 Task: Find connections with filter location Baixo Guandu with filter topic #Mindfulnesswith filter profile language French with filter current company Tesco with filter school Vidyalankar Institute of Technology, Mumbai with filter industry Reupholstery and Furniture Repair with filter service category Mortgage Lending with filter keywords title Courier
Action: Mouse moved to (648, 103)
Screenshot: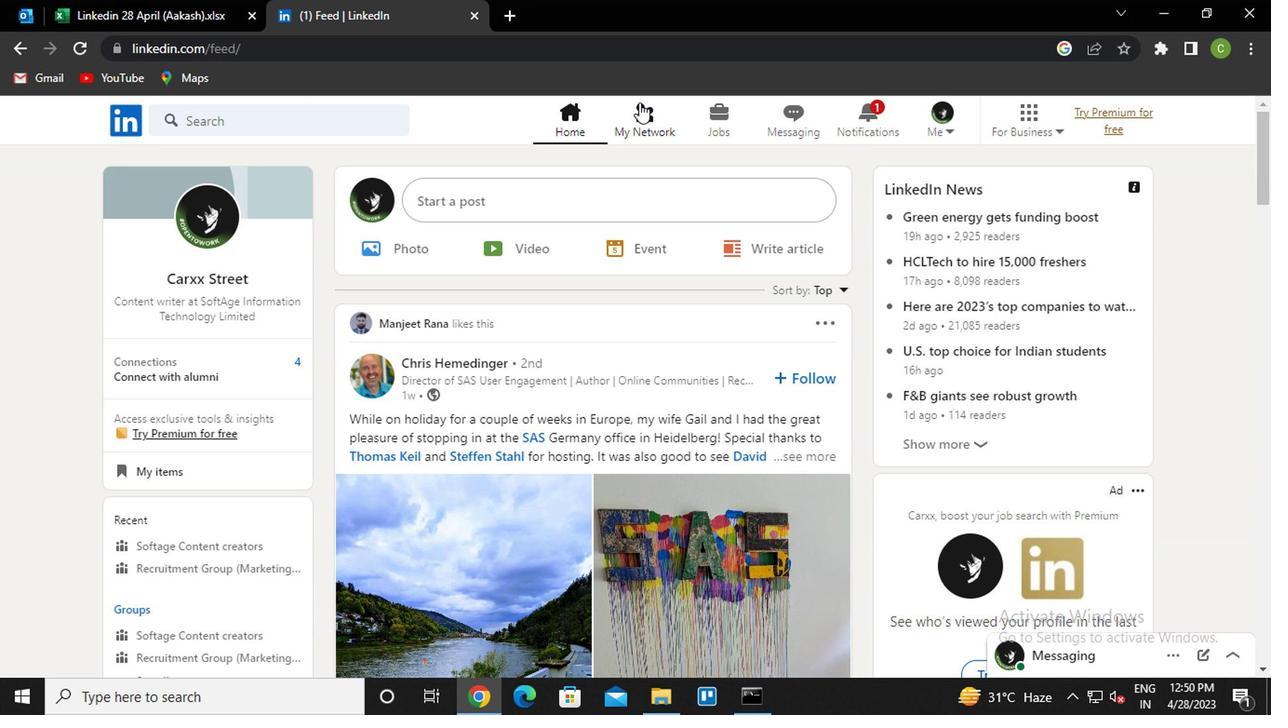 
Action: Mouse pressed left at (648, 103)
Screenshot: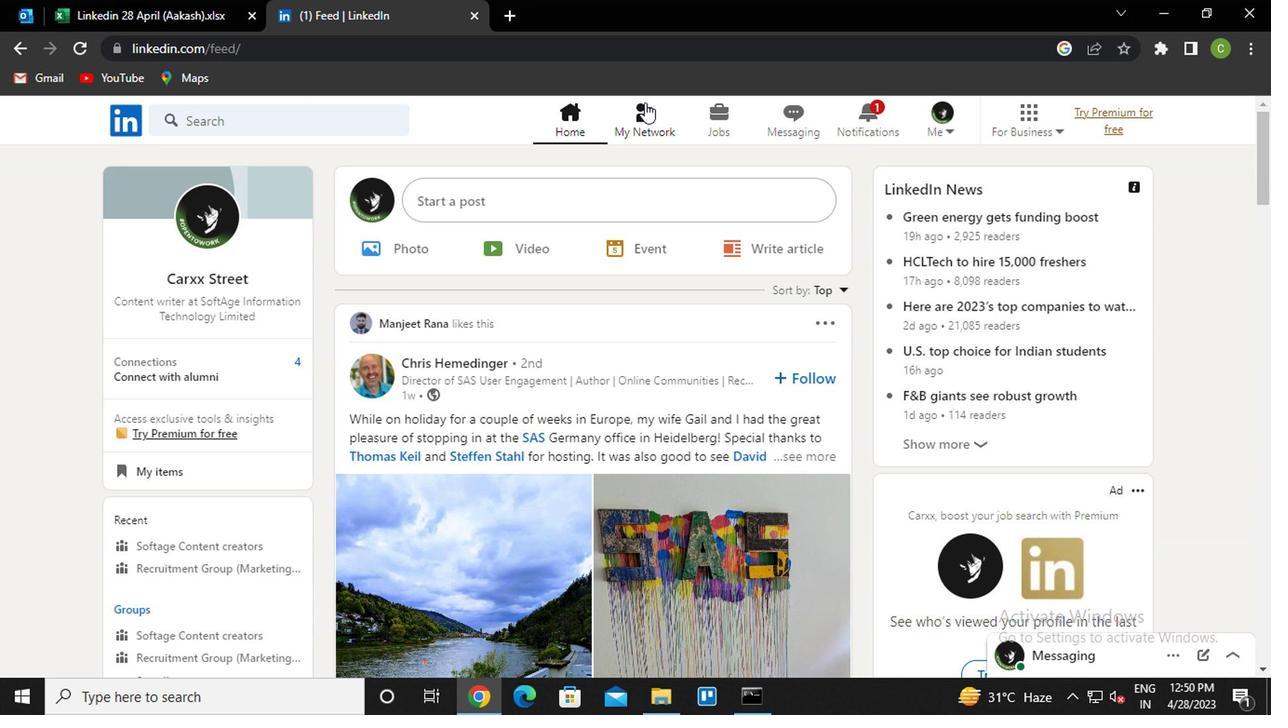 
Action: Mouse moved to (257, 224)
Screenshot: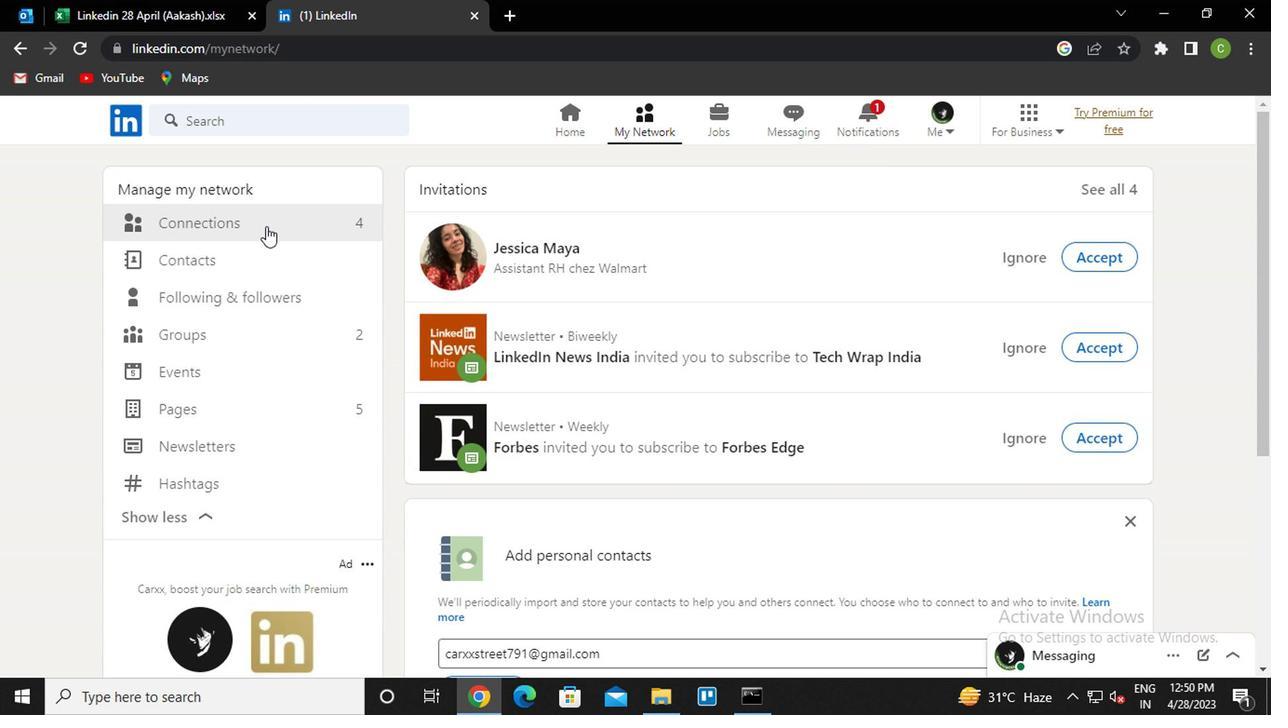 
Action: Mouse pressed left at (257, 224)
Screenshot: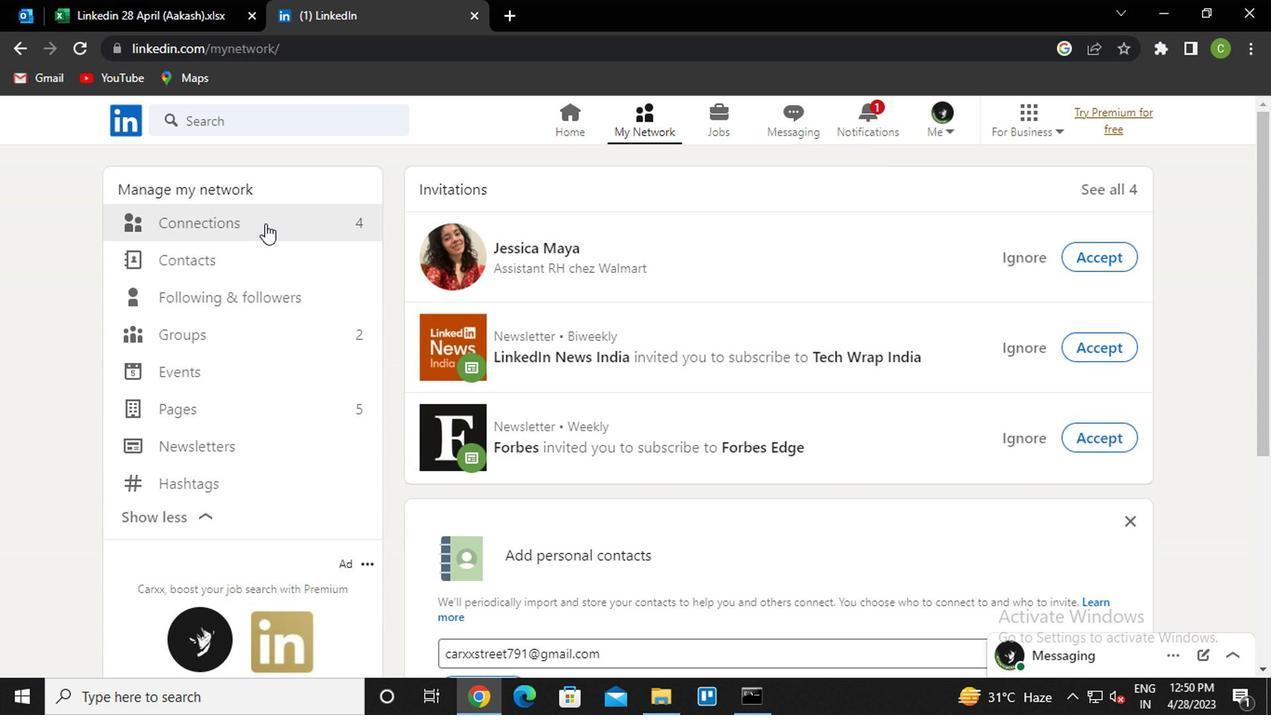 
Action: Mouse moved to (795, 222)
Screenshot: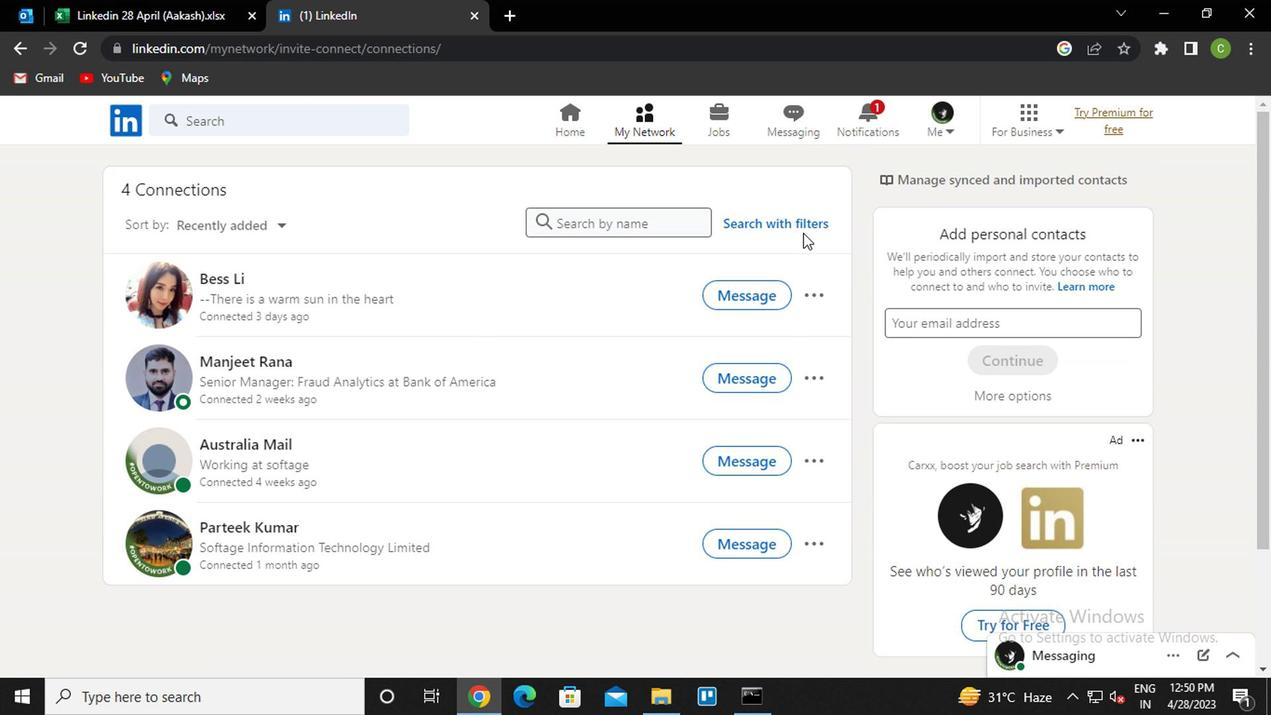 
Action: Mouse pressed left at (795, 222)
Screenshot: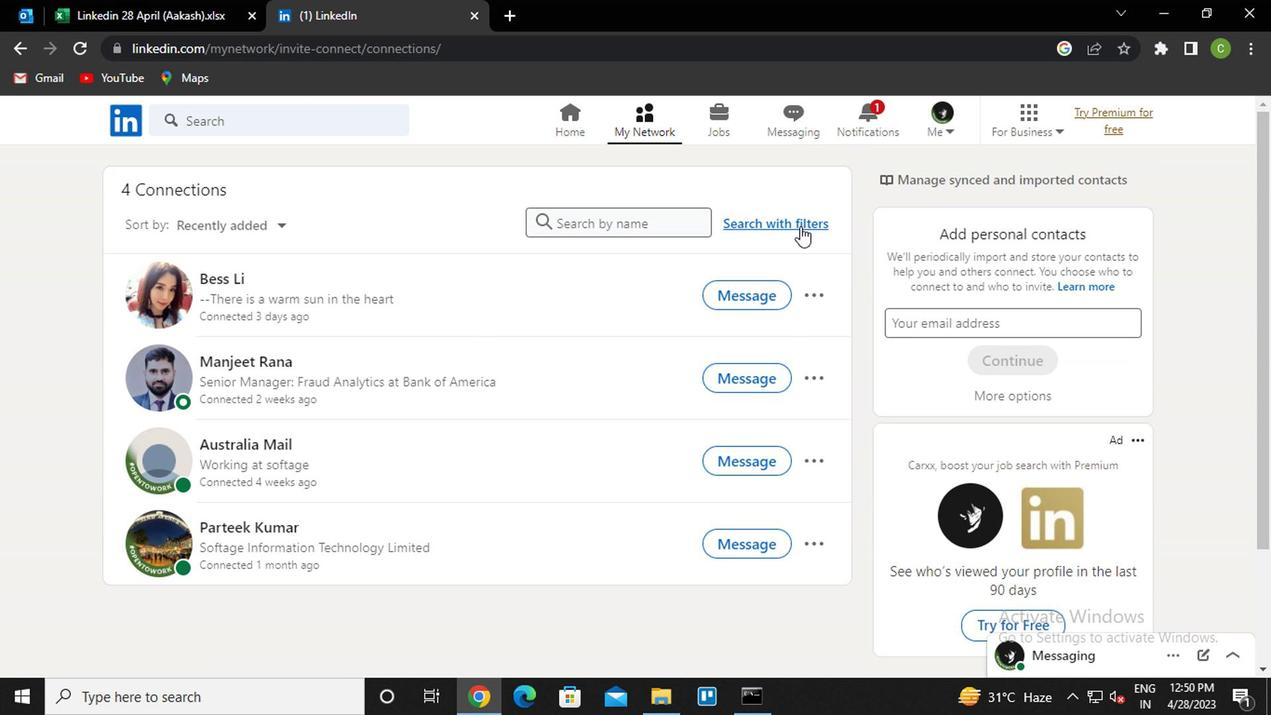 
Action: Mouse moved to (698, 178)
Screenshot: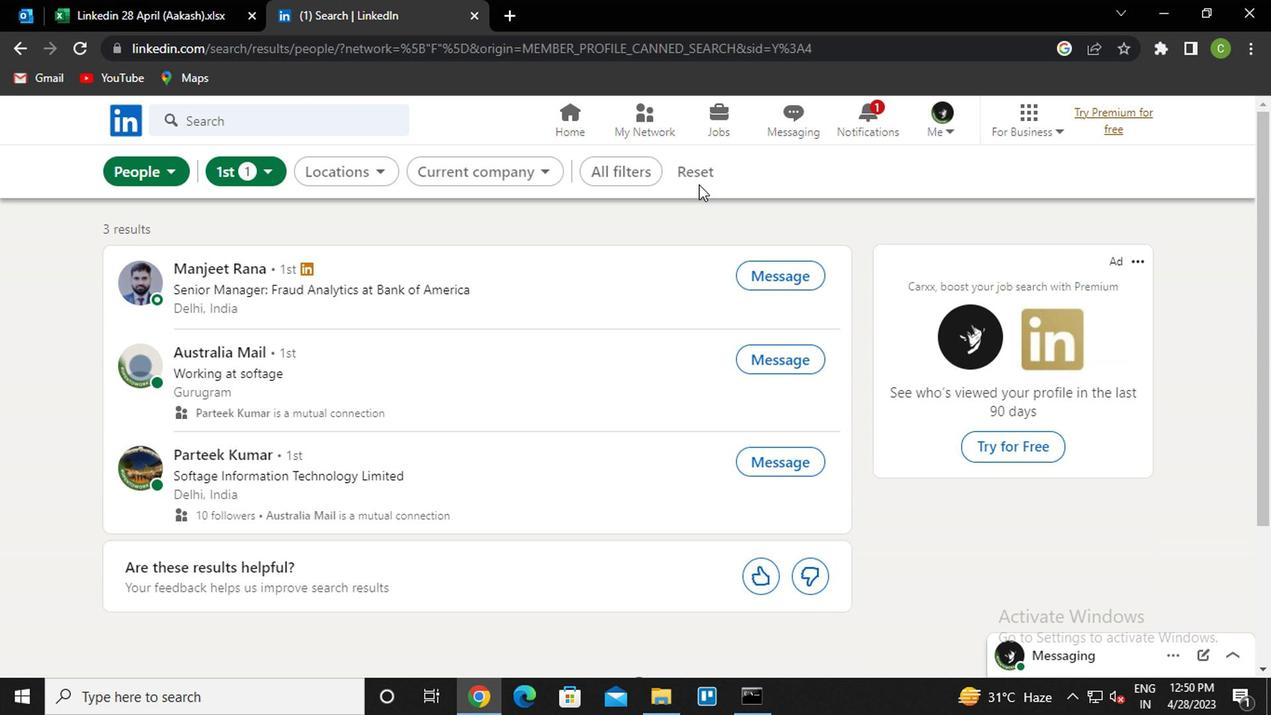 
Action: Mouse pressed left at (698, 178)
Screenshot: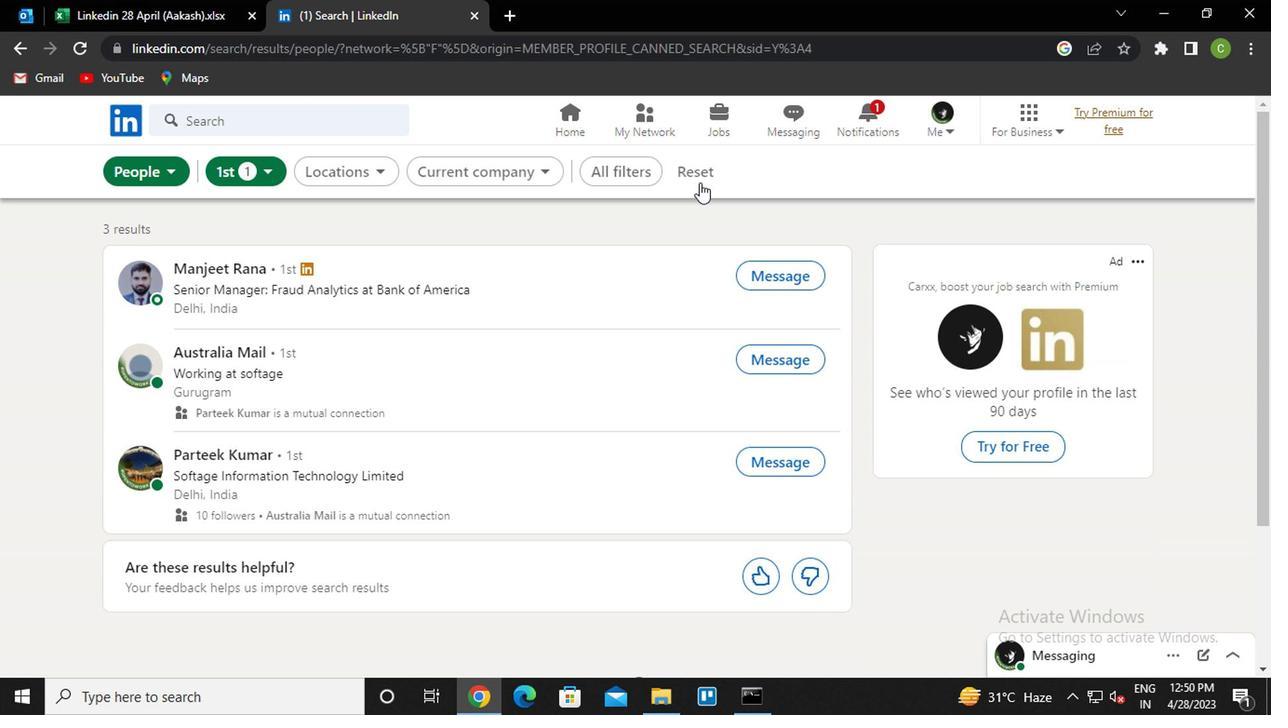 
Action: Mouse moved to (688, 173)
Screenshot: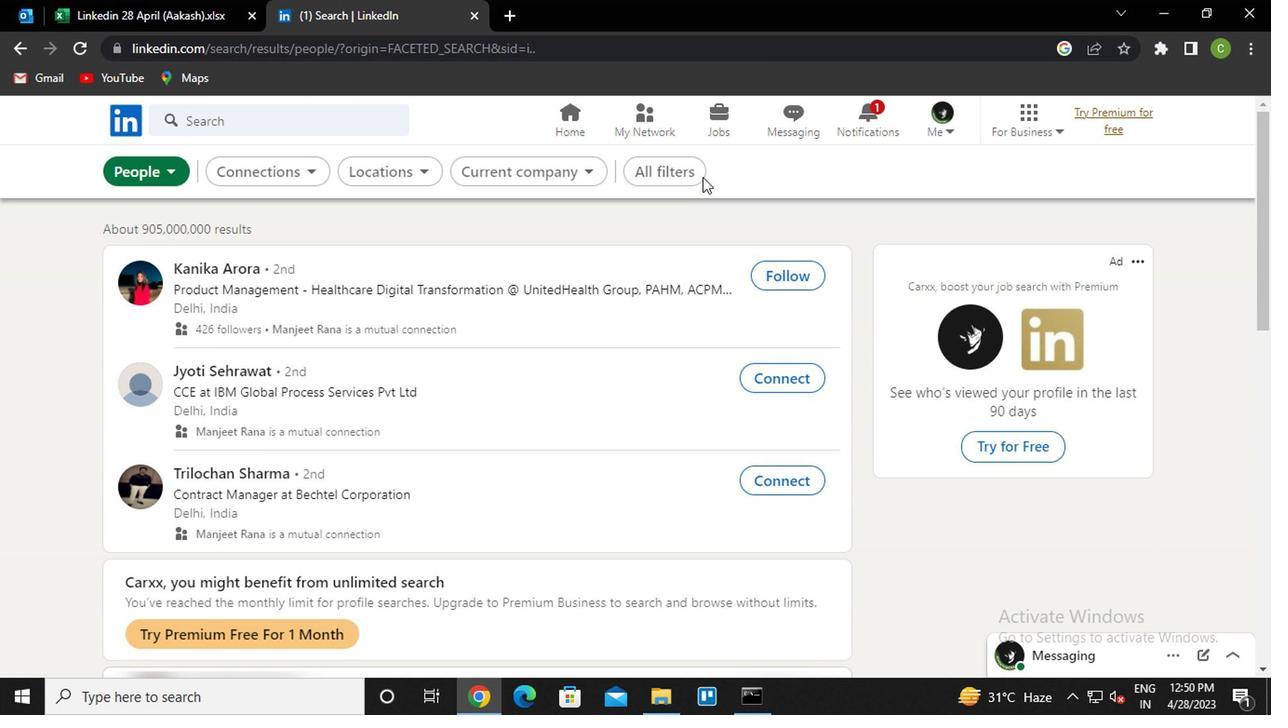 
Action: Mouse pressed left at (688, 173)
Screenshot: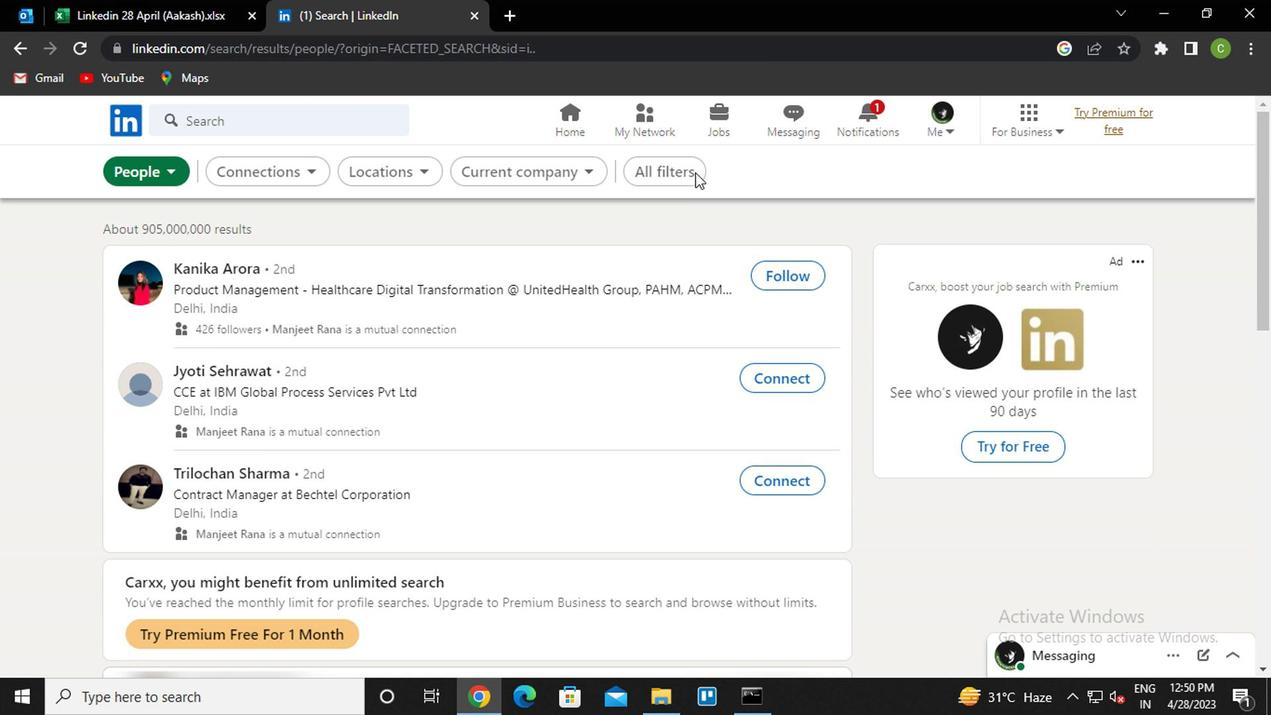 
Action: Mouse moved to (945, 460)
Screenshot: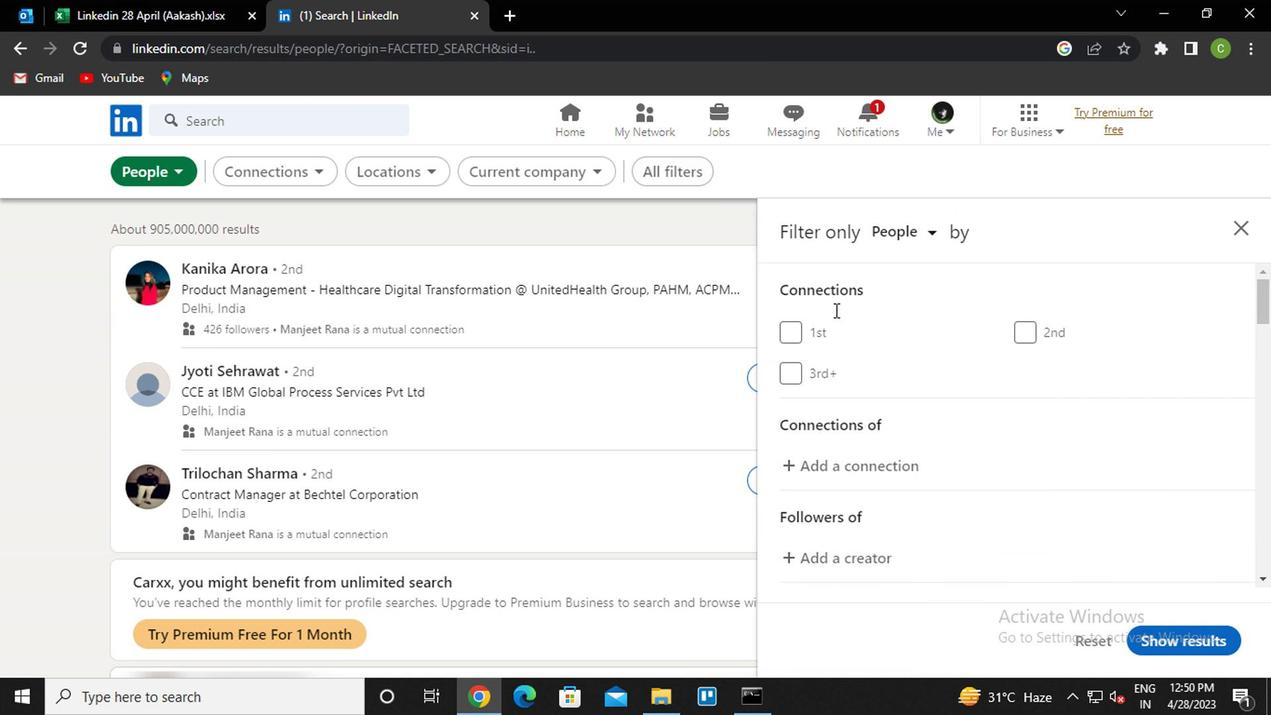 
Action: Mouse scrolled (945, 459) with delta (0, -1)
Screenshot: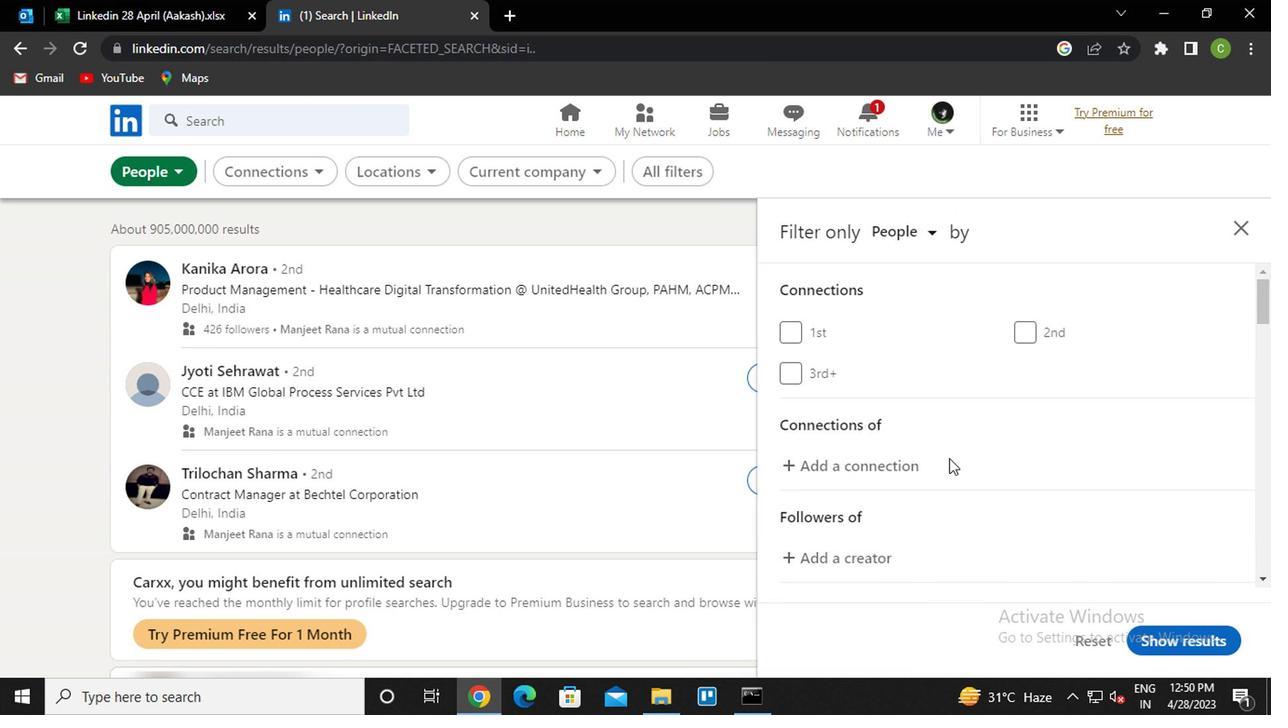 
Action: Mouse scrolled (945, 459) with delta (0, -1)
Screenshot: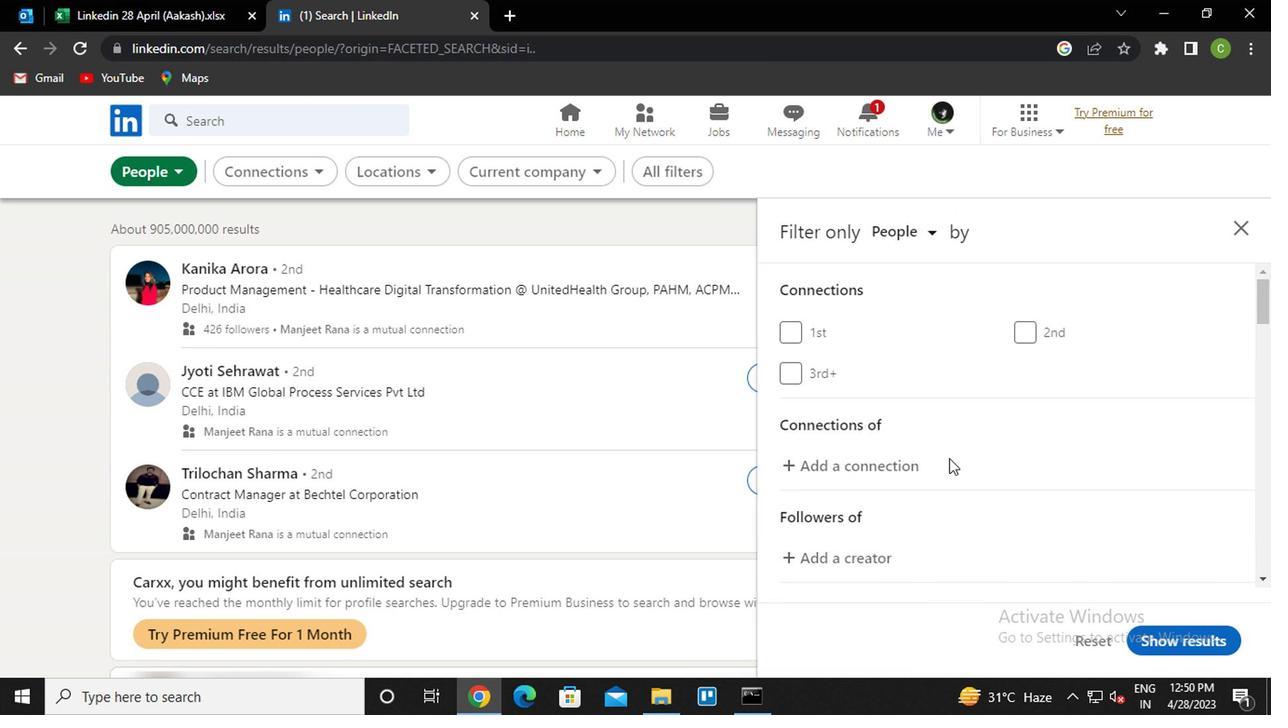 
Action: Mouse scrolled (945, 459) with delta (0, -1)
Screenshot: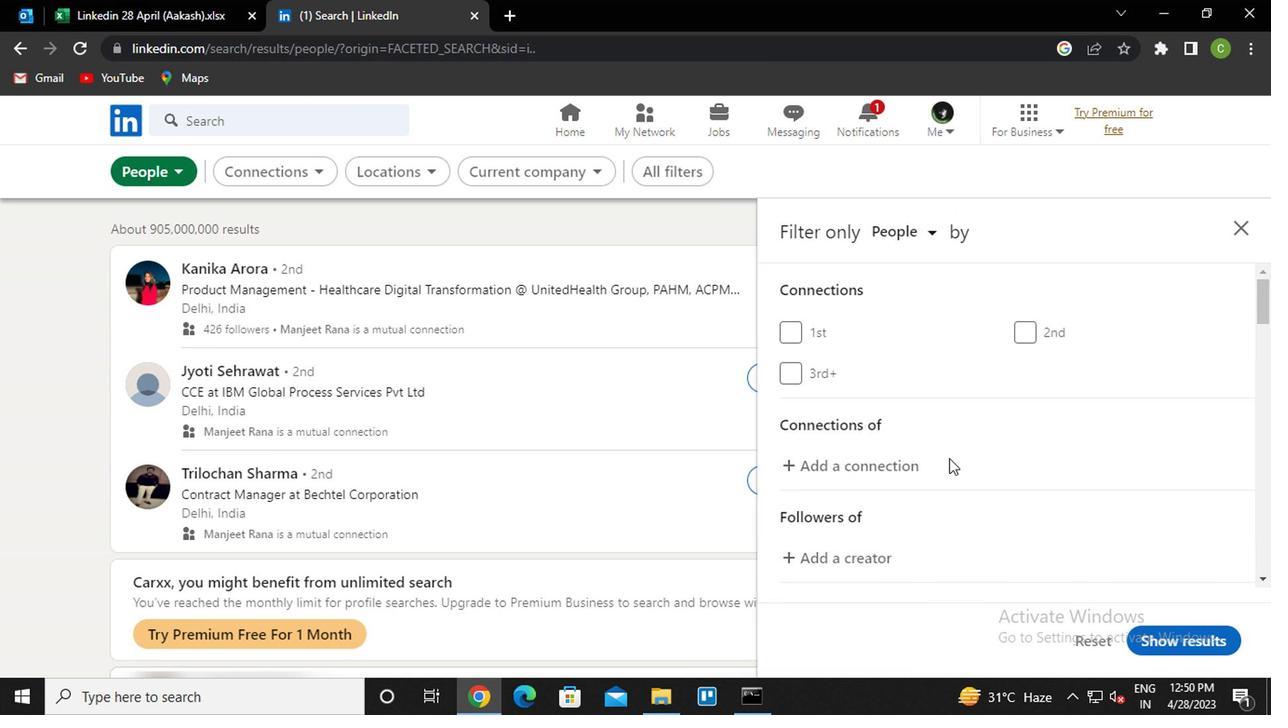 
Action: Mouse scrolled (945, 459) with delta (0, -1)
Screenshot: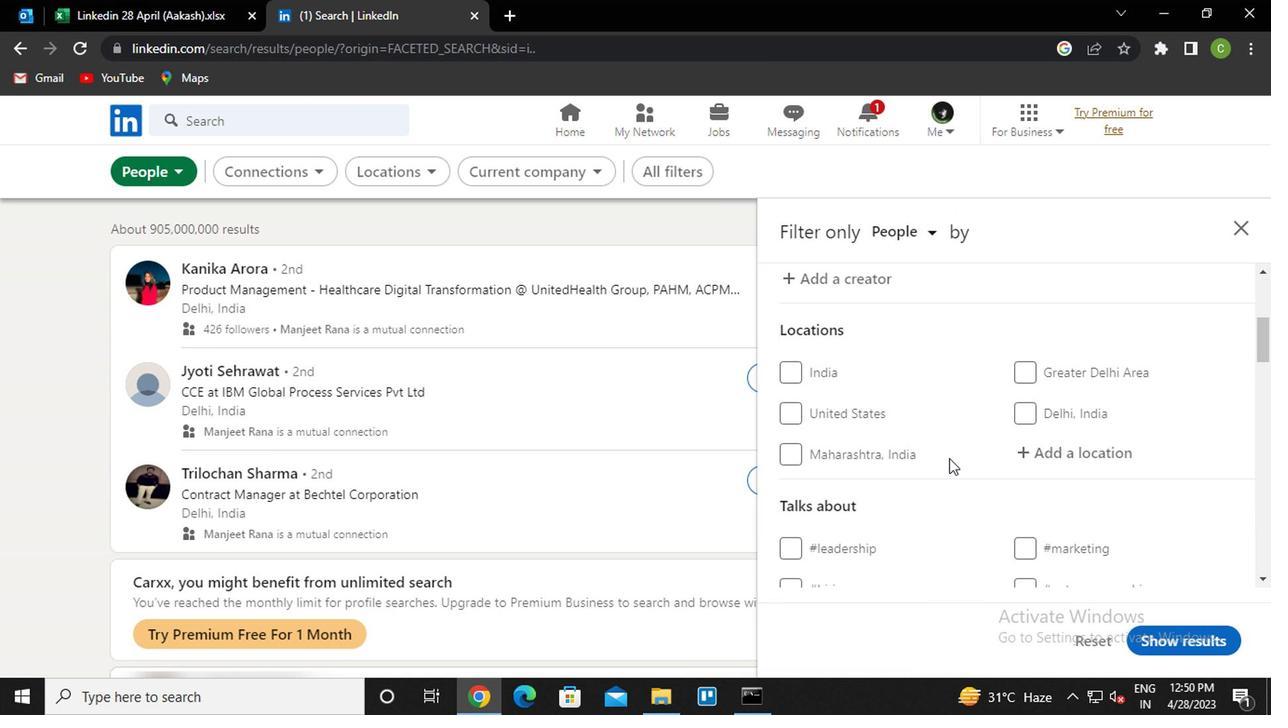 
Action: Mouse moved to (967, 463)
Screenshot: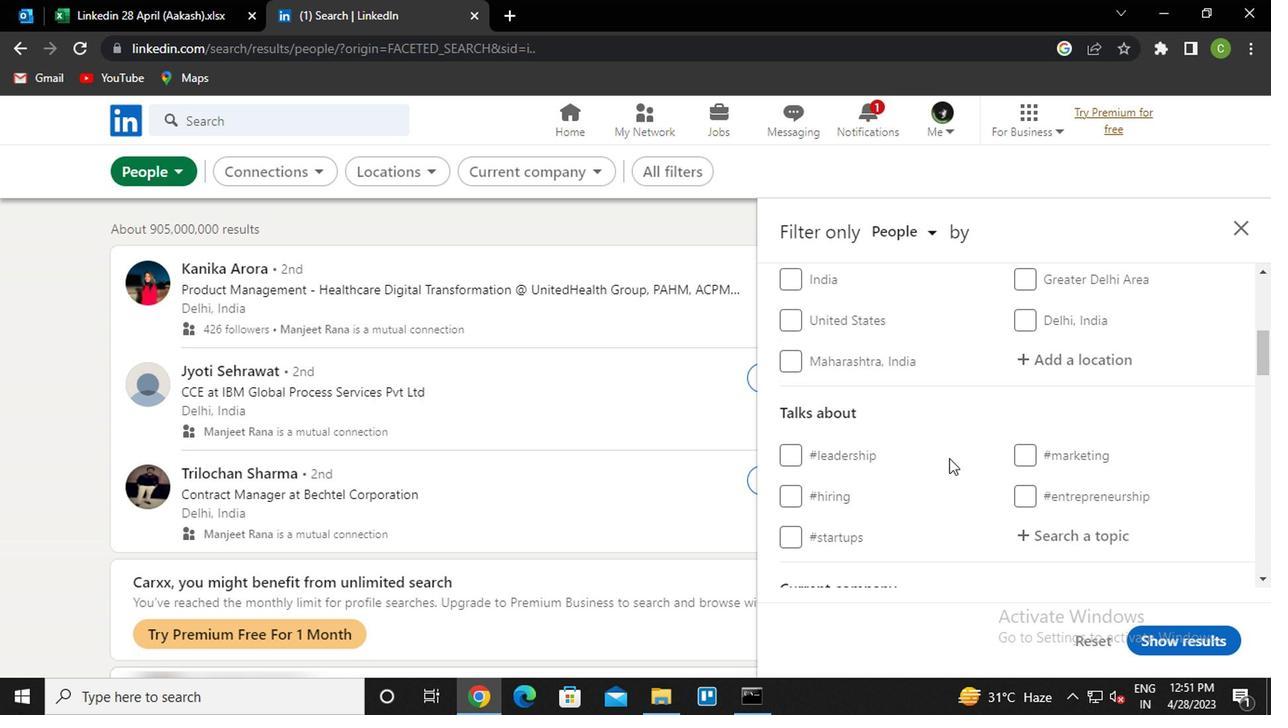 
Action: Mouse scrolled (967, 462) with delta (0, 0)
Screenshot: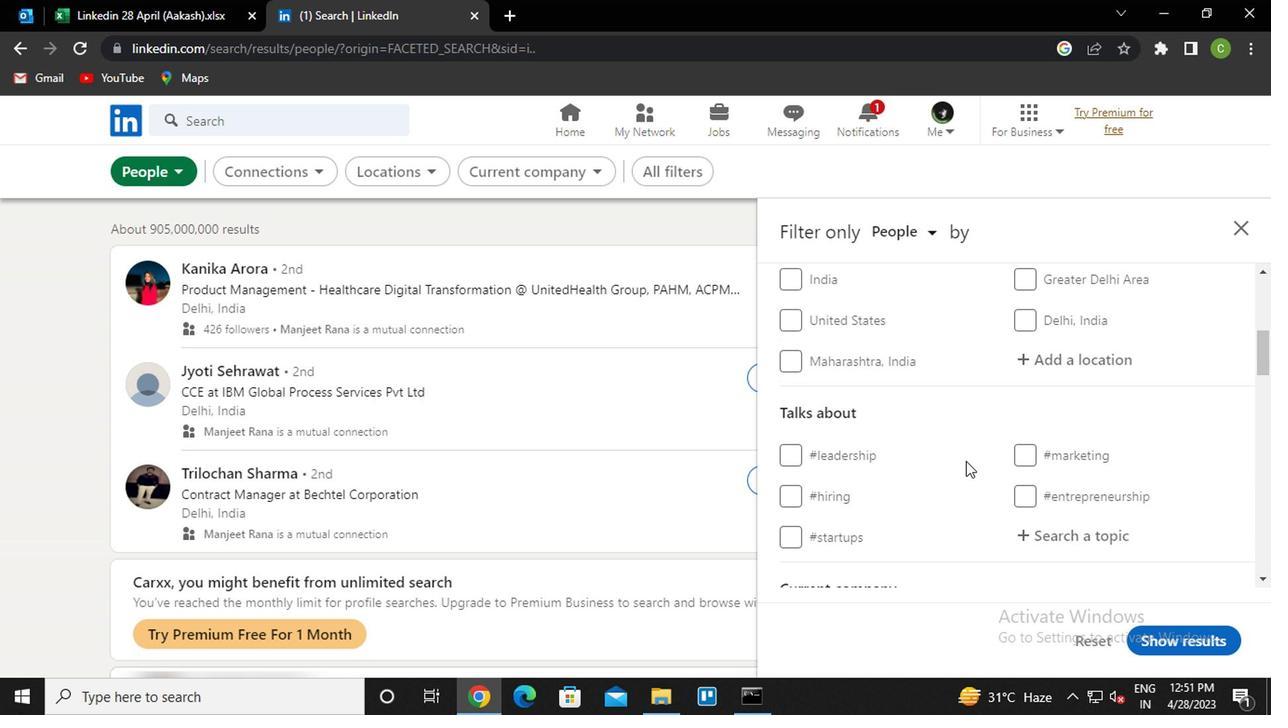 
Action: Mouse scrolled (967, 462) with delta (0, 0)
Screenshot: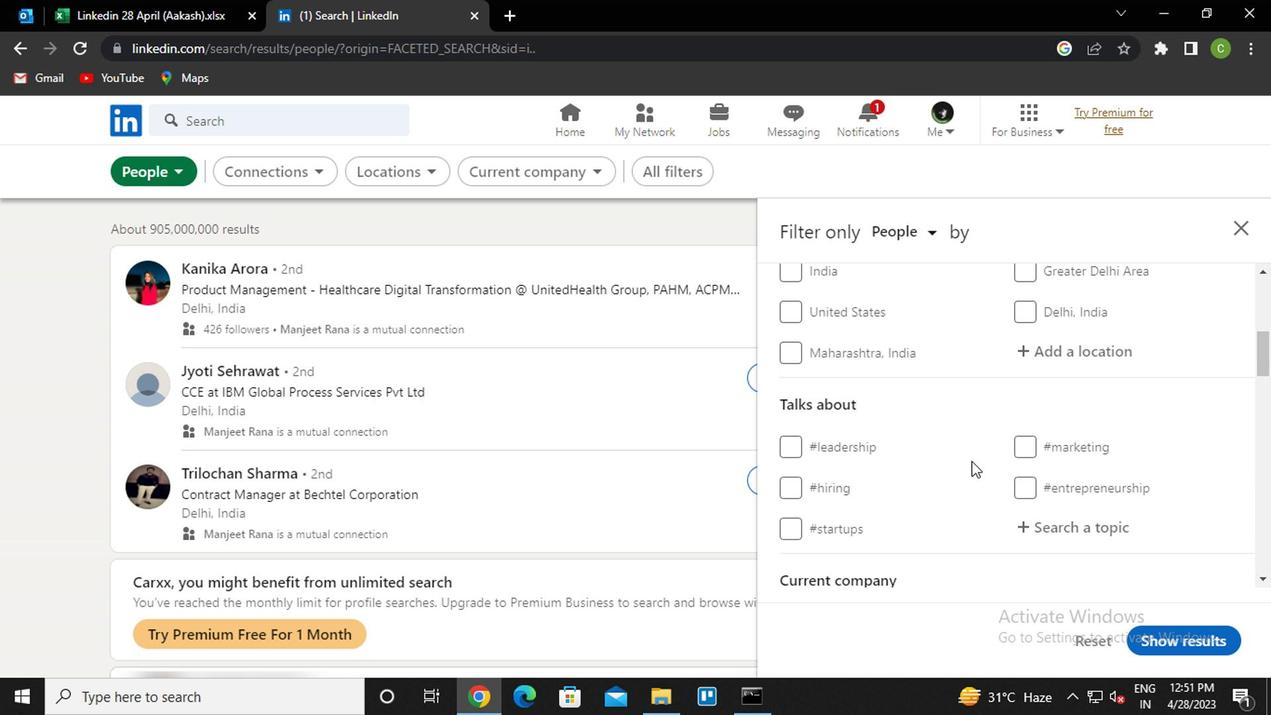 
Action: Mouse moved to (967, 459)
Screenshot: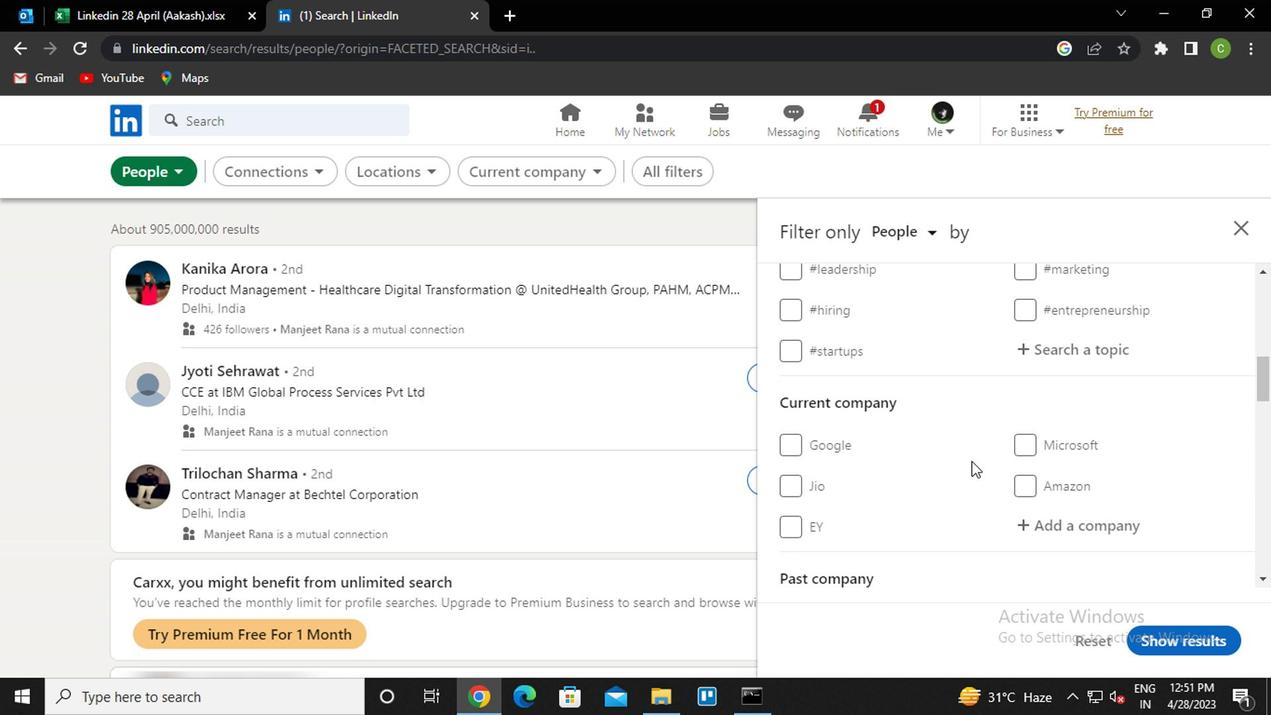 
Action: Mouse scrolled (967, 460) with delta (0, 1)
Screenshot: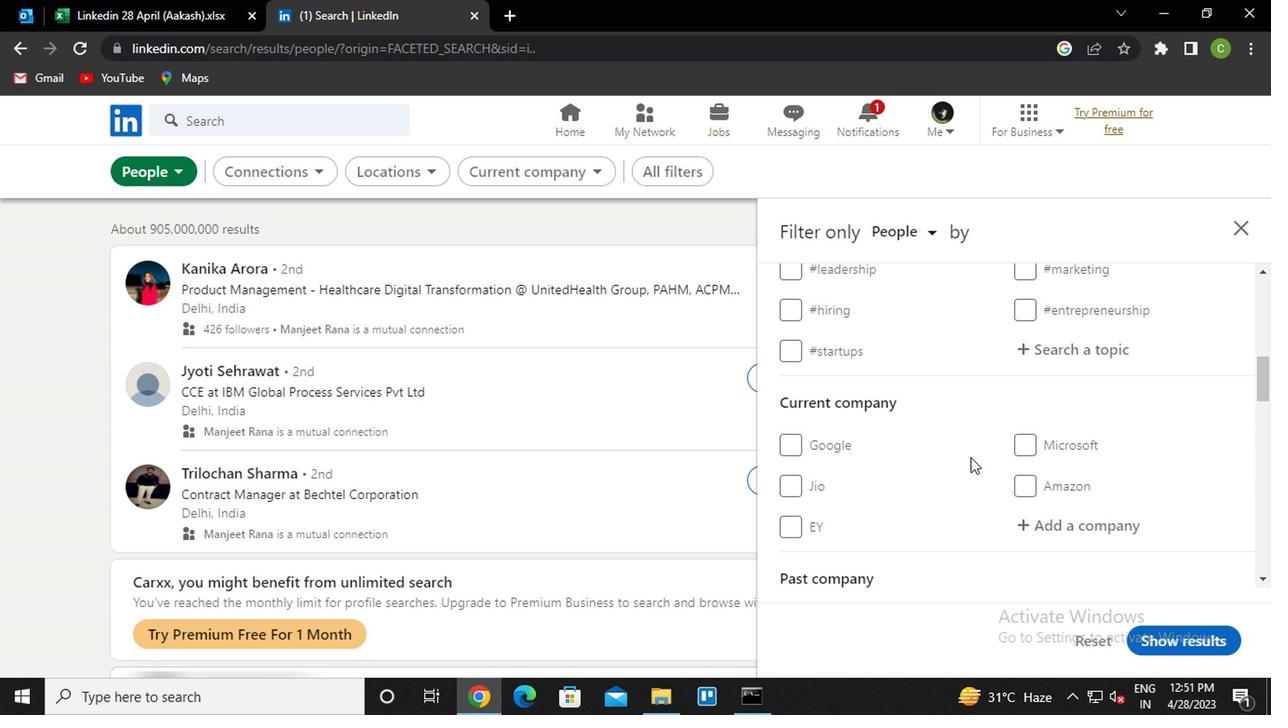 
Action: Mouse scrolled (967, 460) with delta (0, 1)
Screenshot: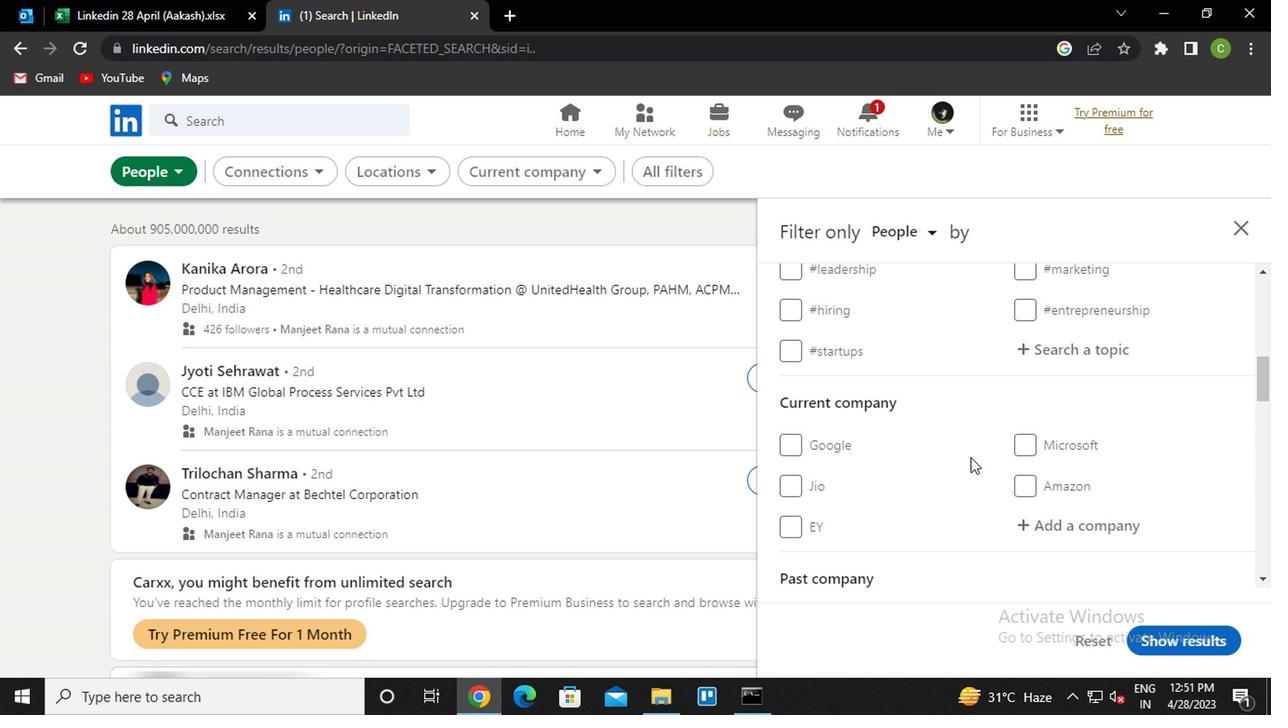 
Action: Mouse scrolled (967, 460) with delta (0, 1)
Screenshot: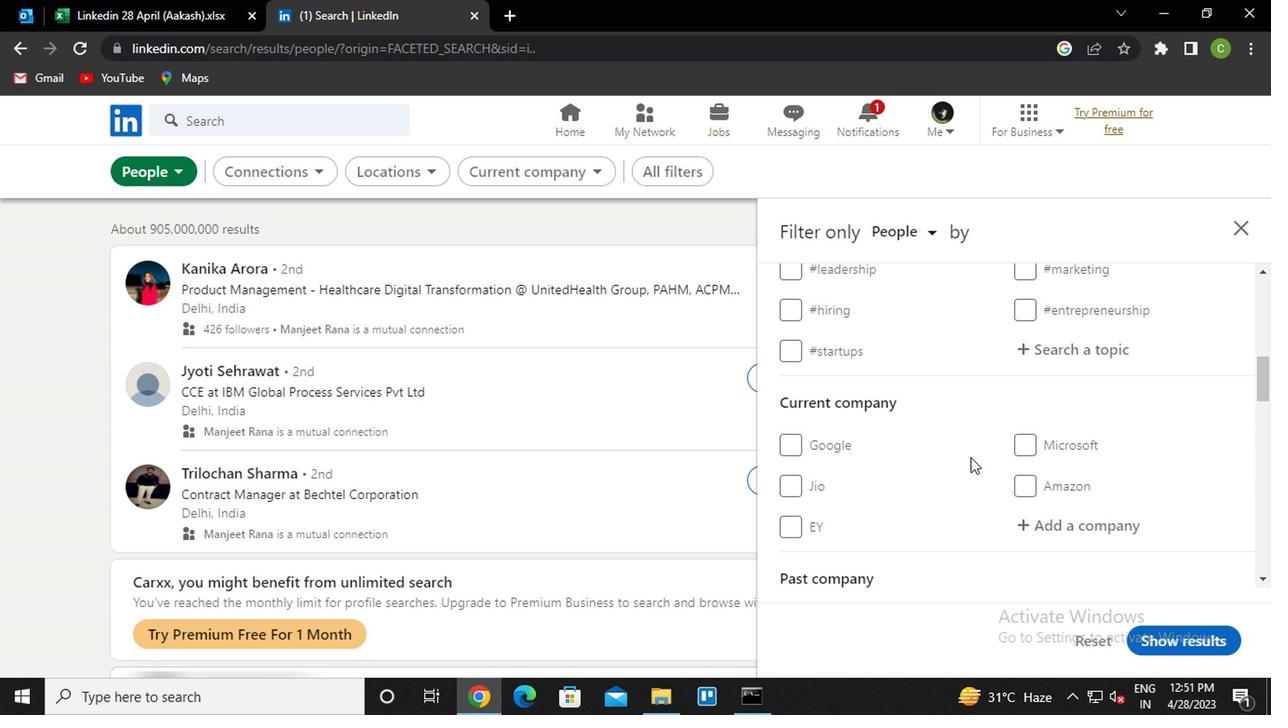 
Action: Mouse moved to (1031, 449)
Screenshot: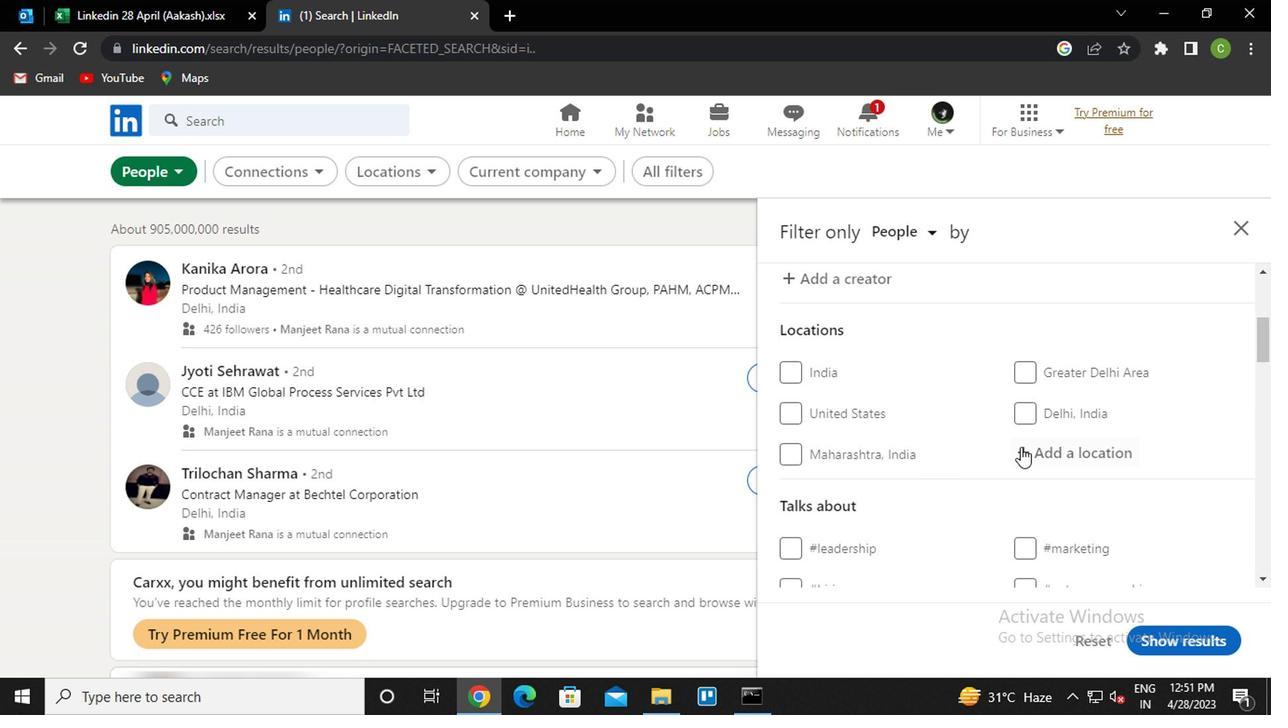 
Action: Mouse pressed left at (1031, 449)
Screenshot: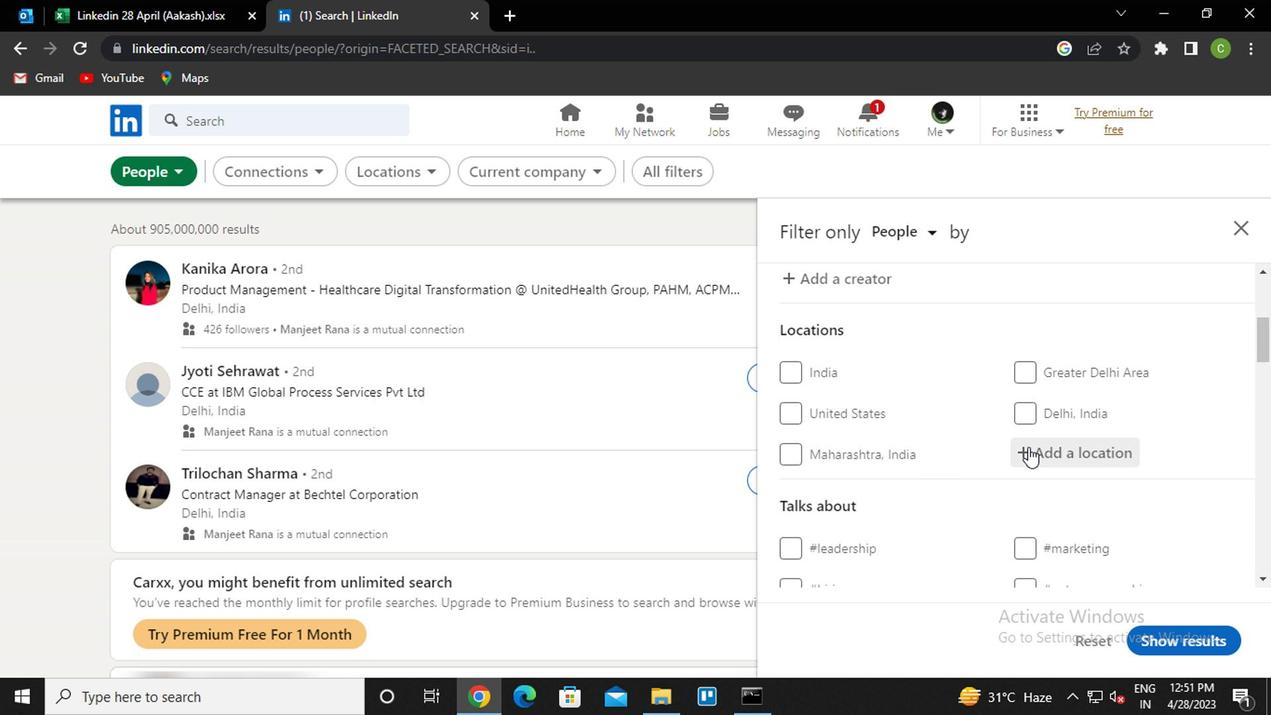 
Action: Mouse moved to (1032, 449)
Screenshot: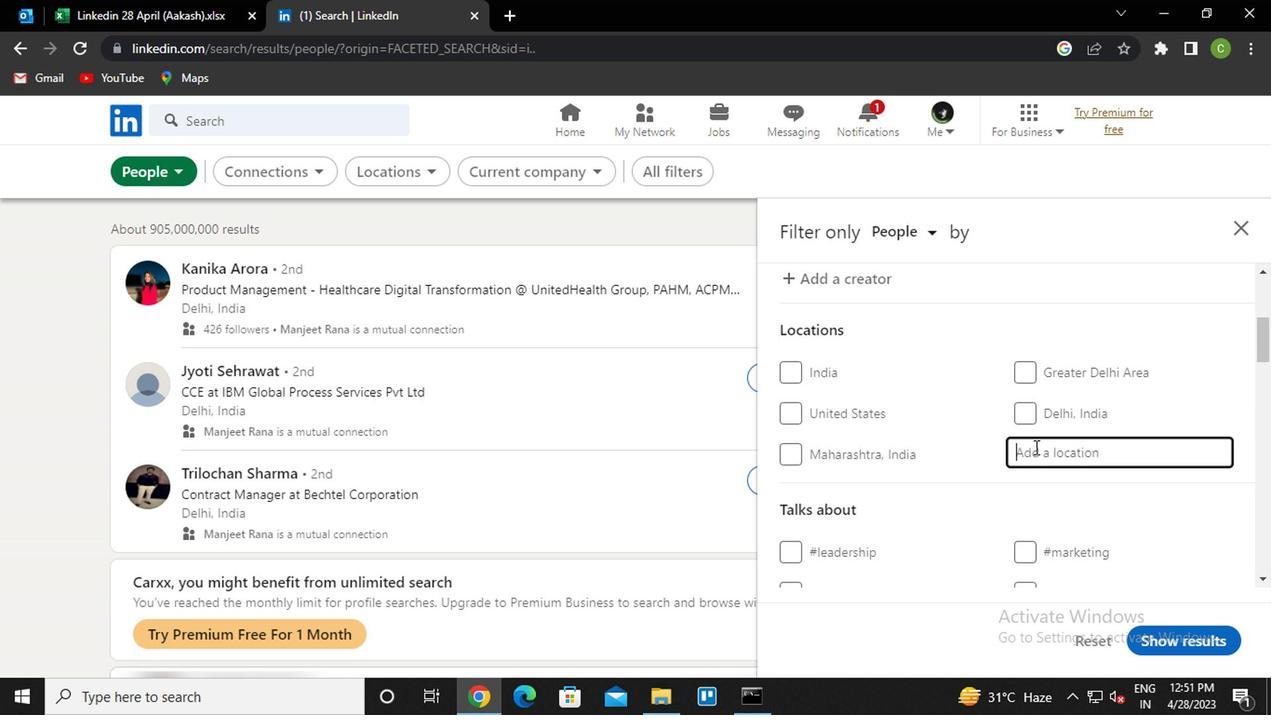 
Action: Key pressed <Key.caps_lock>b<Key.caps_lock>aixo<Key.space><Key.caps_lock>g<Key.caps_lock>uan<Key.down><Key.enter>
Screenshot: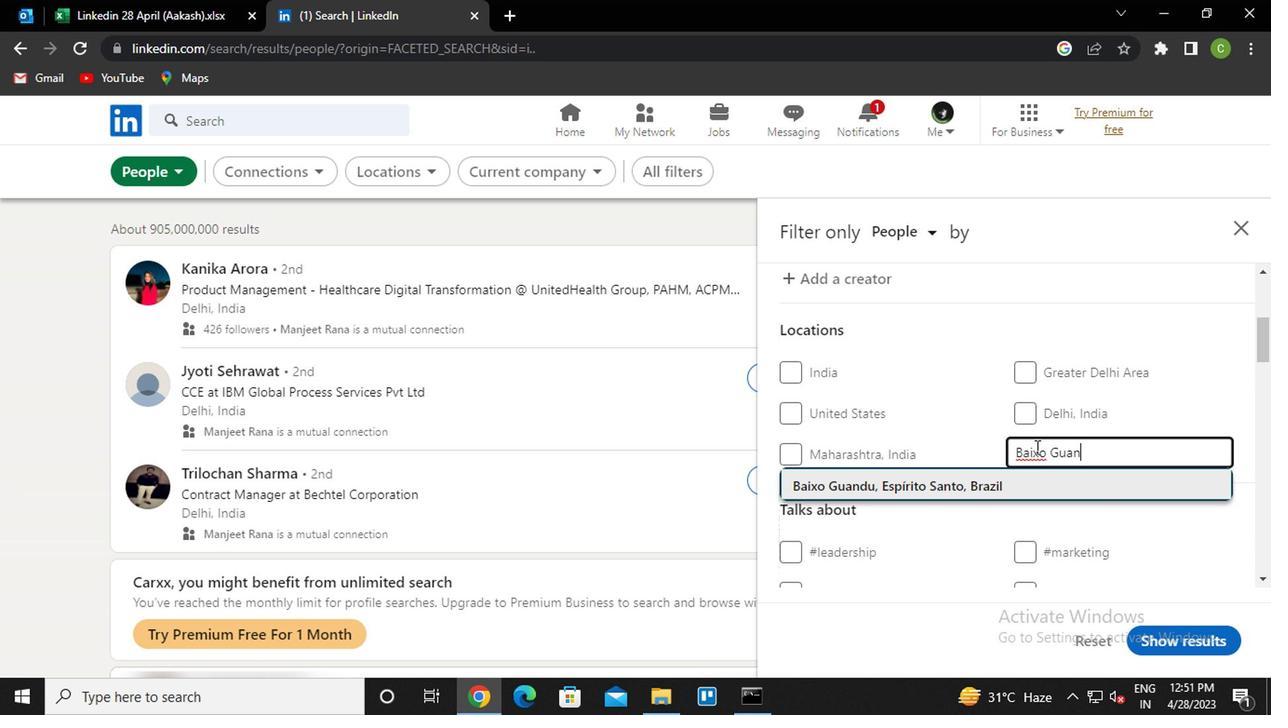 
Action: Mouse scrolled (1032, 447) with delta (0, -1)
Screenshot: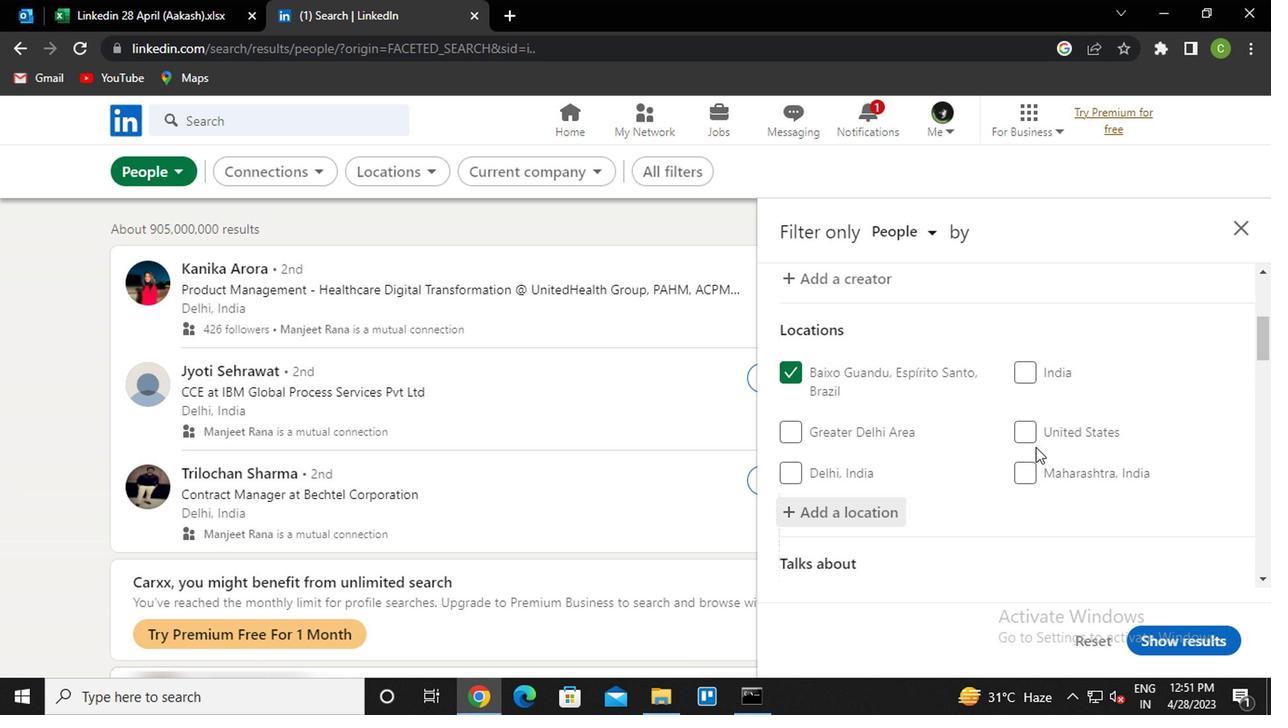 
Action: Mouse scrolled (1032, 447) with delta (0, -1)
Screenshot: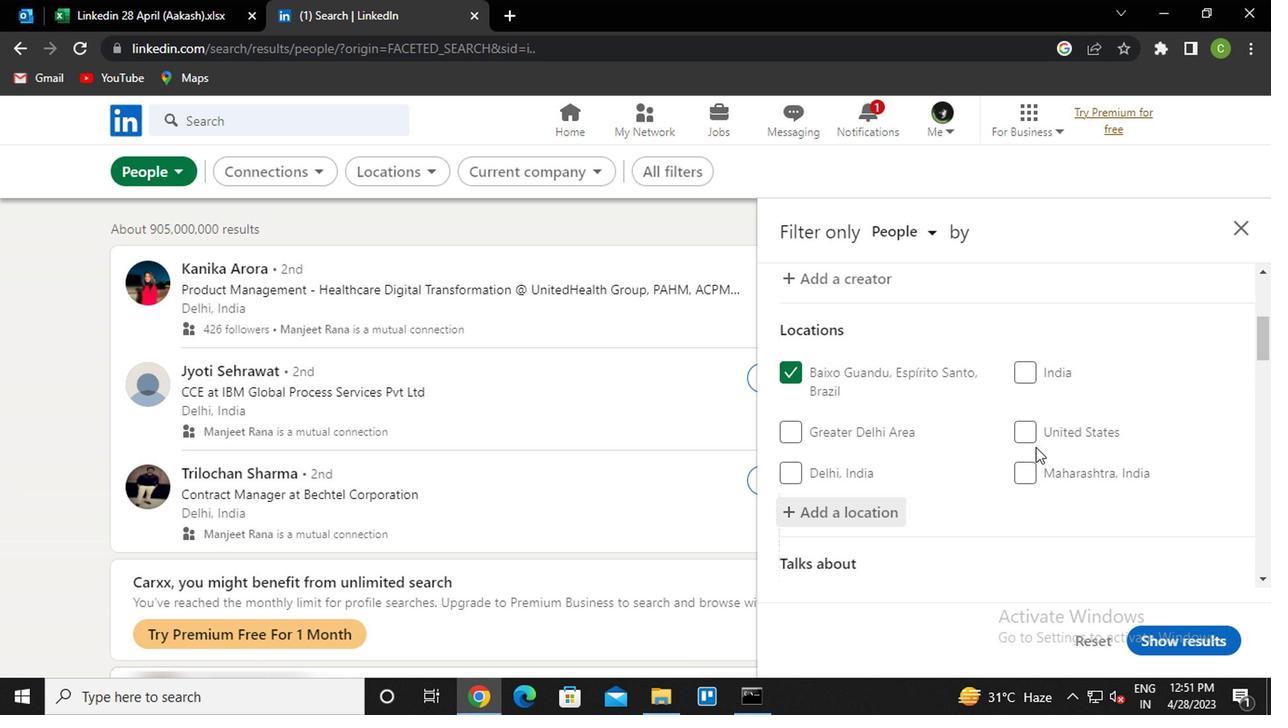 
Action: Mouse moved to (1060, 509)
Screenshot: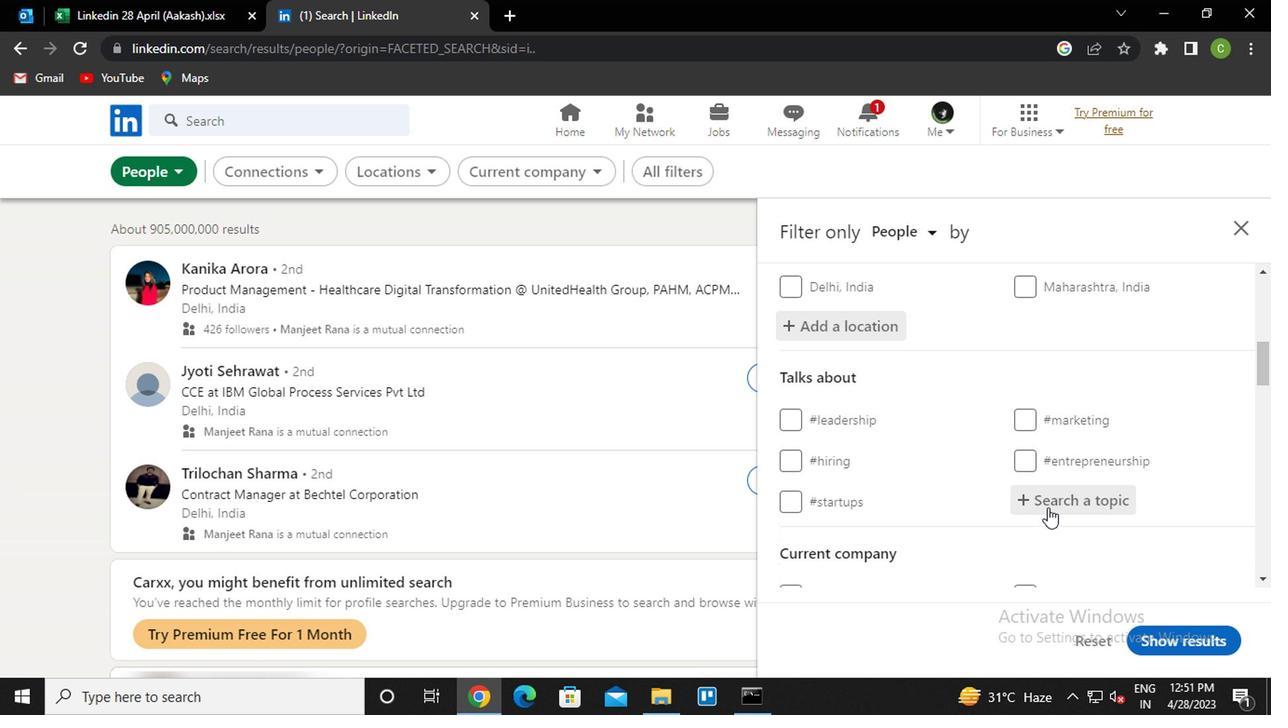 
Action: Mouse pressed left at (1060, 509)
Screenshot: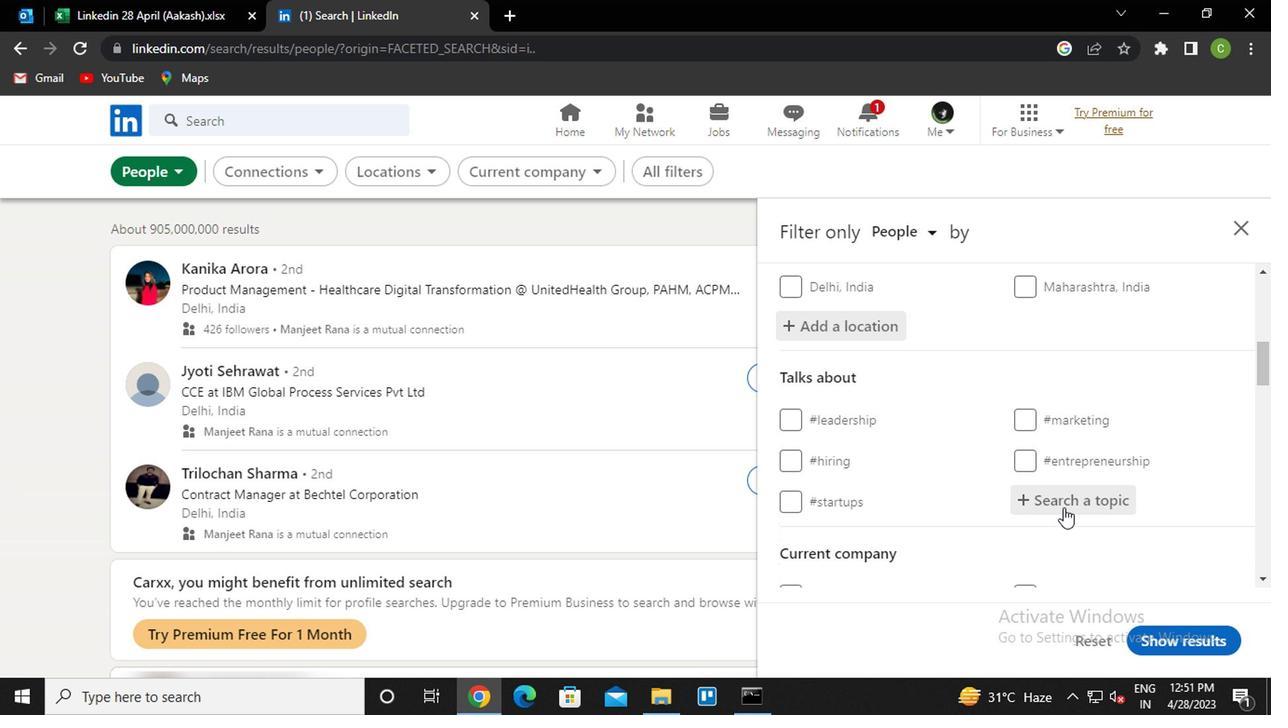 
Action: Key pressed <Key.caps_lock>m<Key.caps_lock>indfulness<Key.down><Key.enter>
Screenshot: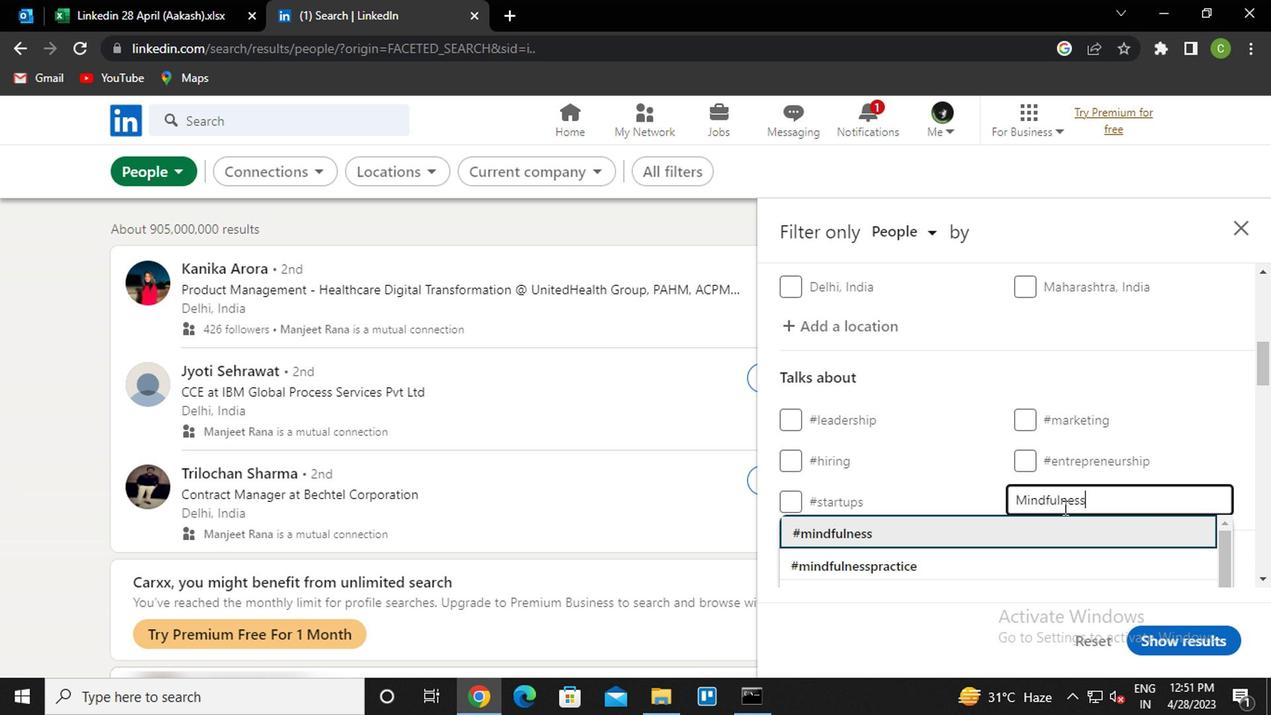 
Action: Mouse moved to (1173, 499)
Screenshot: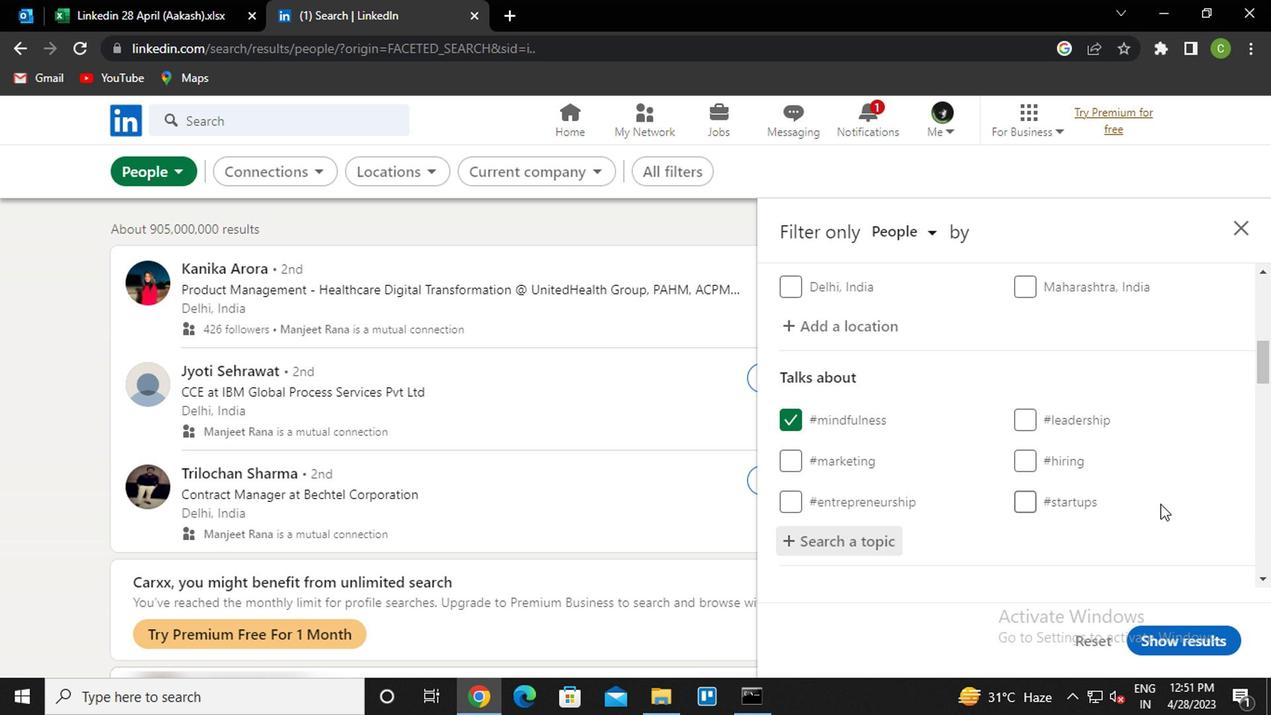 
Action: Mouse scrolled (1173, 498) with delta (0, 0)
Screenshot: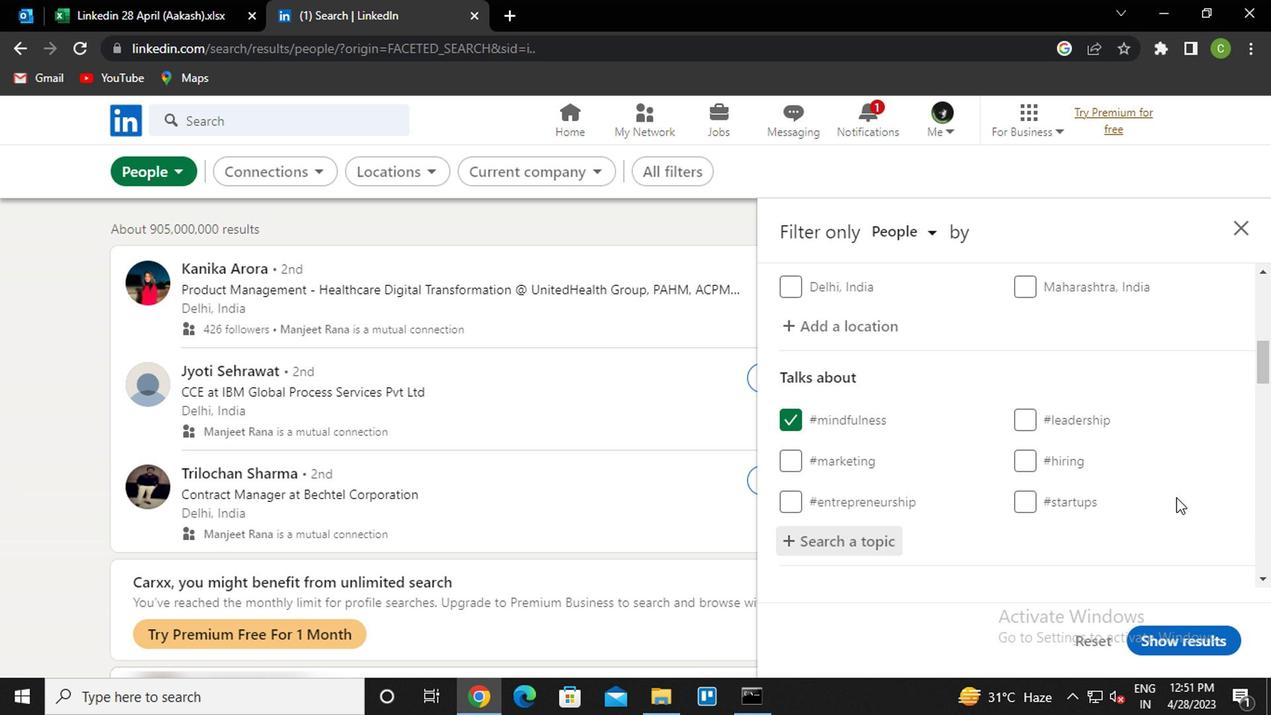 
Action: Mouse scrolled (1173, 498) with delta (0, 0)
Screenshot: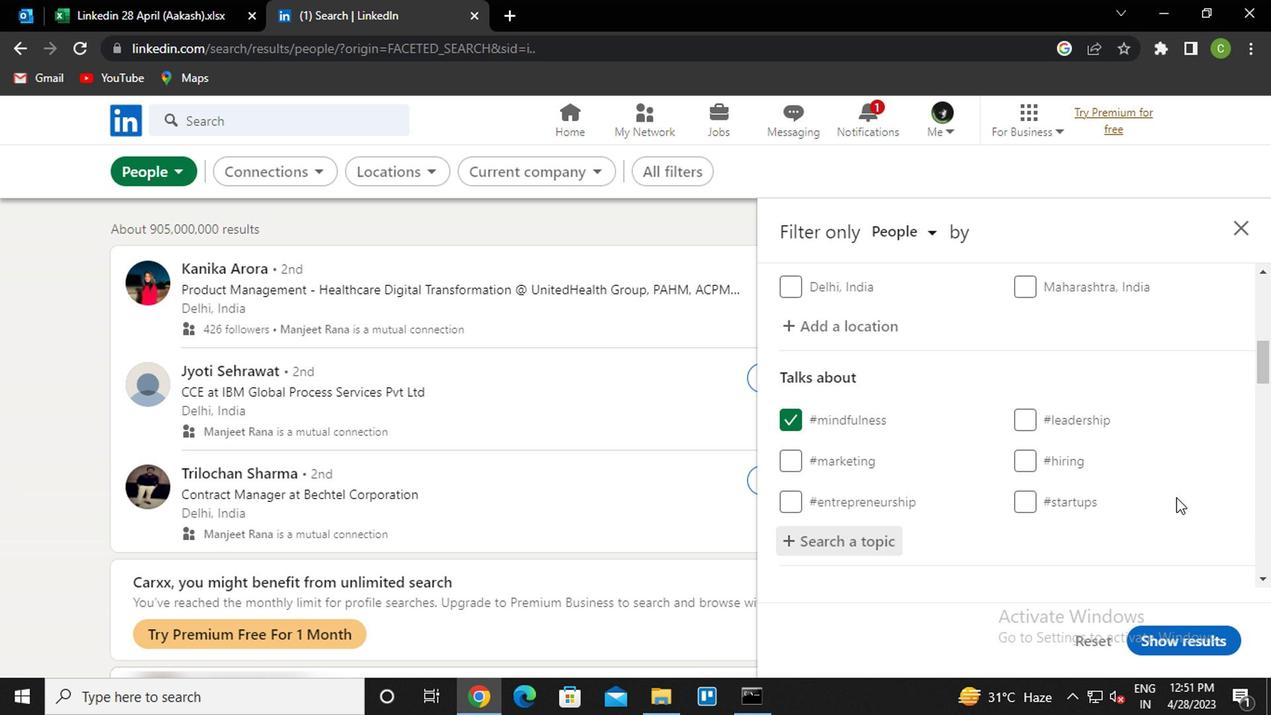 
Action: Mouse moved to (1173, 501)
Screenshot: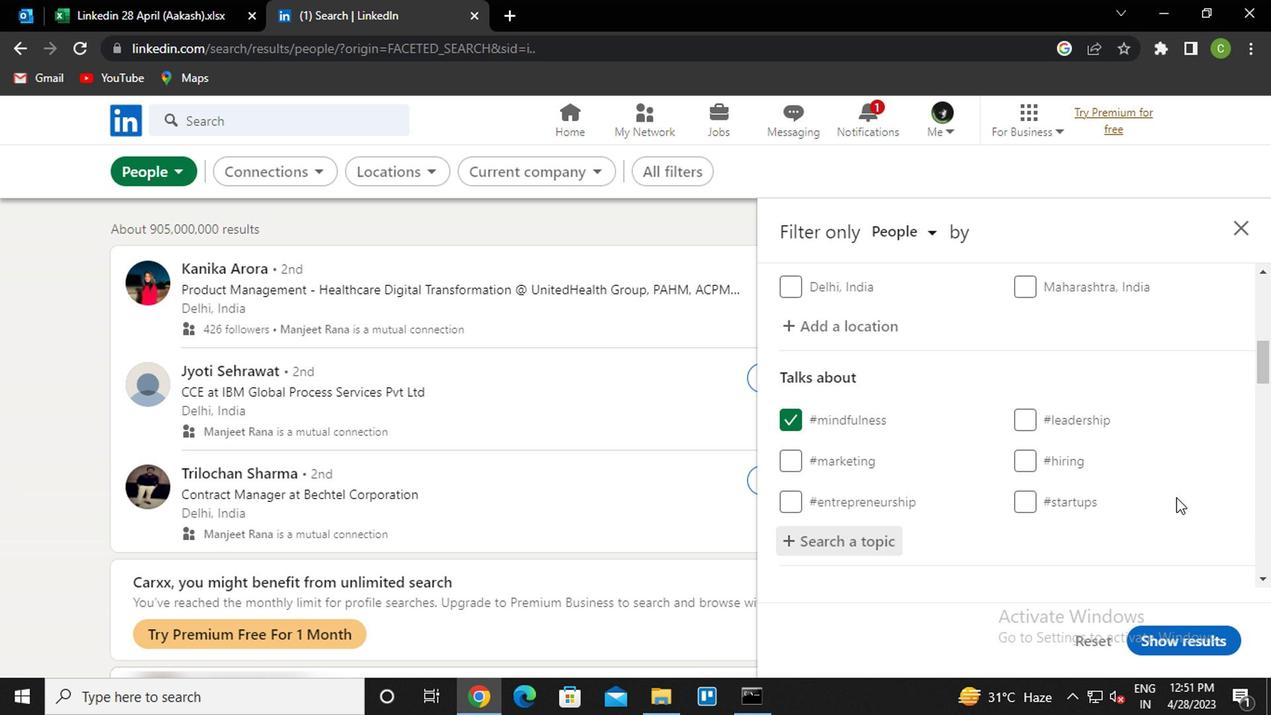 
Action: Mouse scrolled (1173, 500) with delta (0, -1)
Screenshot: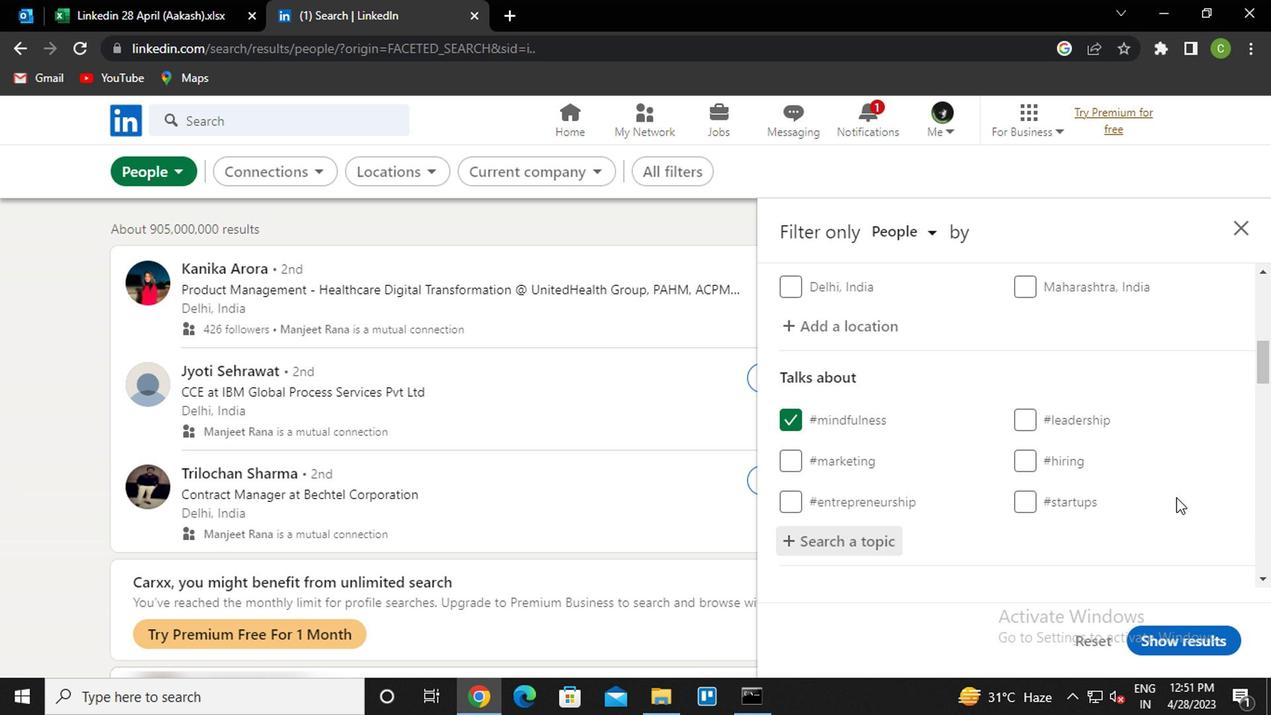
Action: Mouse moved to (1173, 508)
Screenshot: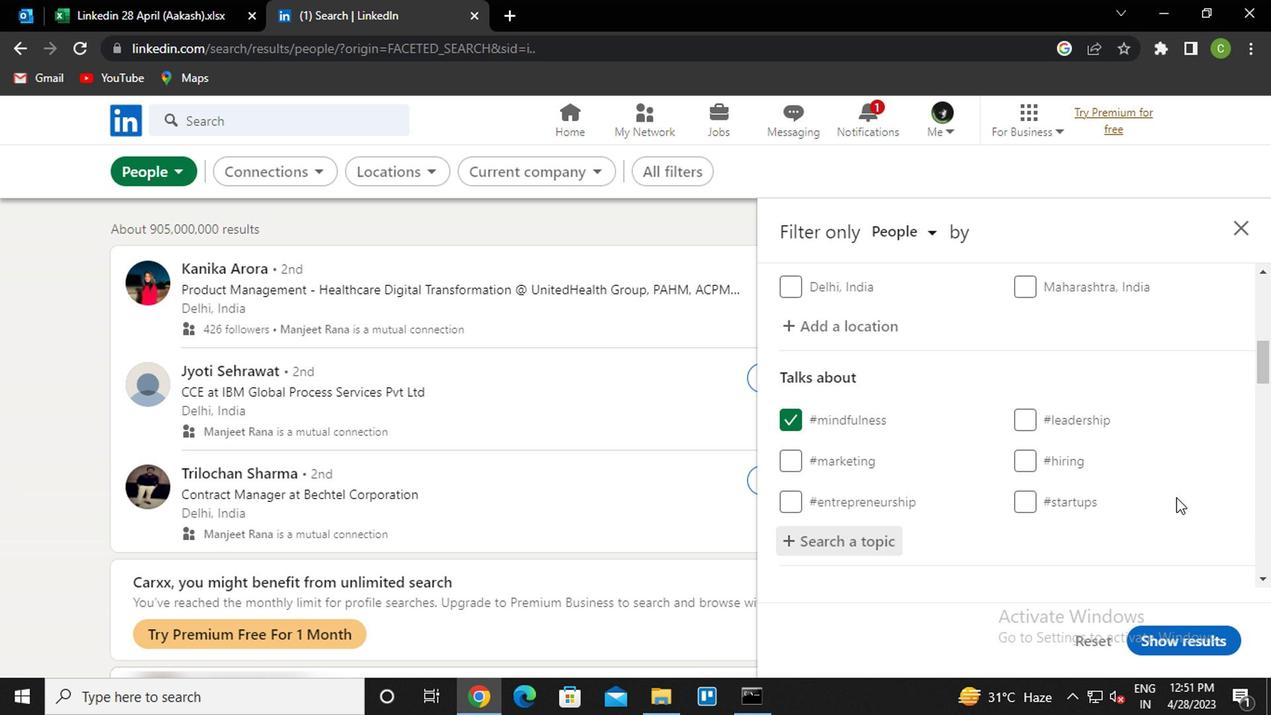 
Action: Mouse scrolled (1173, 506) with delta (0, -1)
Screenshot: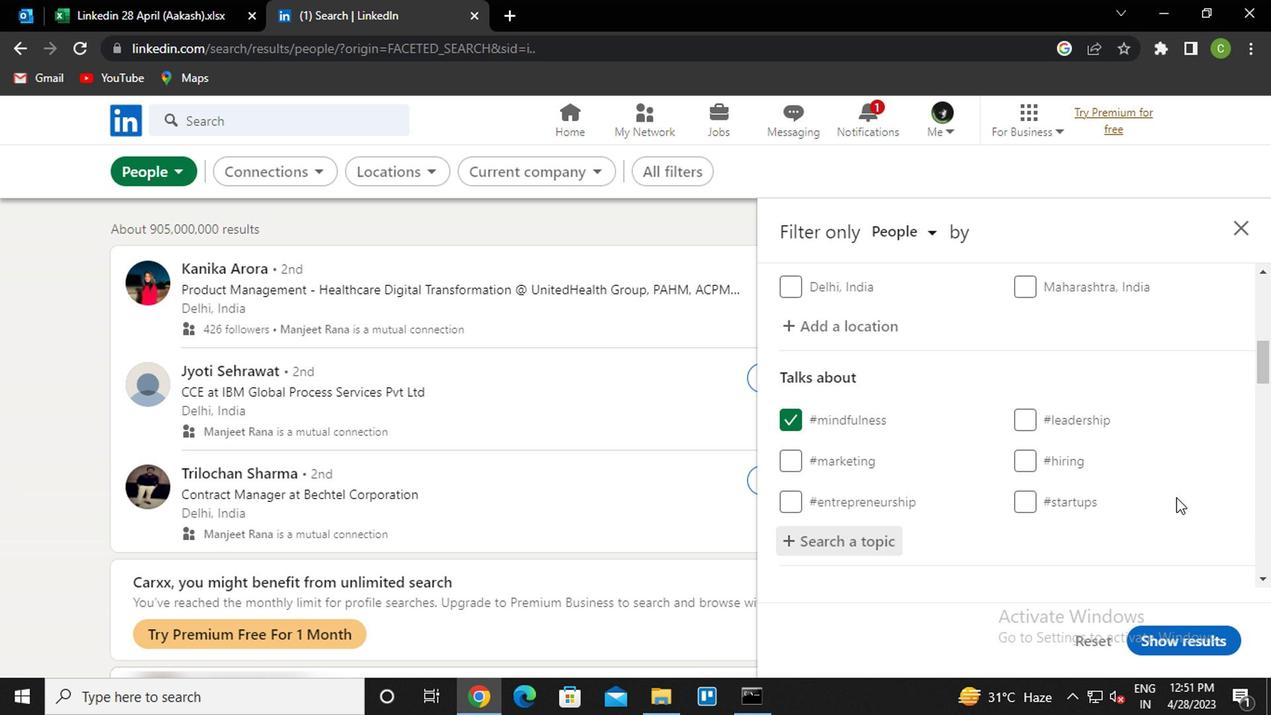 
Action: Mouse moved to (1173, 509)
Screenshot: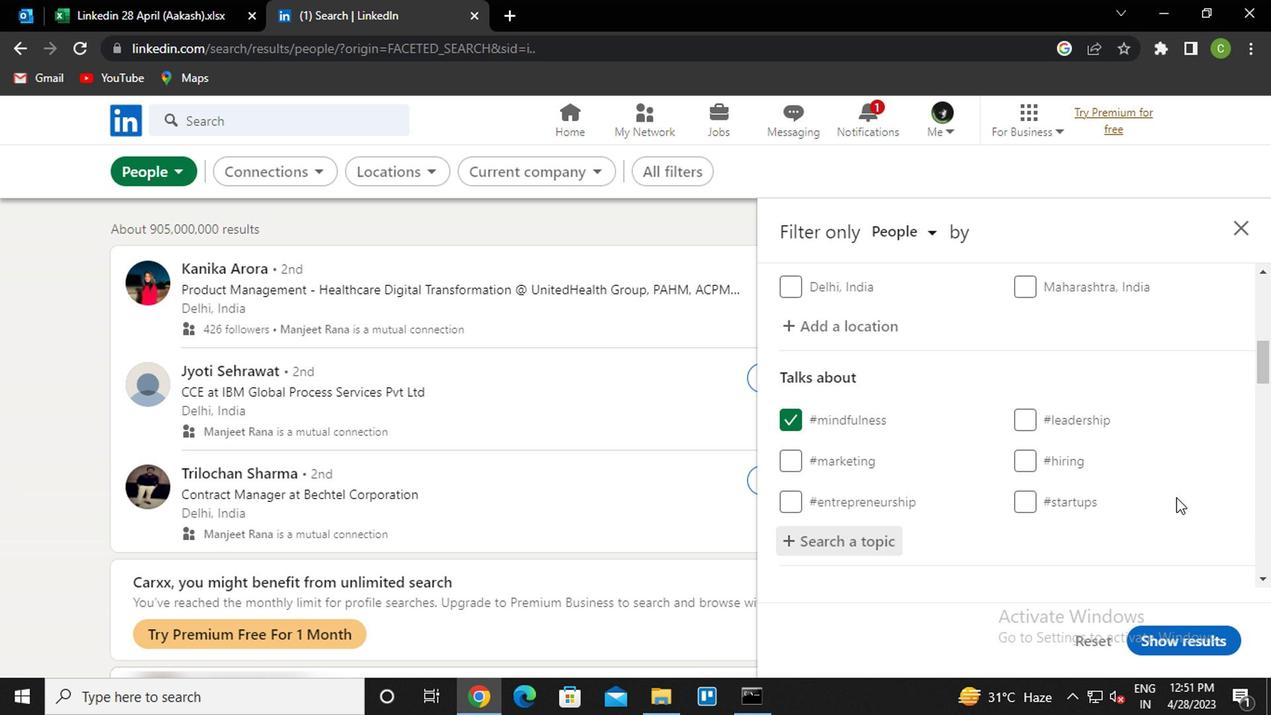 
Action: Mouse scrolled (1173, 508) with delta (0, 0)
Screenshot: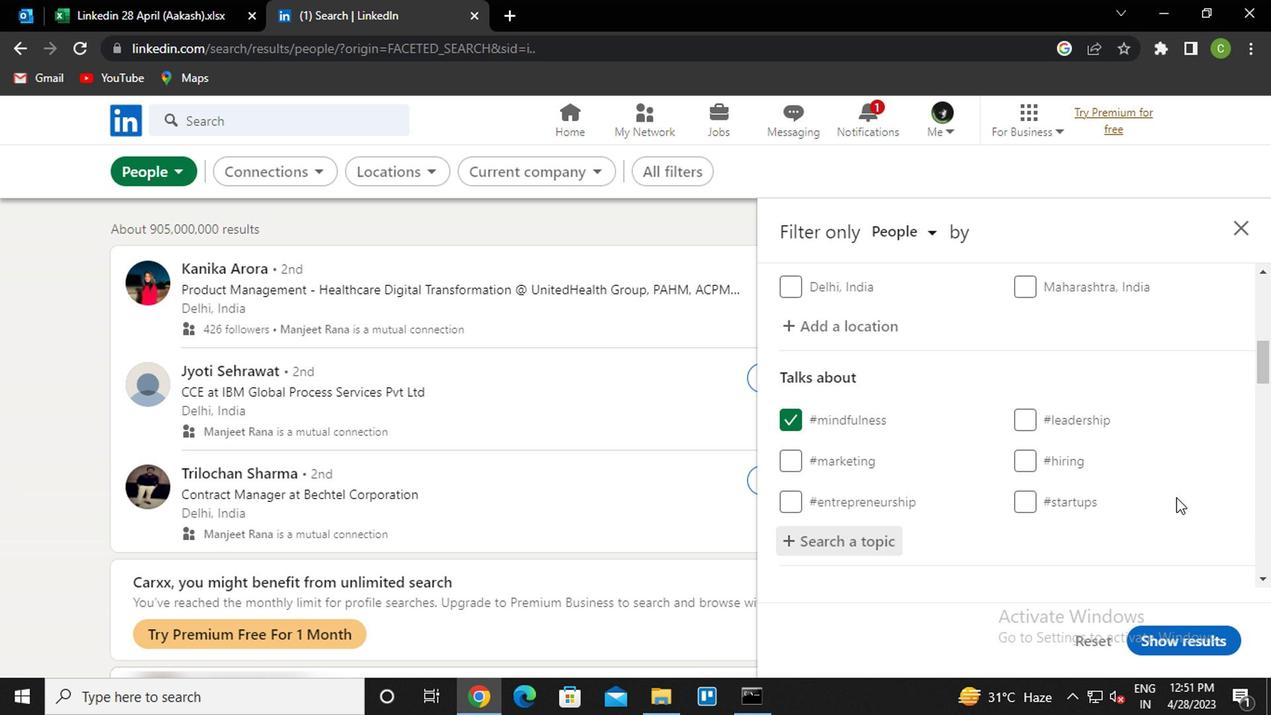 
Action: Mouse moved to (1173, 510)
Screenshot: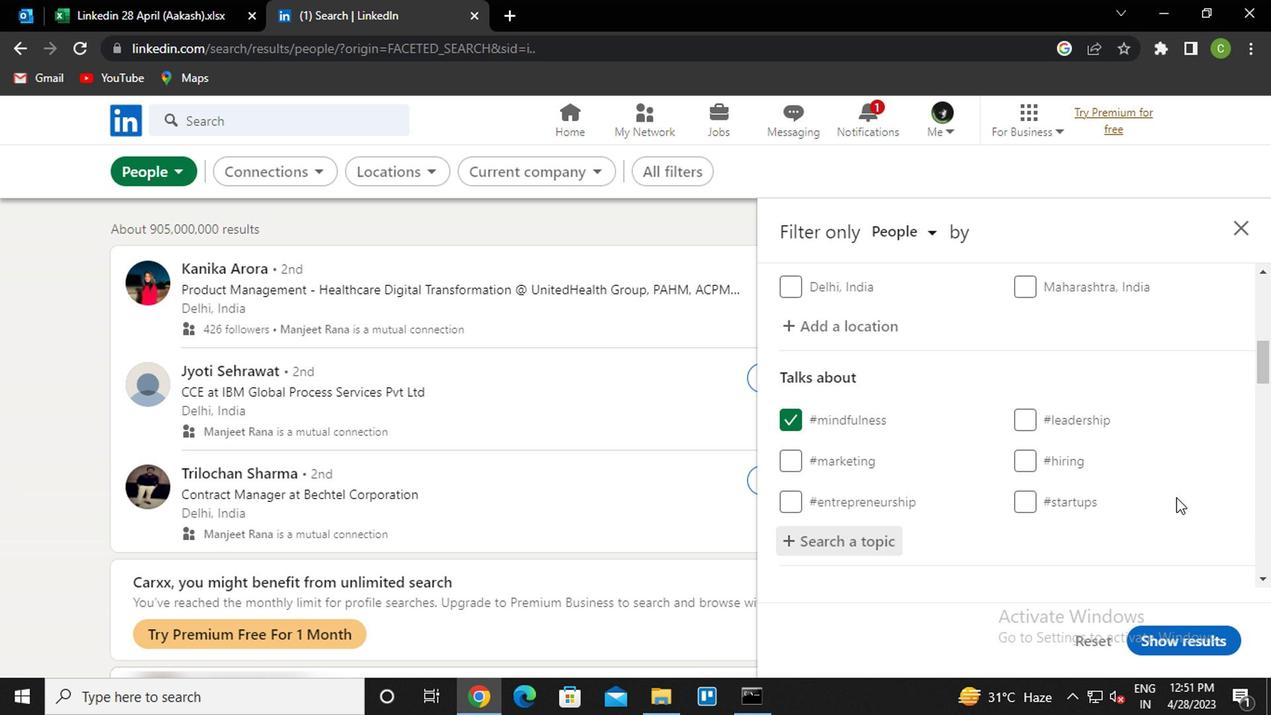 
Action: Mouse scrolled (1173, 509) with delta (0, -1)
Screenshot: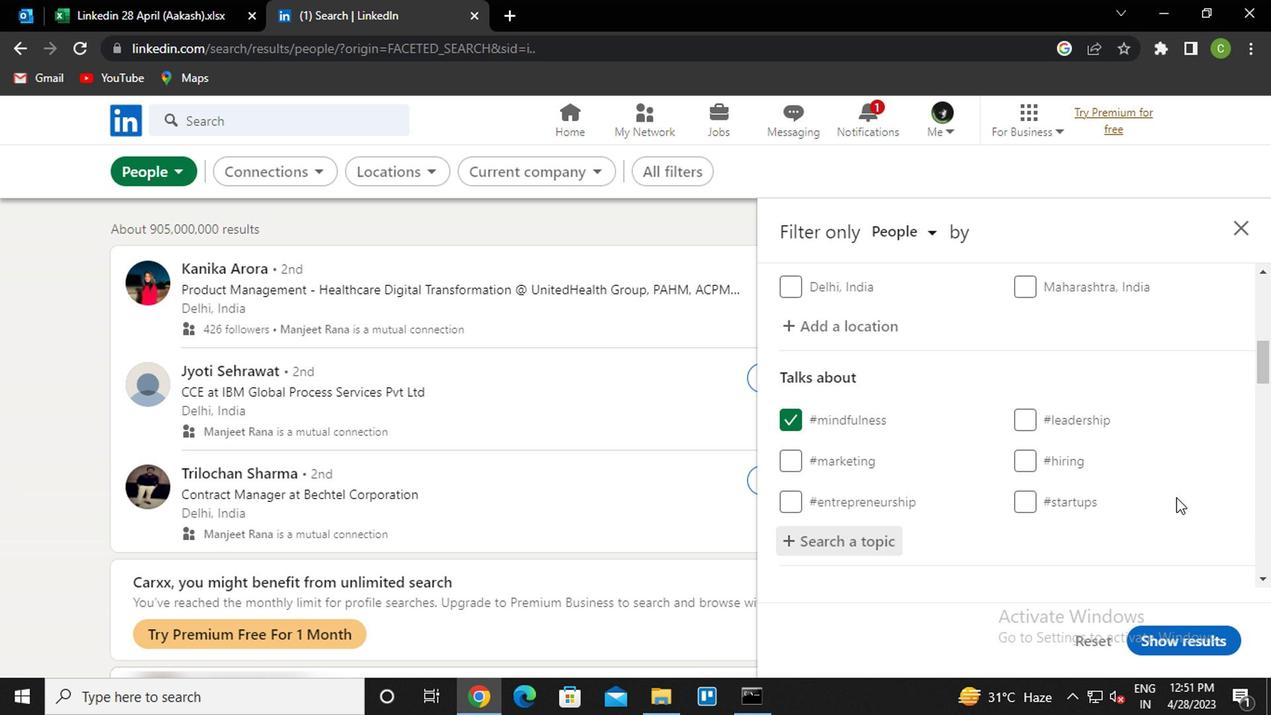 
Action: Mouse moved to (1173, 511)
Screenshot: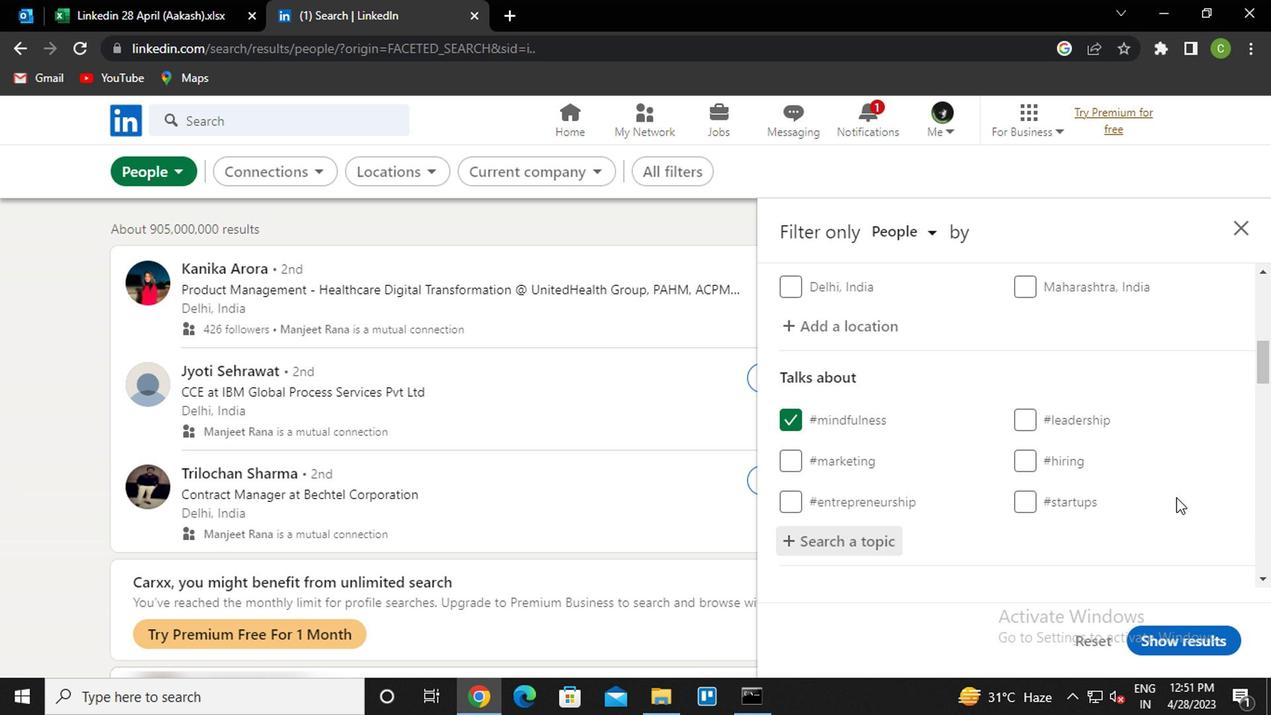 
Action: Mouse scrolled (1173, 510) with delta (0, 0)
Screenshot: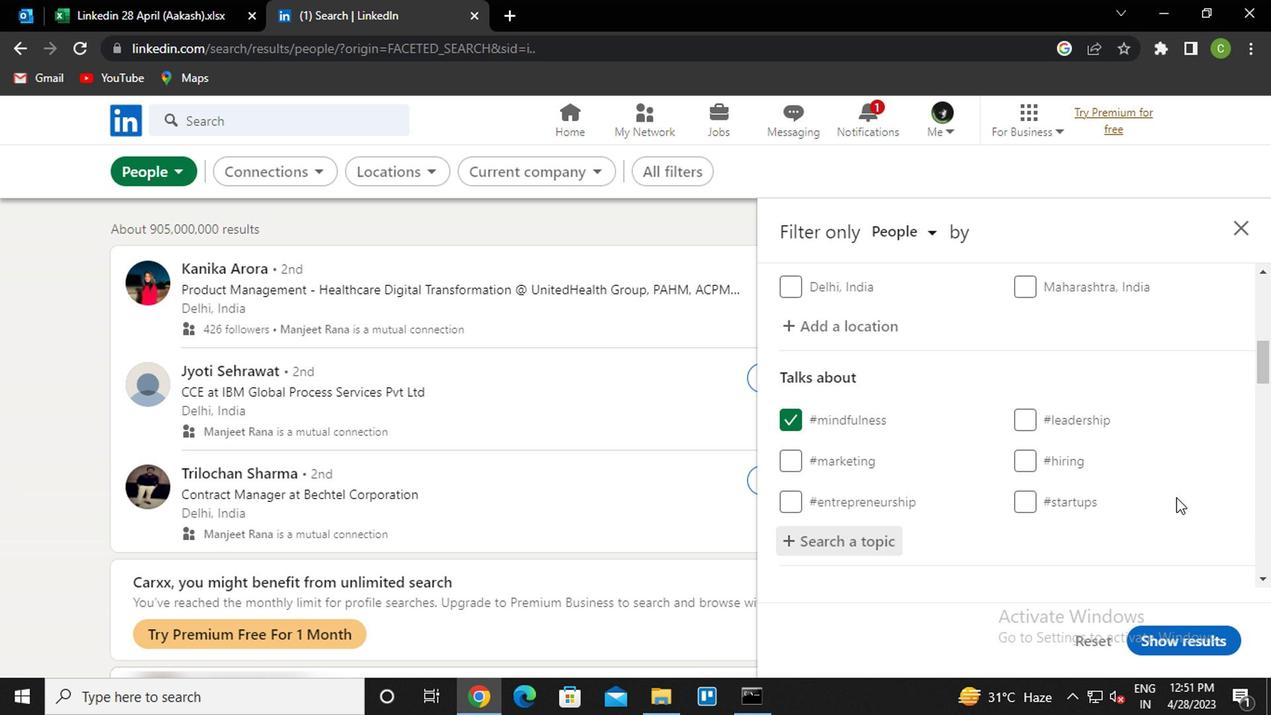 
Action: Mouse scrolled (1173, 510) with delta (0, 0)
Screenshot: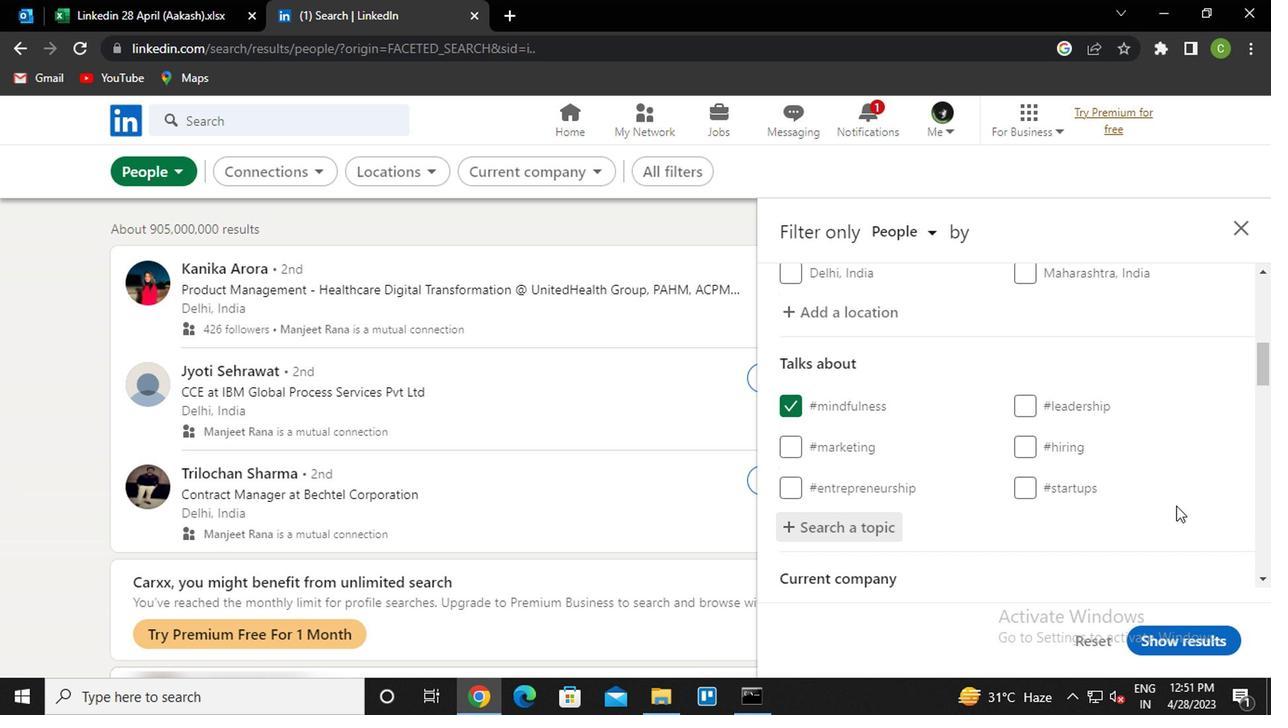 
Action: Mouse scrolled (1173, 510) with delta (0, 0)
Screenshot: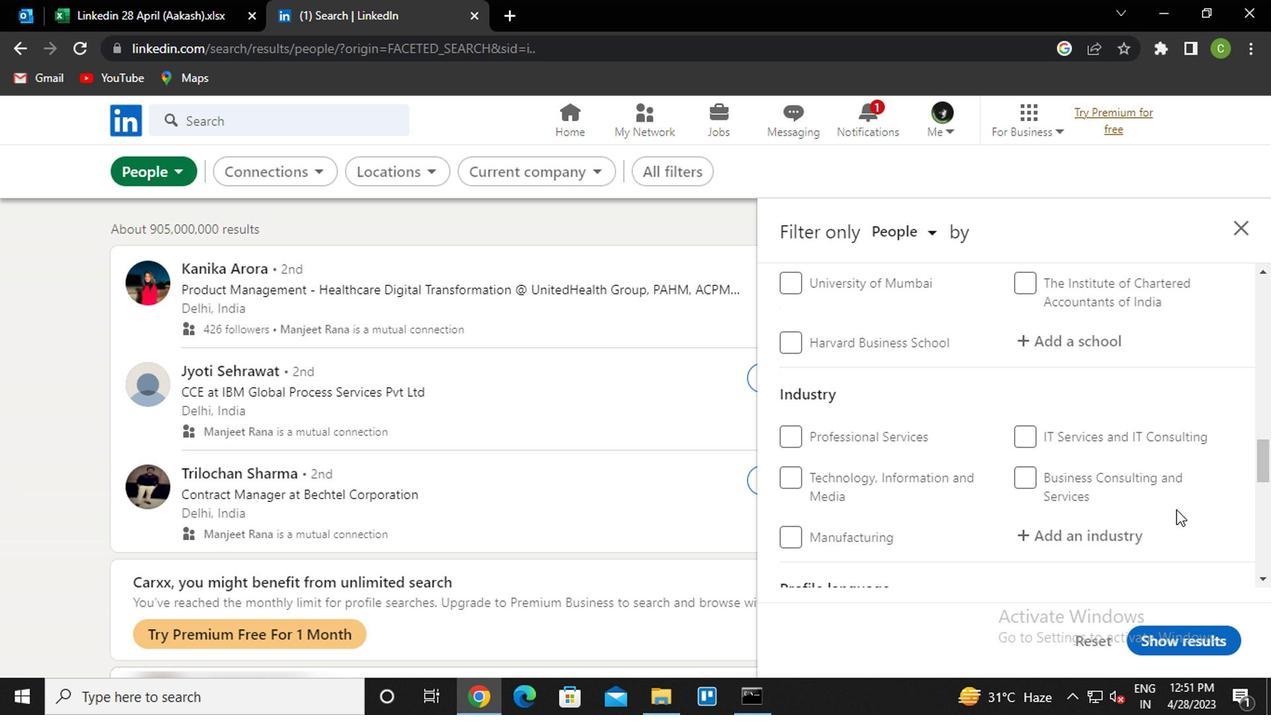 
Action: Mouse scrolled (1173, 510) with delta (0, 0)
Screenshot: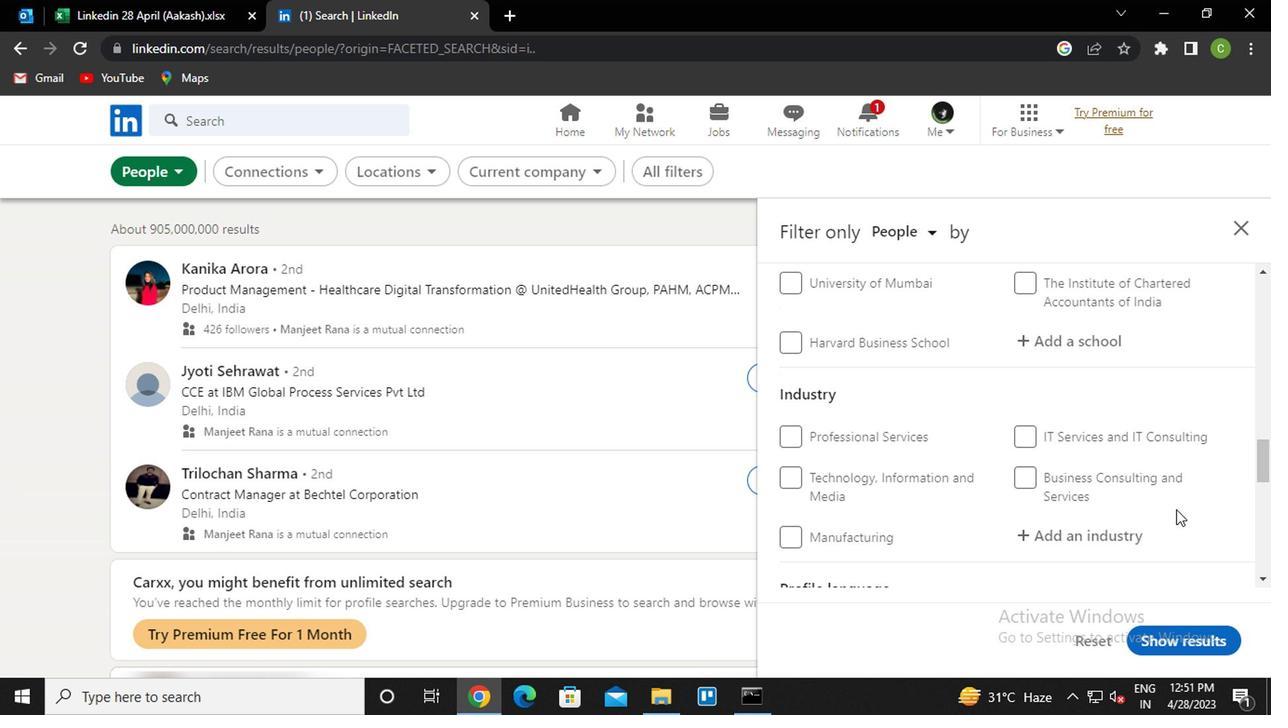 
Action: Mouse scrolled (1173, 510) with delta (0, 0)
Screenshot: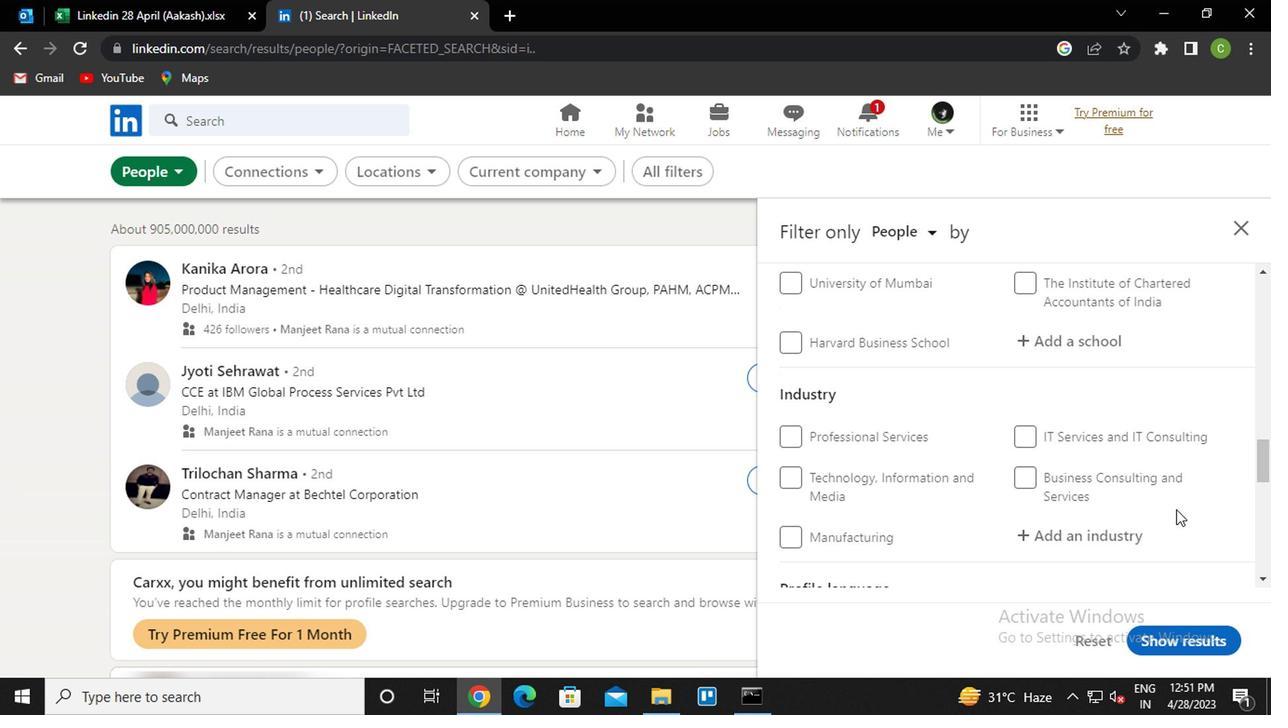 
Action: Mouse scrolled (1173, 510) with delta (0, 0)
Screenshot: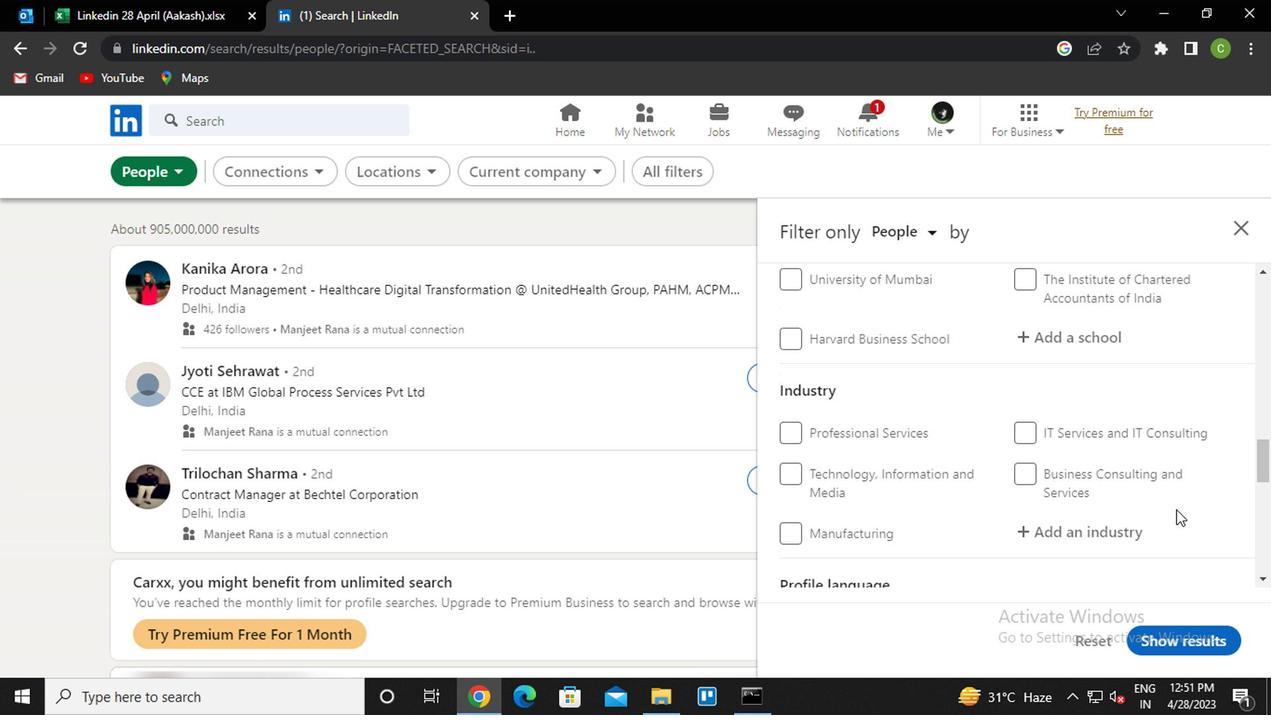 
Action: Mouse scrolled (1173, 510) with delta (0, 0)
Screenshot: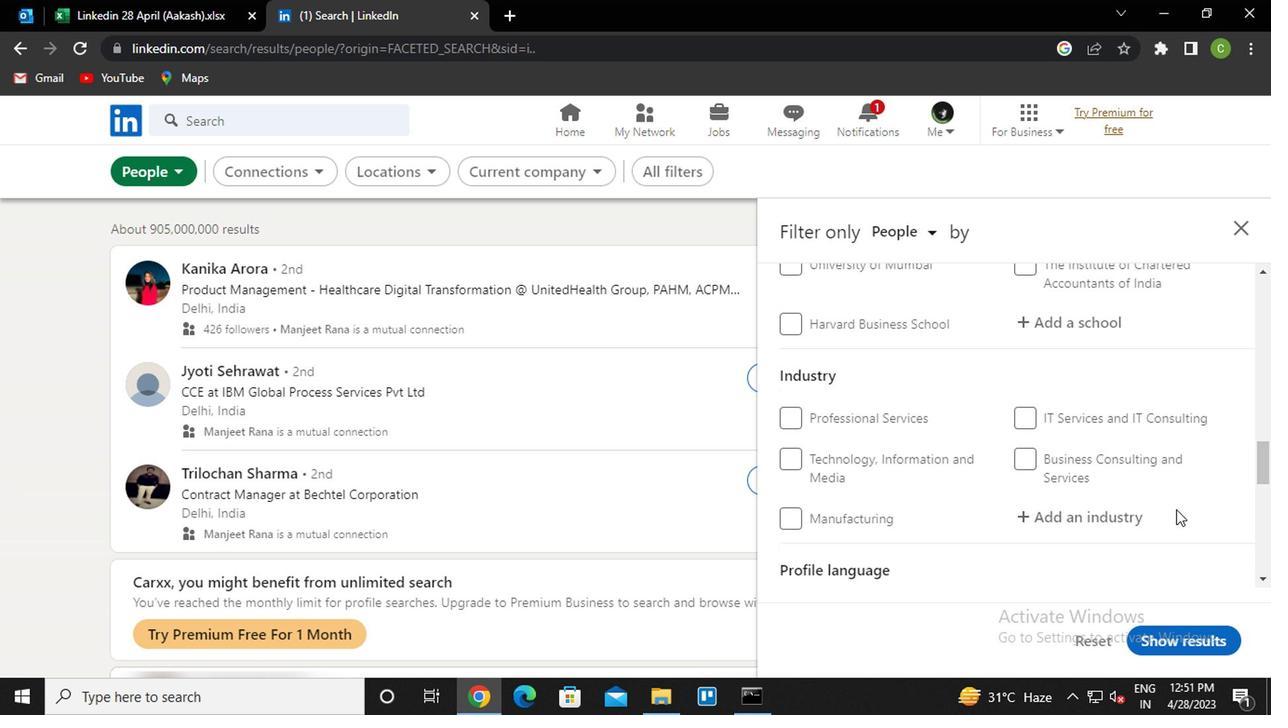 
Action: Mouse moved to (930, 495)
Screenshot: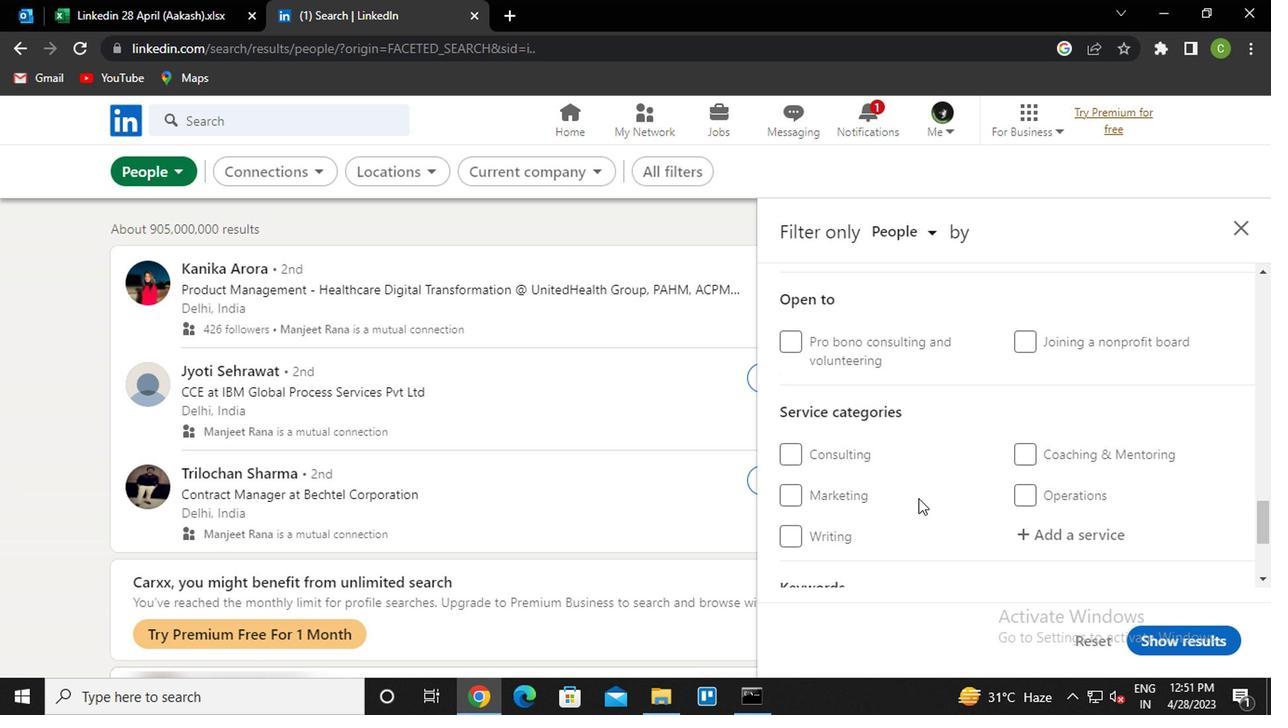 
Action: Mouse scrolled (930, 494) with delta (0, 0)
Screenshot: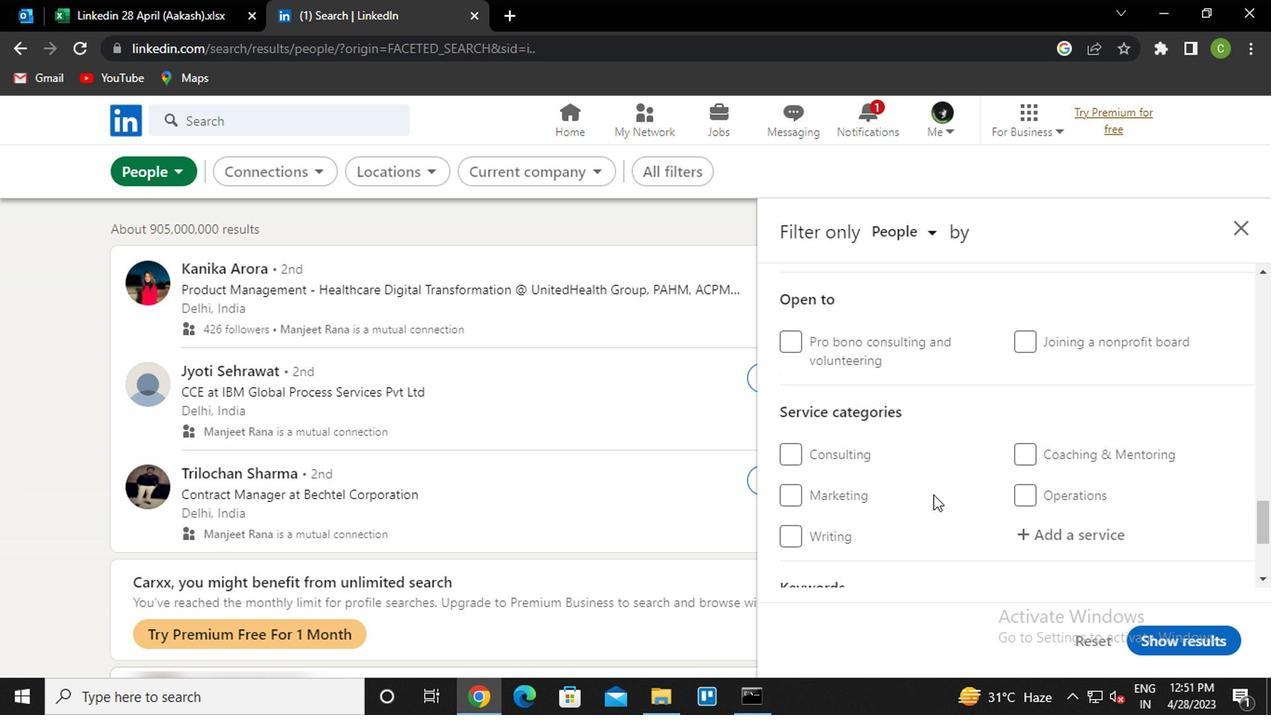 
Action: Mouse scrolled (930, 494) with delta (0, 0)
Screenshot: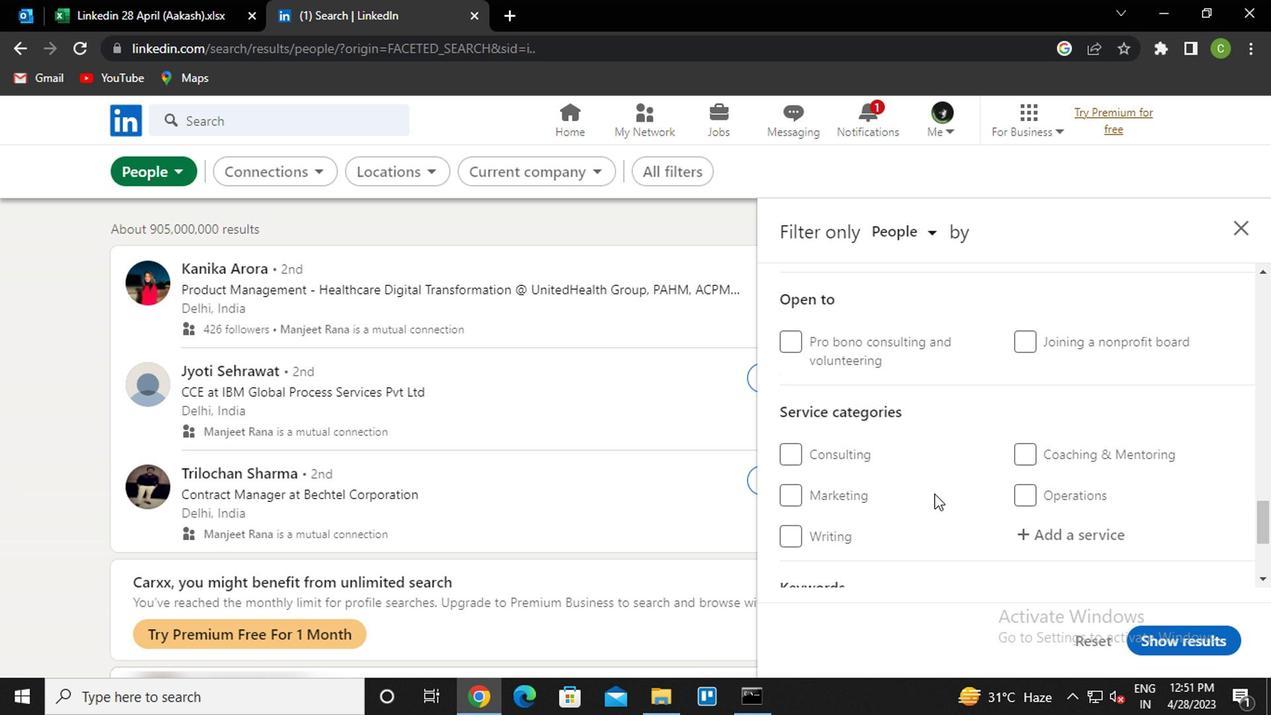 
Action: Mouse scrolled (930, 496) with delta (0, 1)
Screenshot: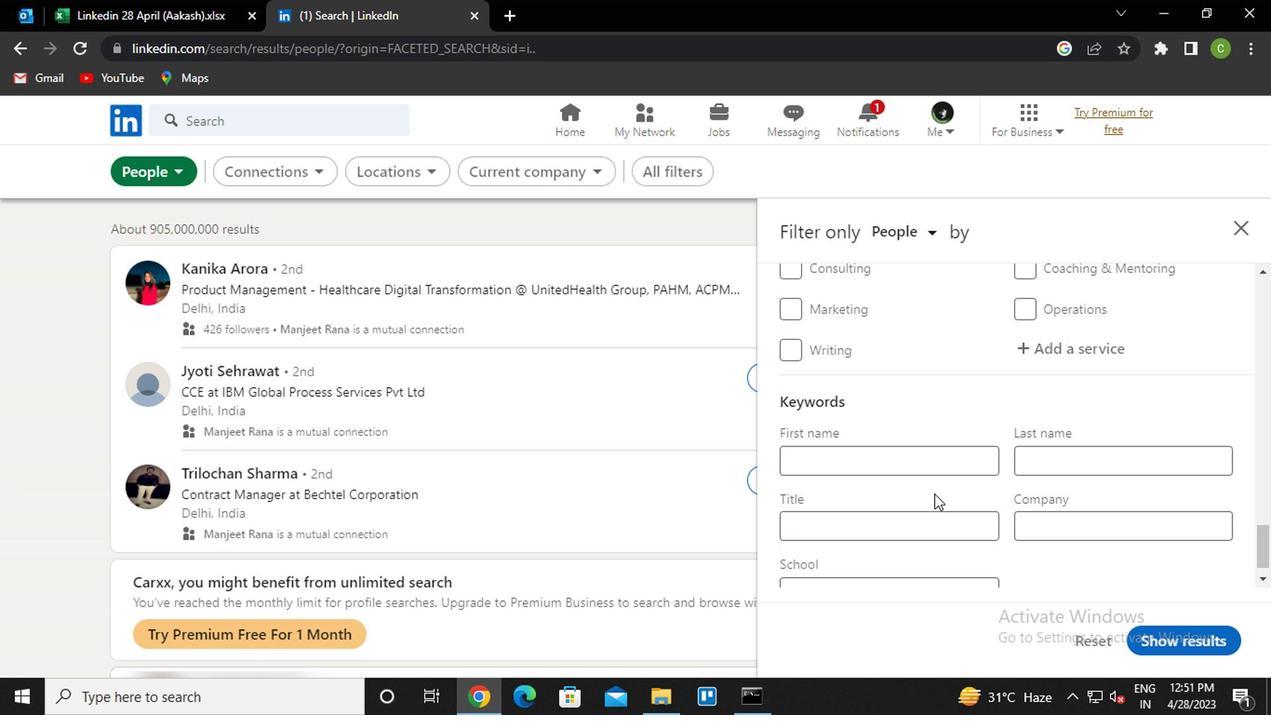 
Action: Mouse scrolled (930, 496) with delta (0, 1)
Screenshot: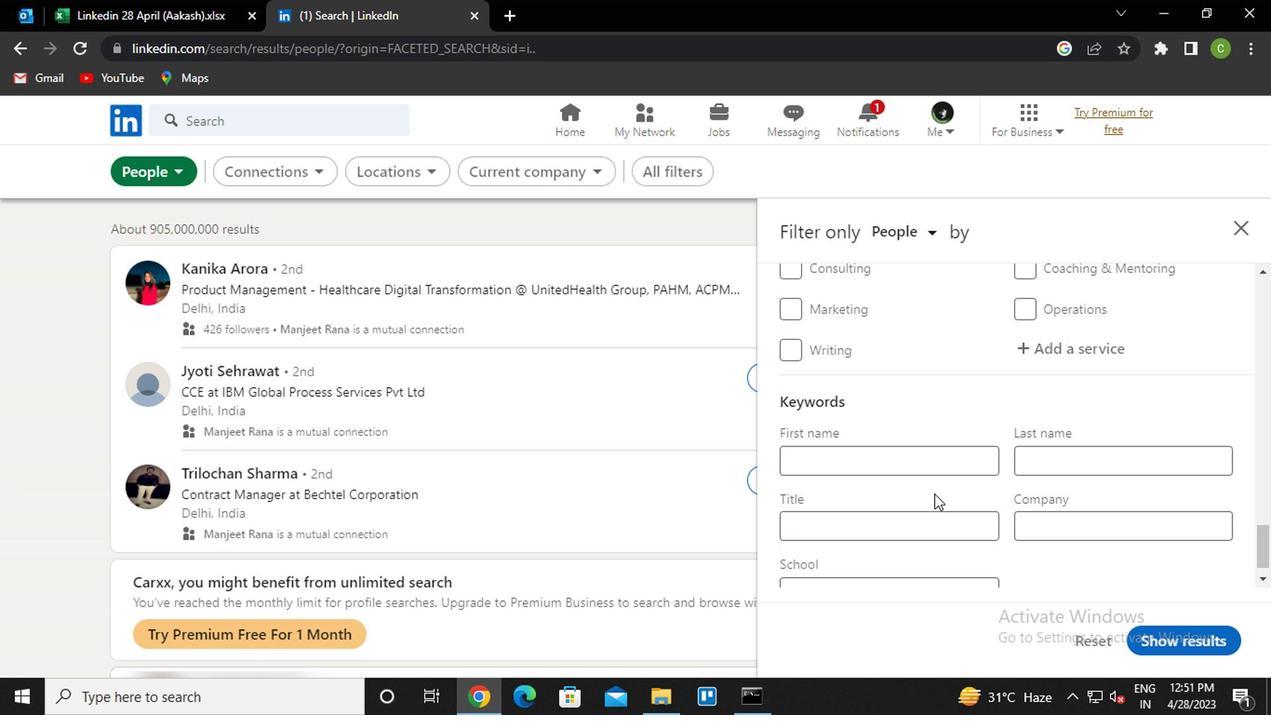 
Action: Mouse scrolled (930, 496) with delta (0, 1)
Screenshot: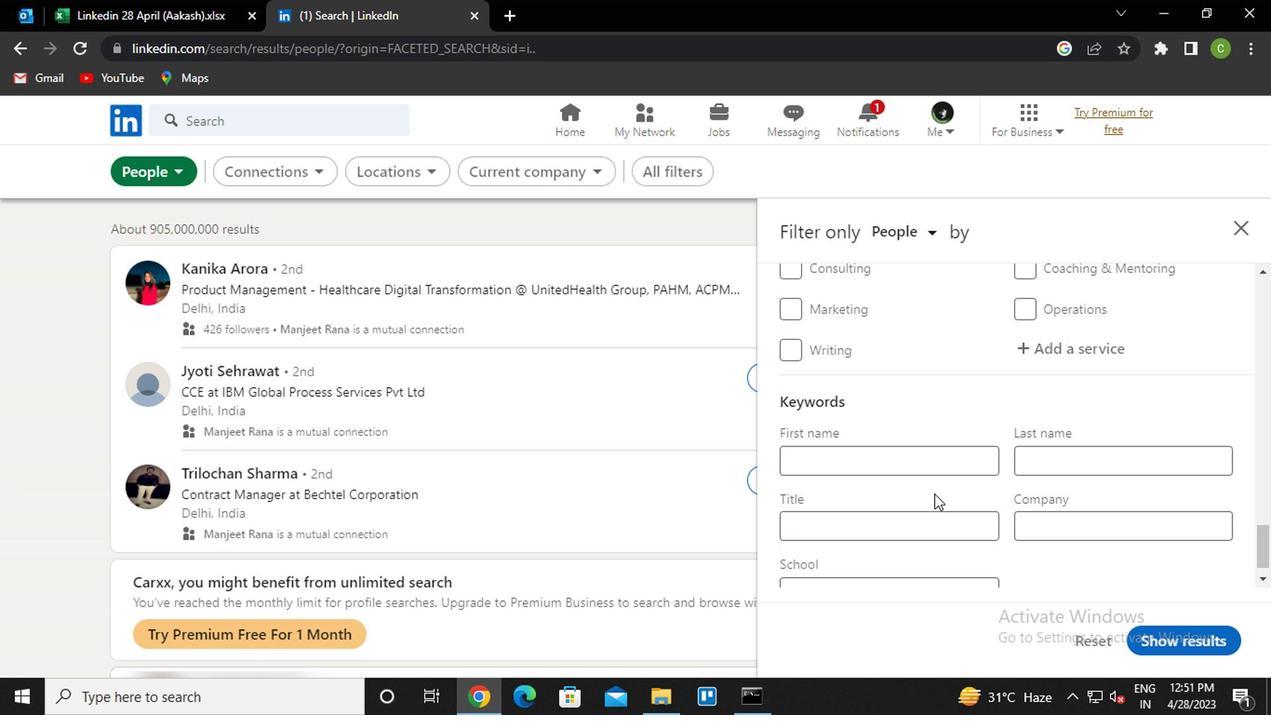 
Action: Mouse scrolled (930, 496) with delta (0, 1)
Screenshot: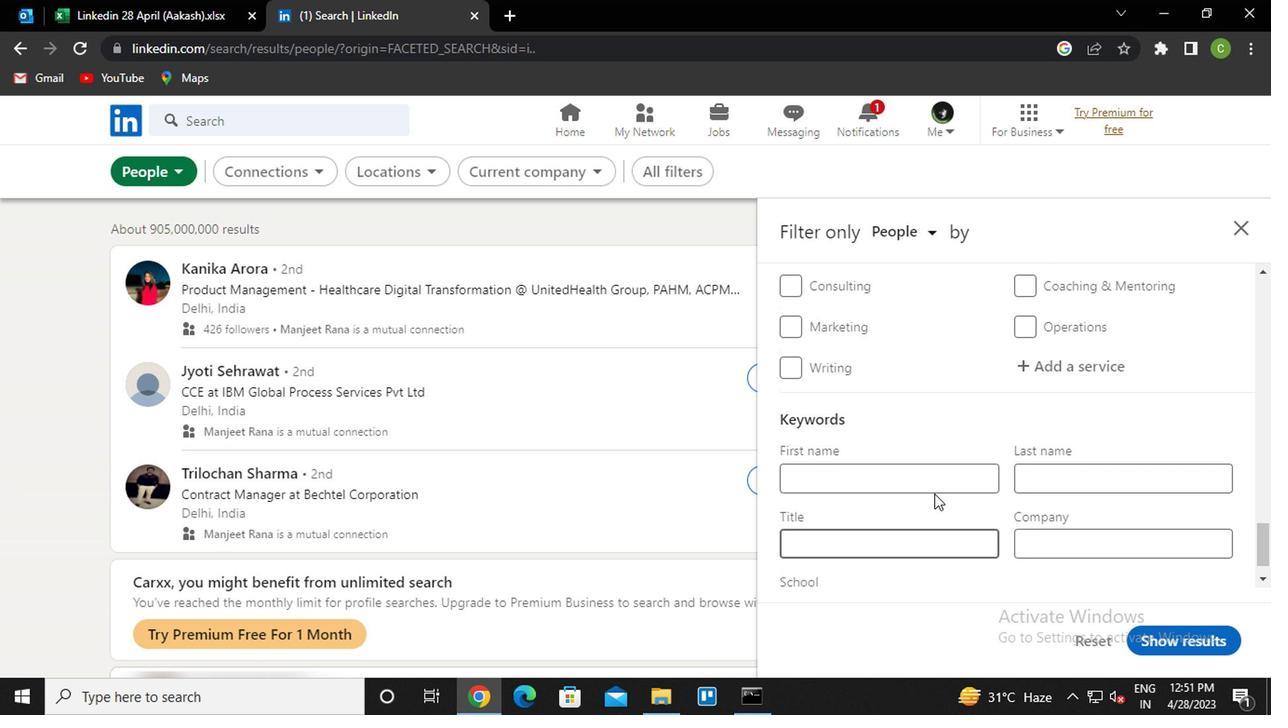 
Action: Mouse moved to (1028, 353)
Screenshot: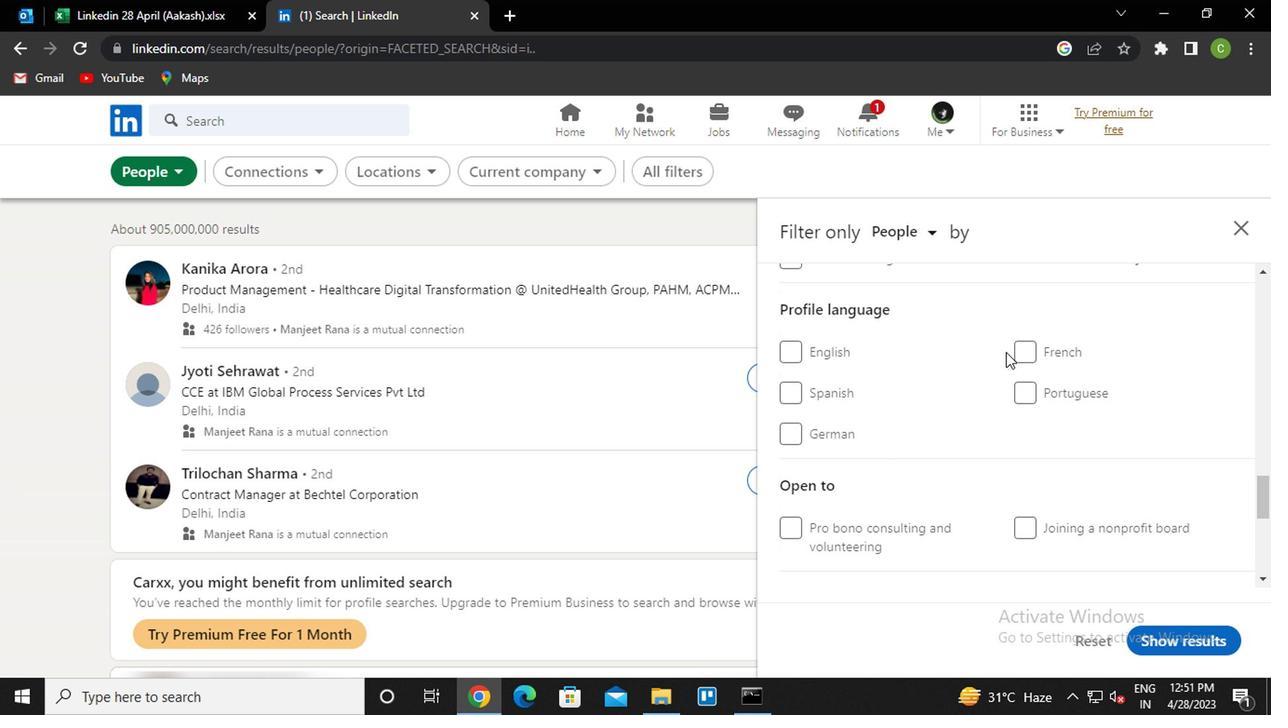 
Action: Mouse pressed left at (1028, 353)
Screenshot: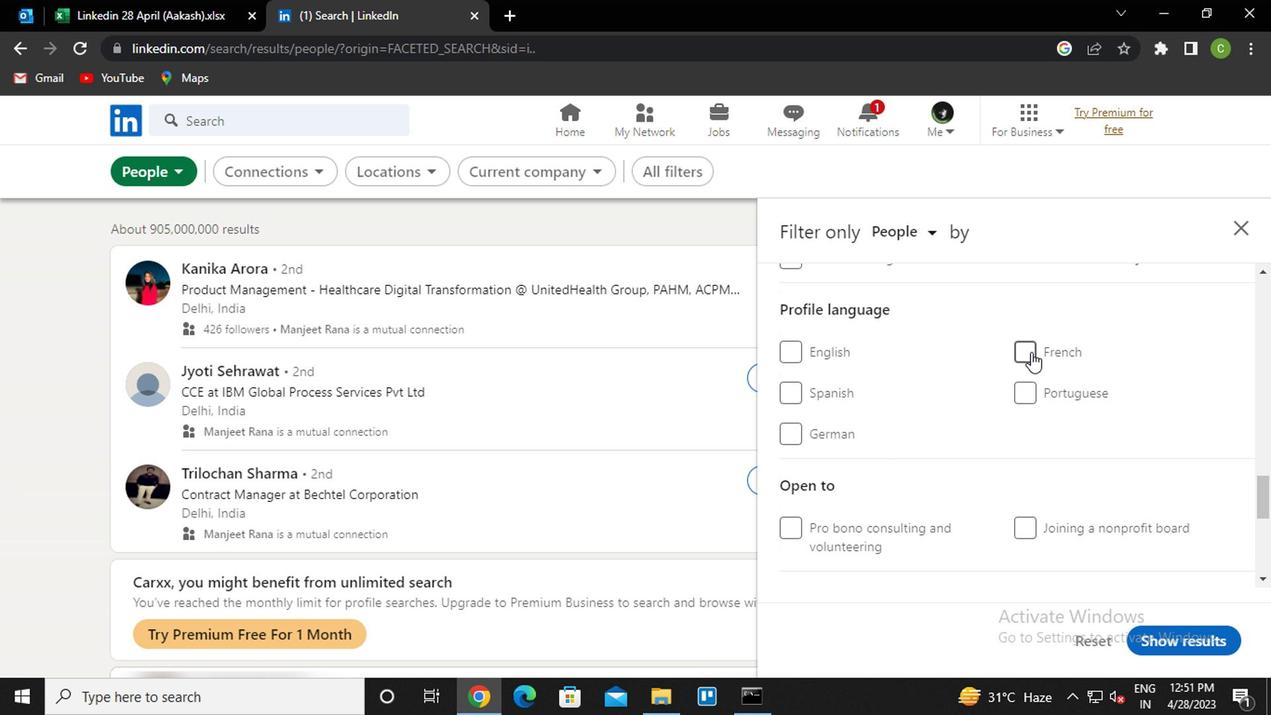 
Action: Mouse moved to (1010, 449)
Screenshot: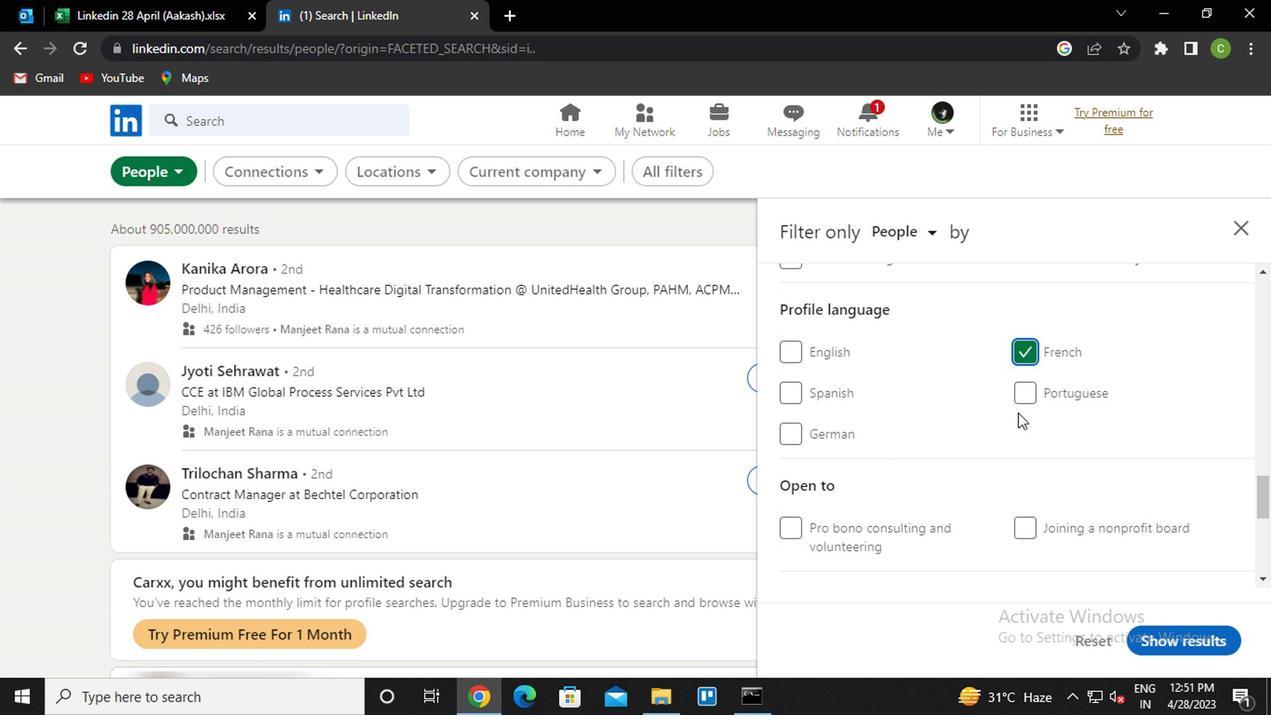 
Action: Mouse scrolled (1010, 451) with delta (0, 1)
Screenshot: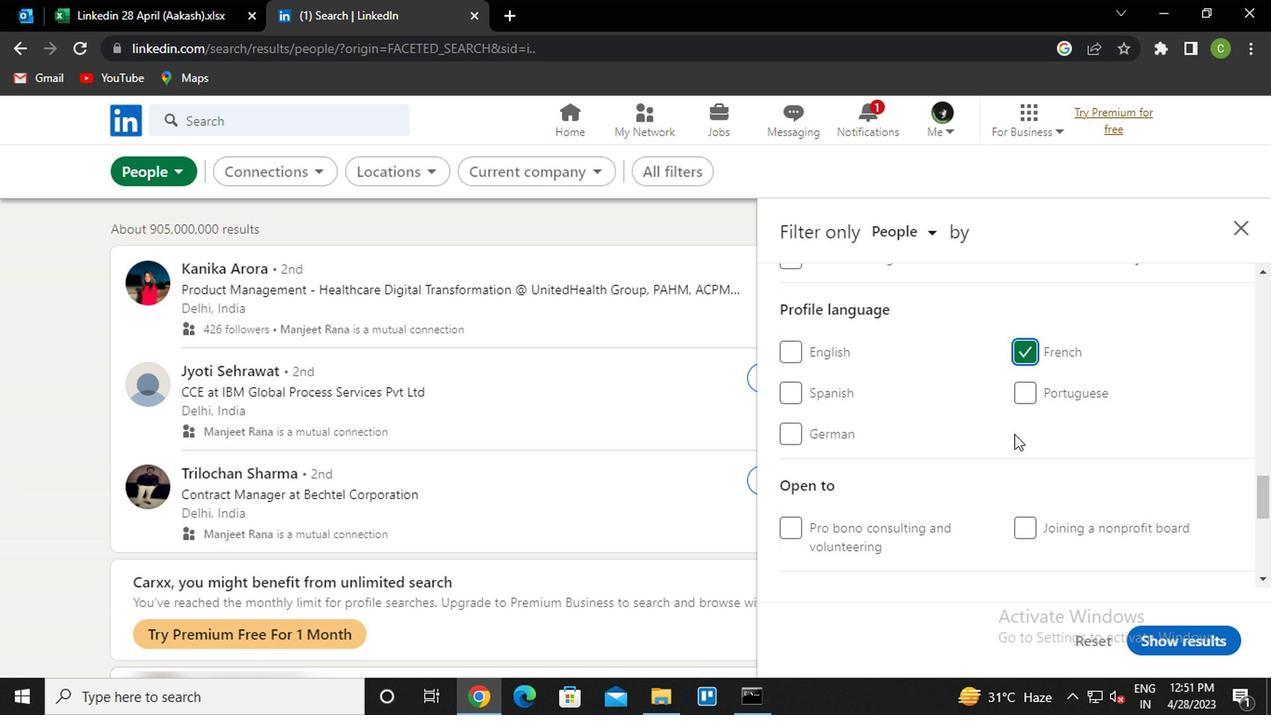 
Action: Mouse scrolled (1010, 451) with delta (0, 1)
Screenshot: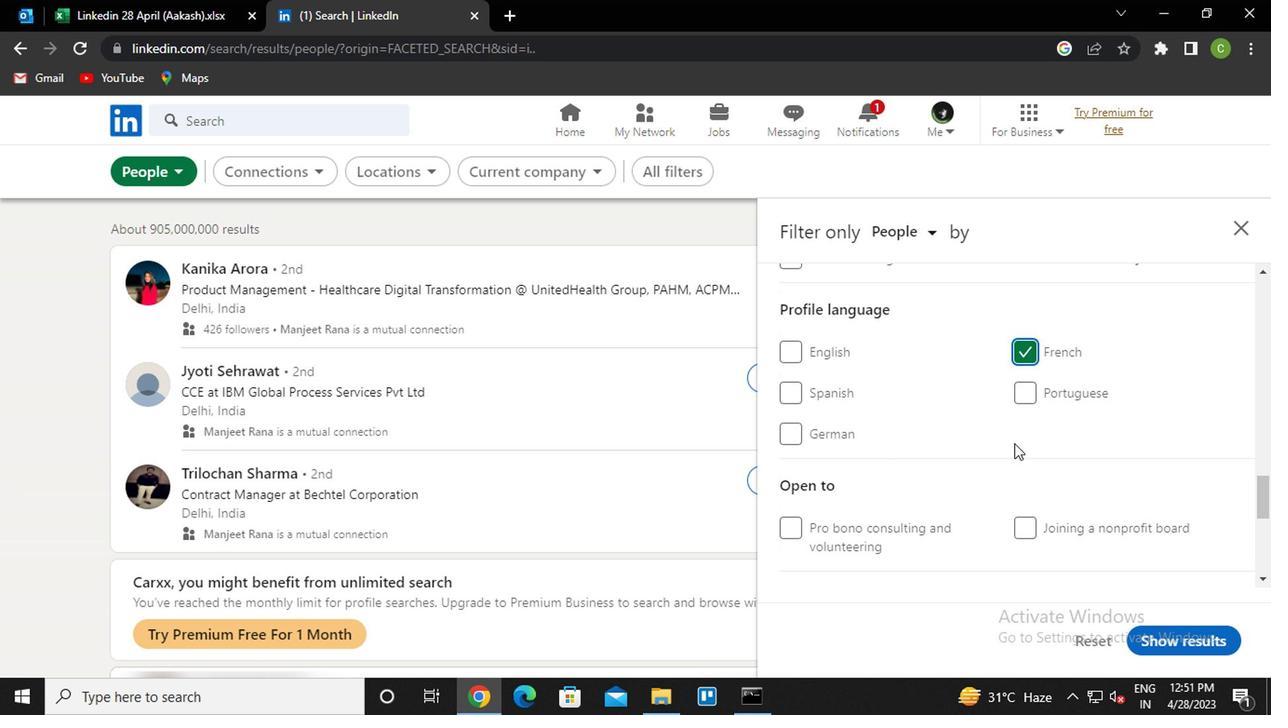 
Action: Mouse scrolled (1010, 451) with delta (0, 1)
Screenshot: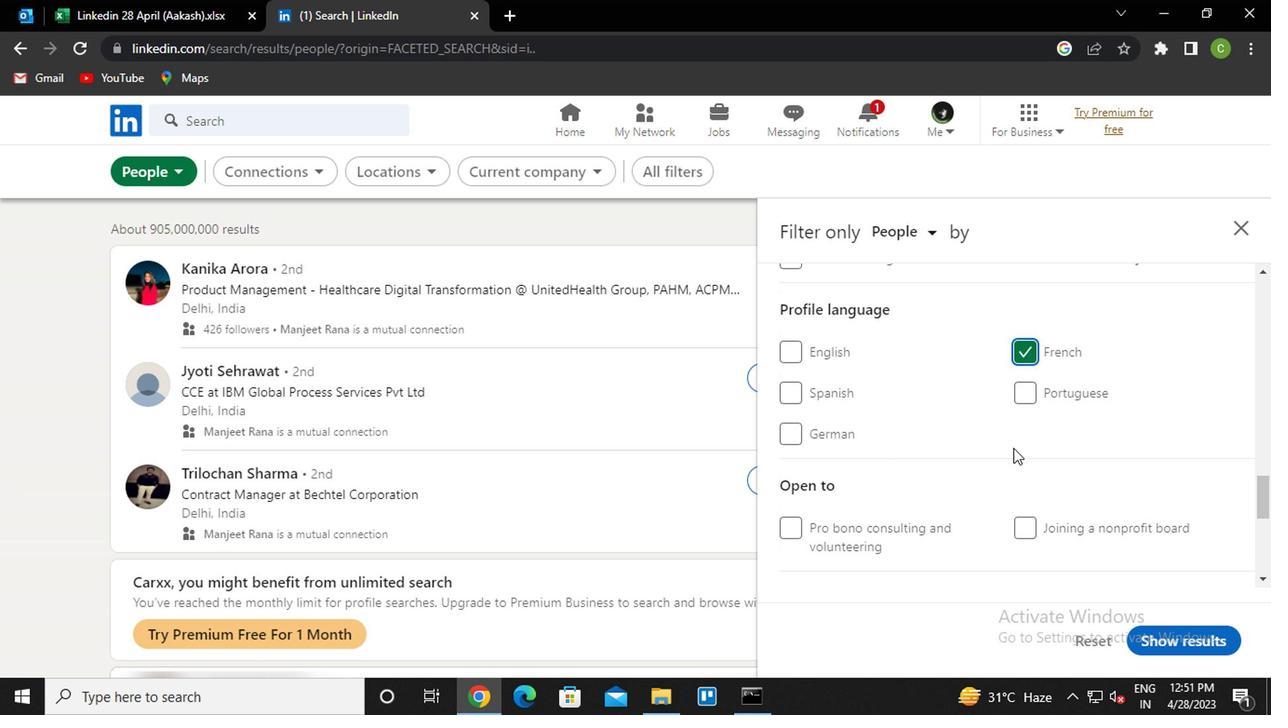 
Action: Mouse scrolled (1010, 451) with delta (0, 1)
Screenshot: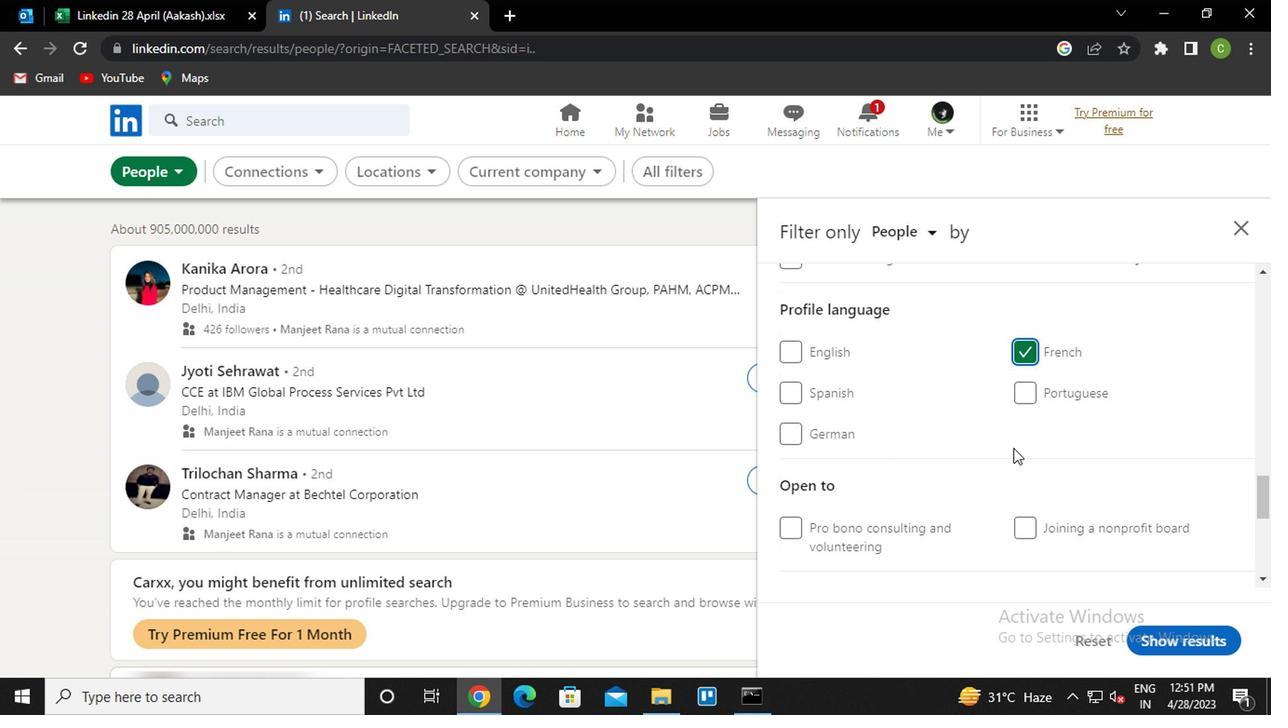 
Action: Mouse scrolled (1010, 451) with delta (0, 1)
Screenshot: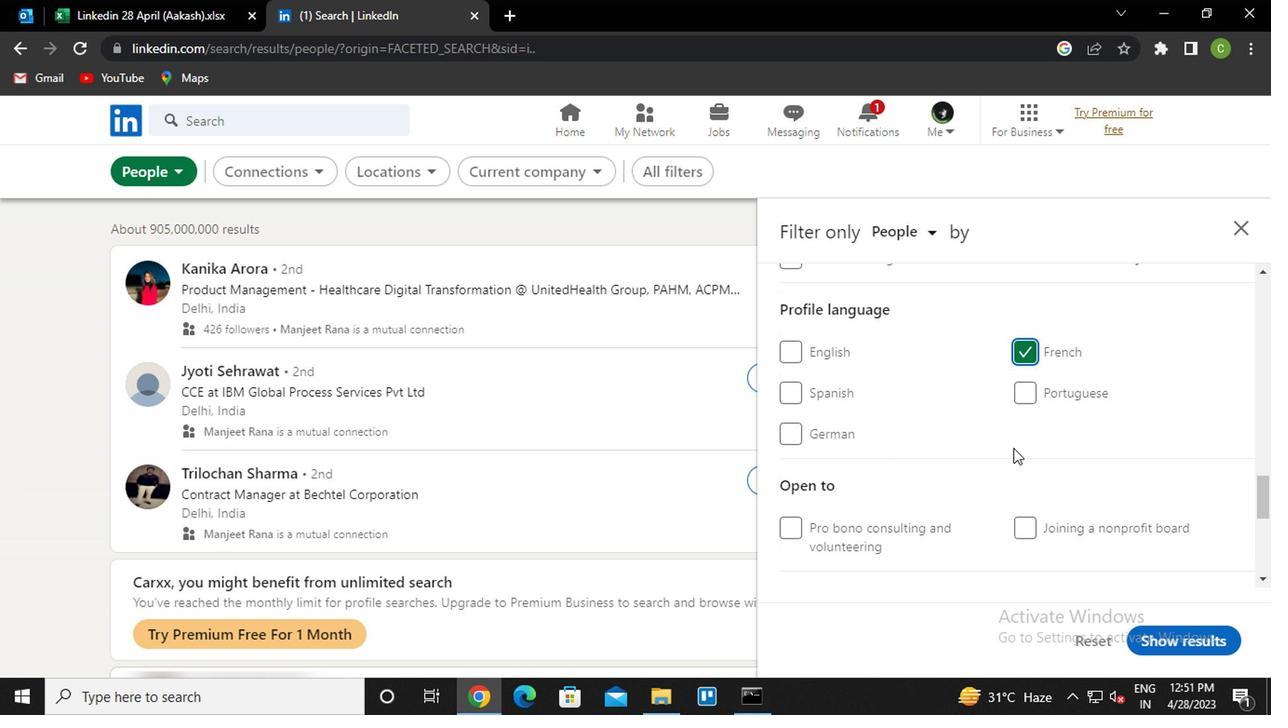 
Action: Mouse scrolled (1010, 451) with delta (0, 1)
Screenshot: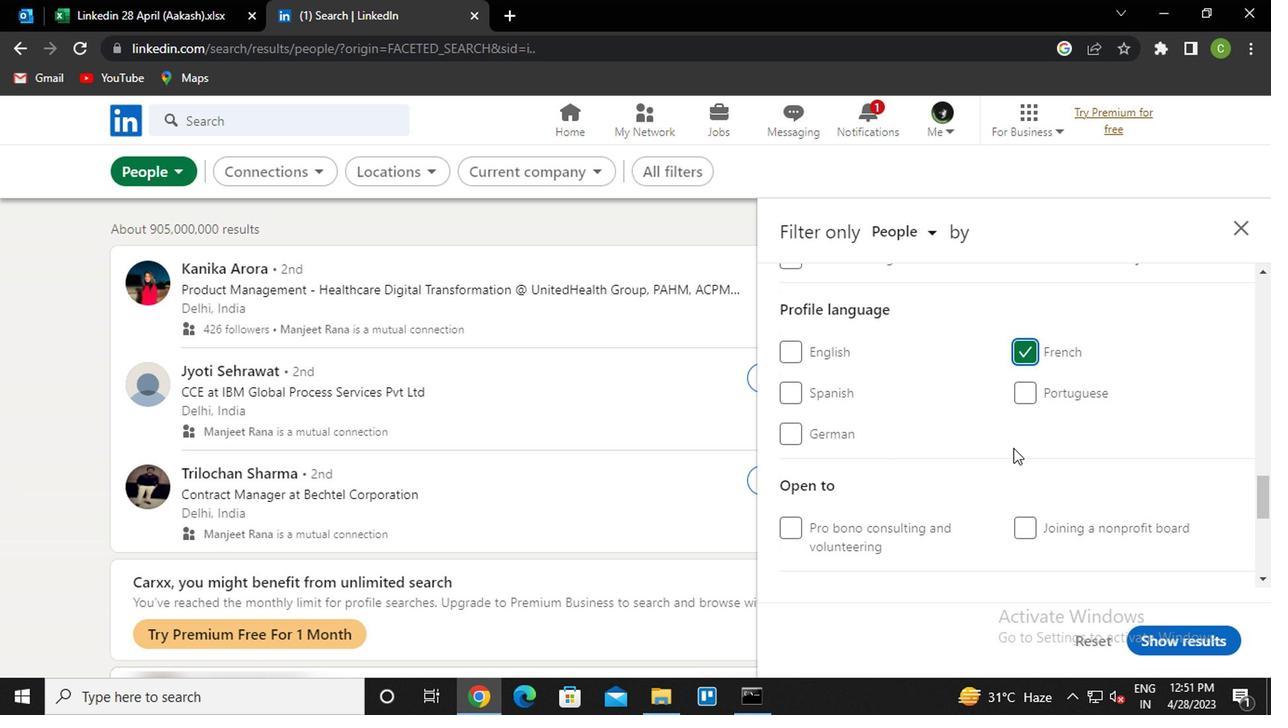 
Action: Mouse moved to (927, 413)
Screenshot: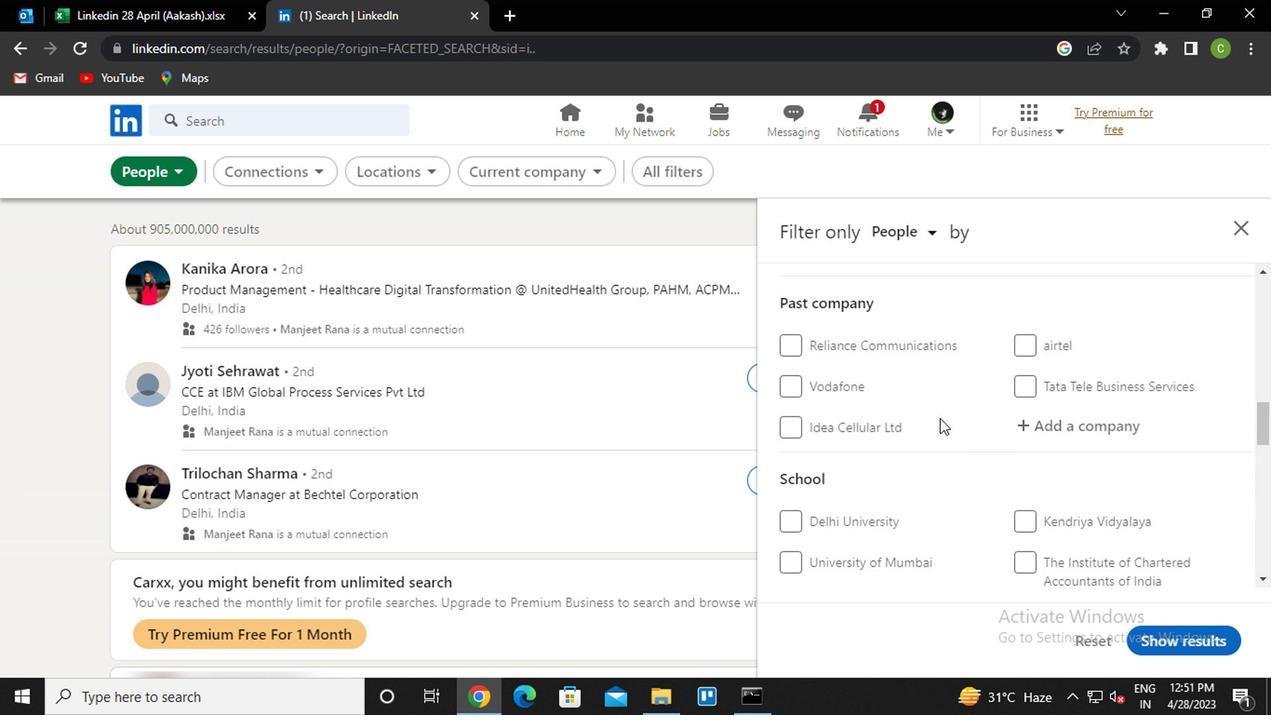 
Action: Mouse scrolled (927, 414) with delta (0, 1)
Screenshot: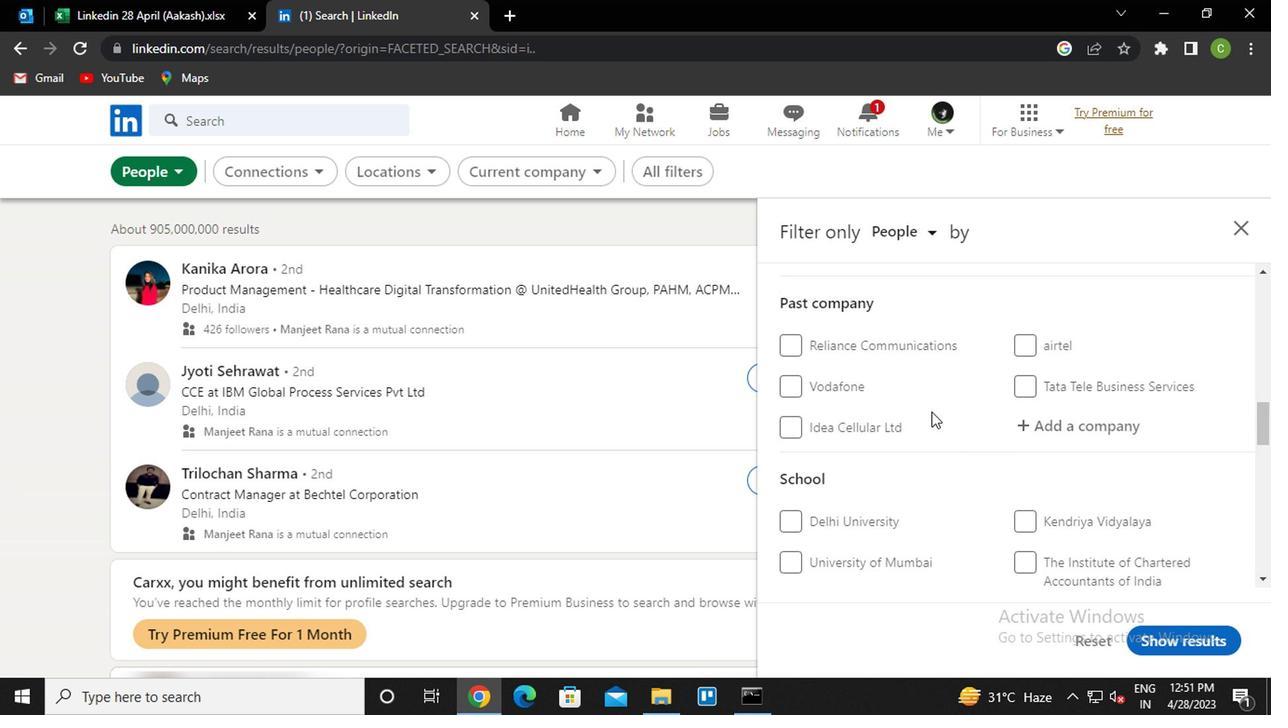 
Action: Mouse moved to (927, 412)
Screenshot: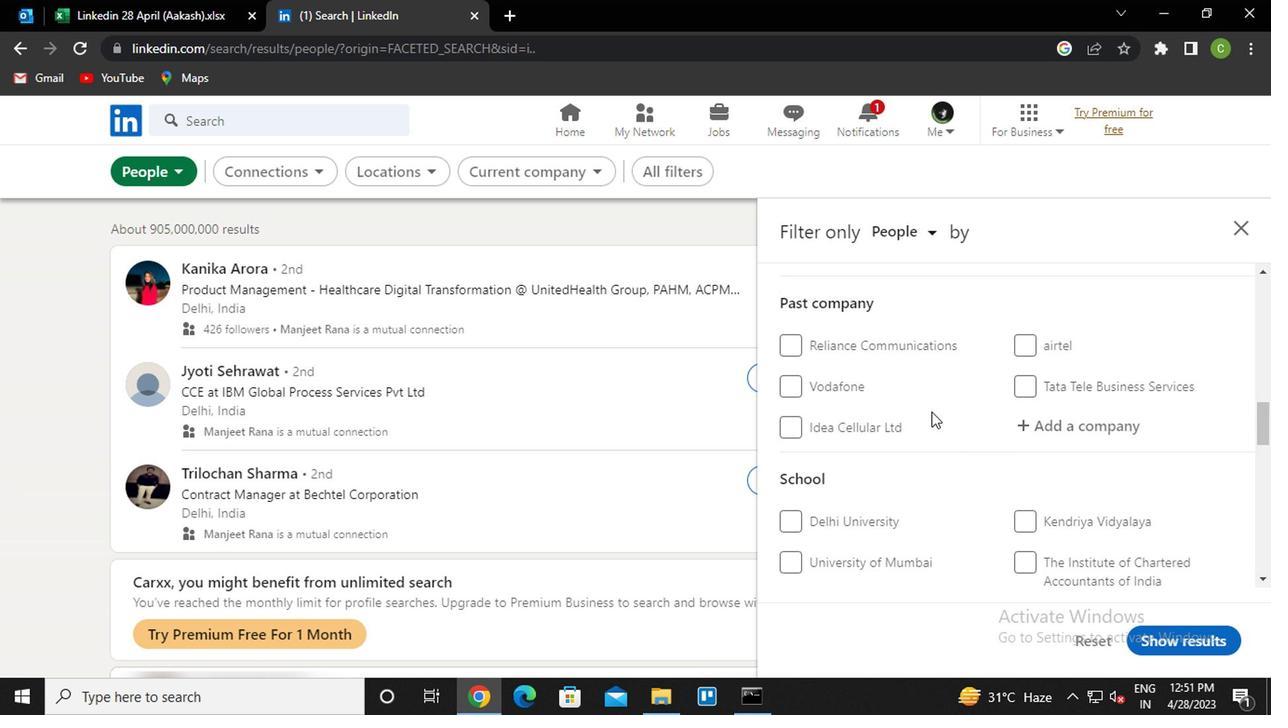 
Action: Mouse scrolled (927, 413) with delta (0, 0)
Screenshot: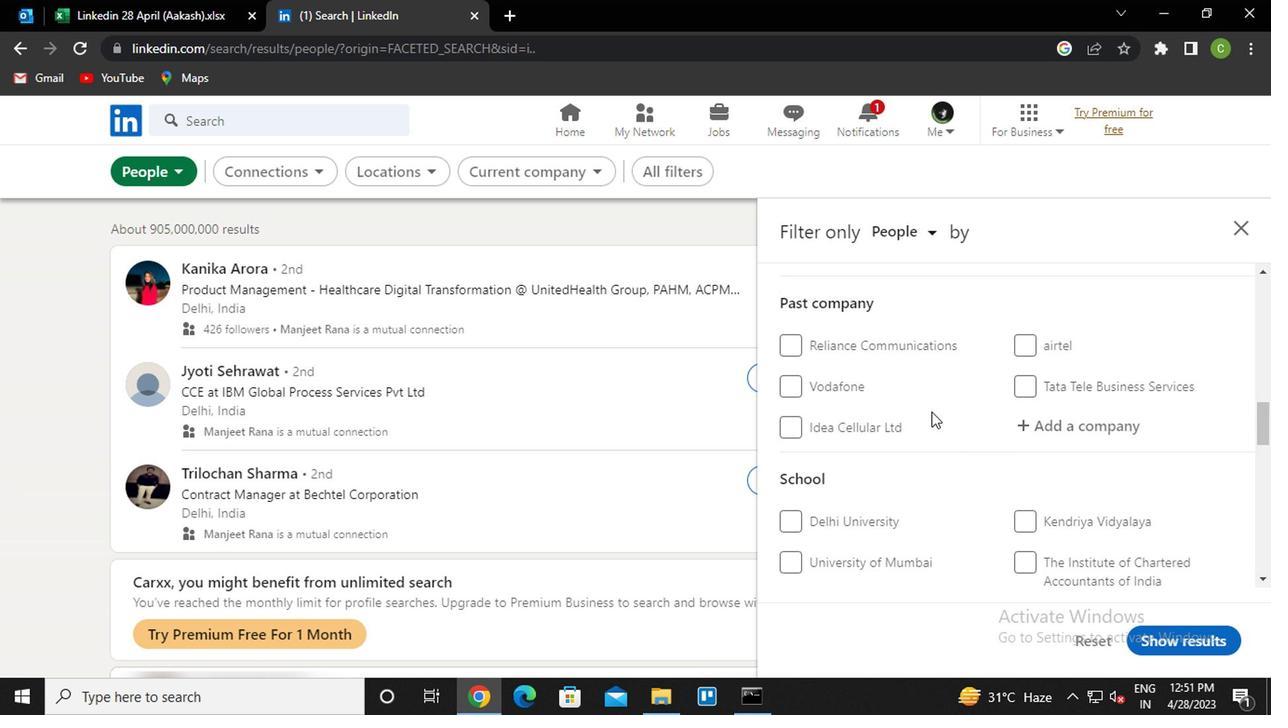 
Action: Mouse scrolled (927, 413) with delta (0, 0)
Screenshot: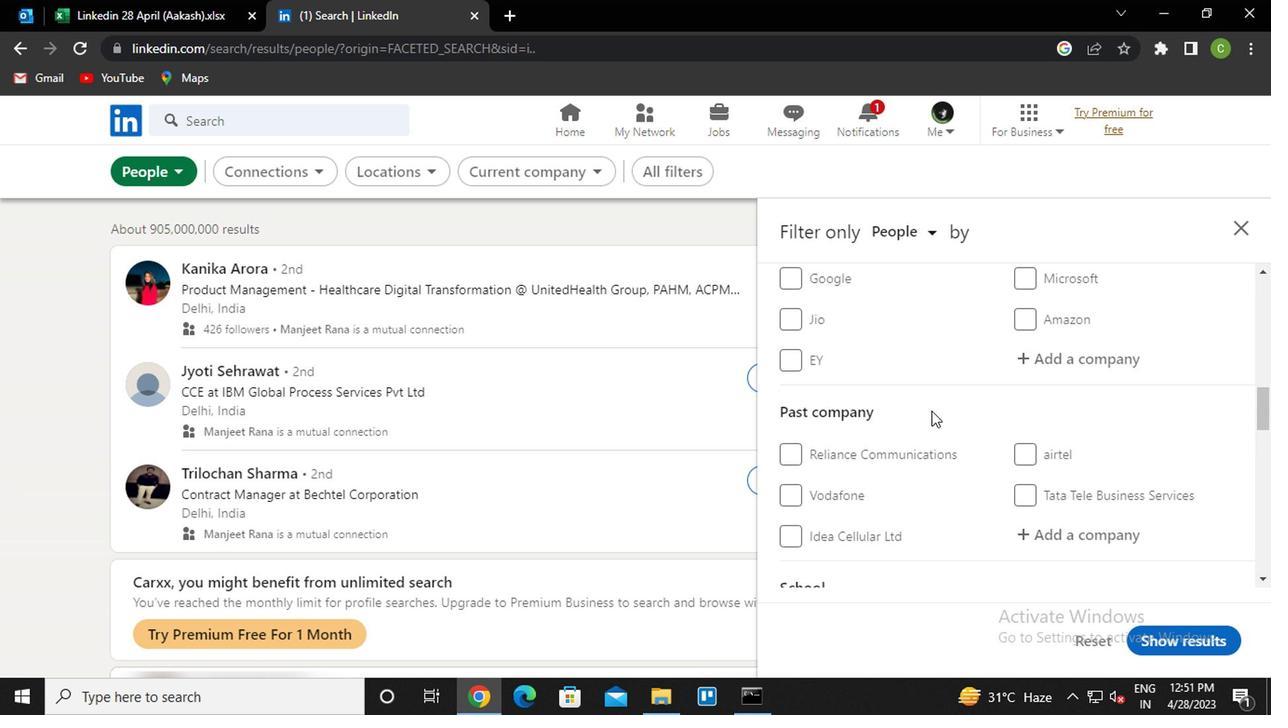 
Action: Mouse moved to (930, 414)
Screenshot: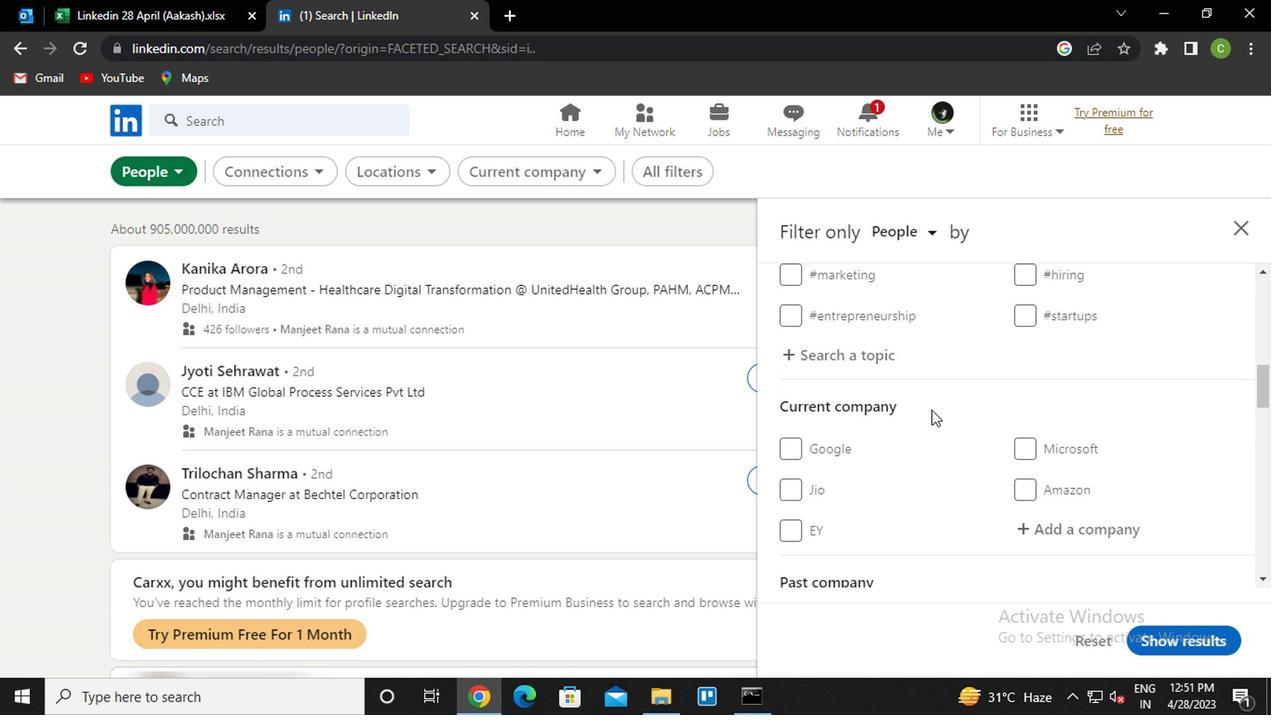 
Action: Mouse scrolled (930, 413) with delta (0, -1)
Screenshot: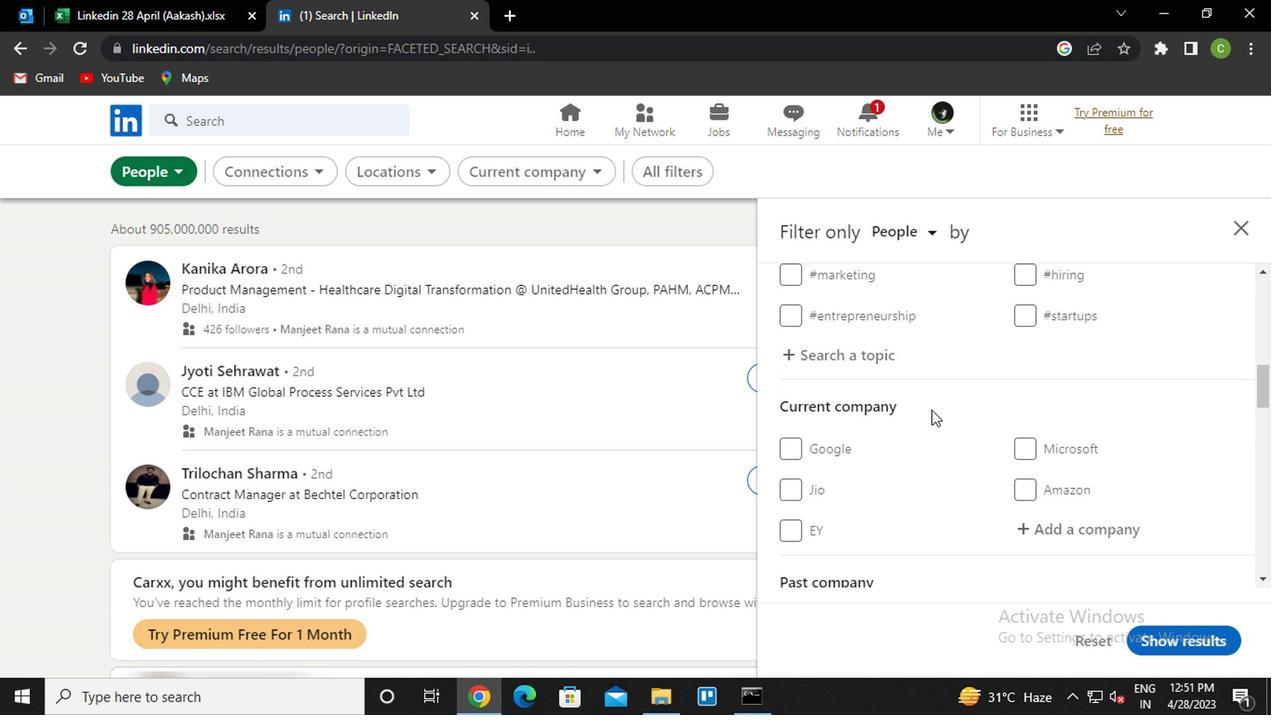 
Action: Mouse moved to (937, 422)
Screenshot: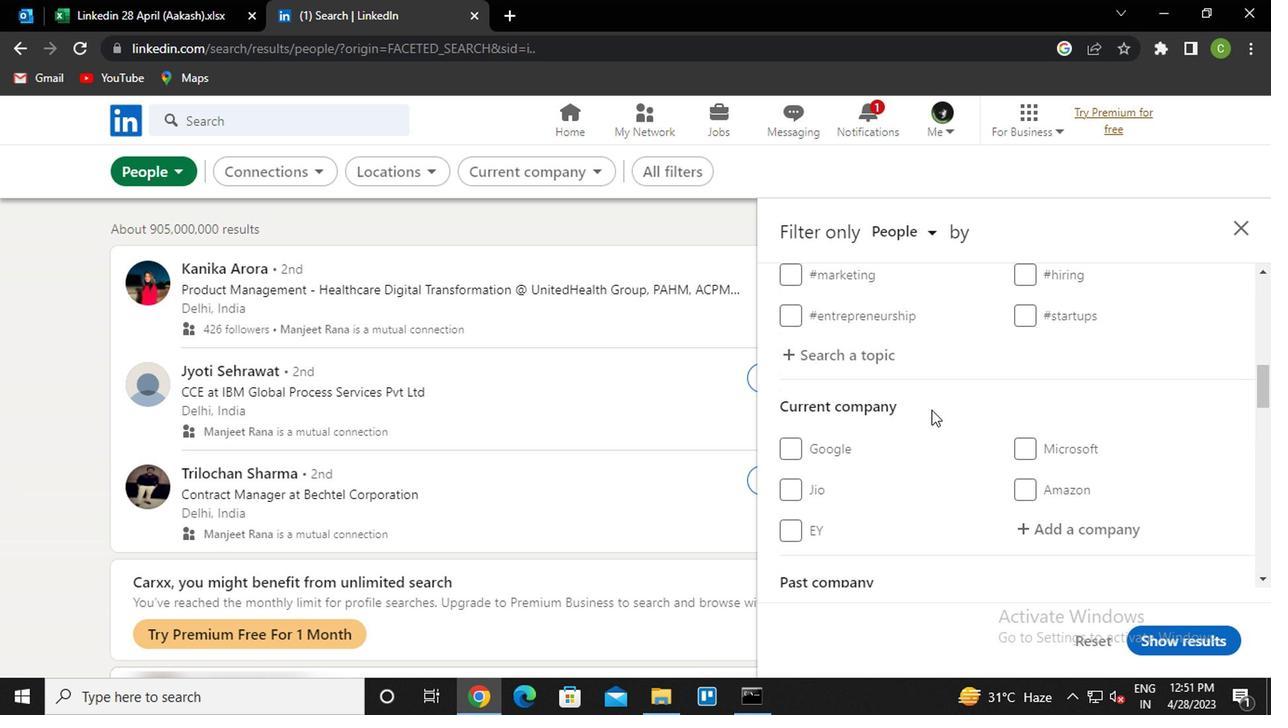 
Action: Mouse scrolled (937, 421) with delta (0, 0)
Screenshot: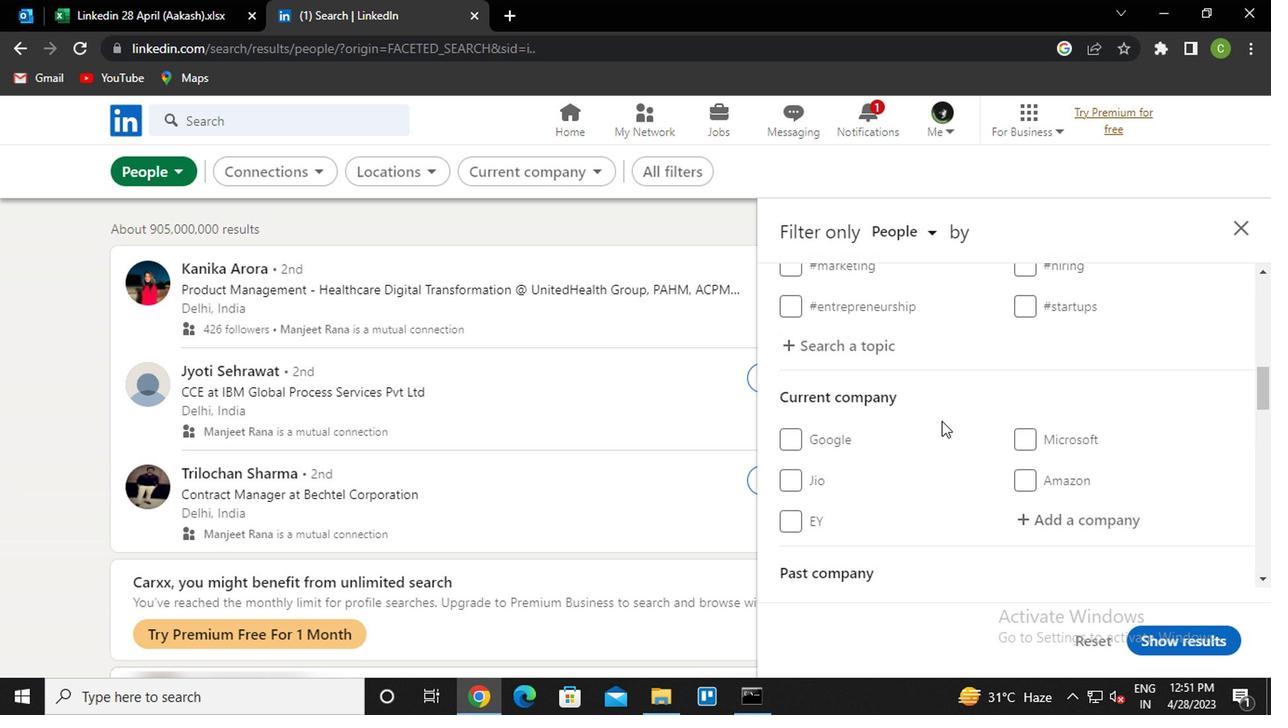 
Action: Mouse moved to (1059, 347)
Screenshot: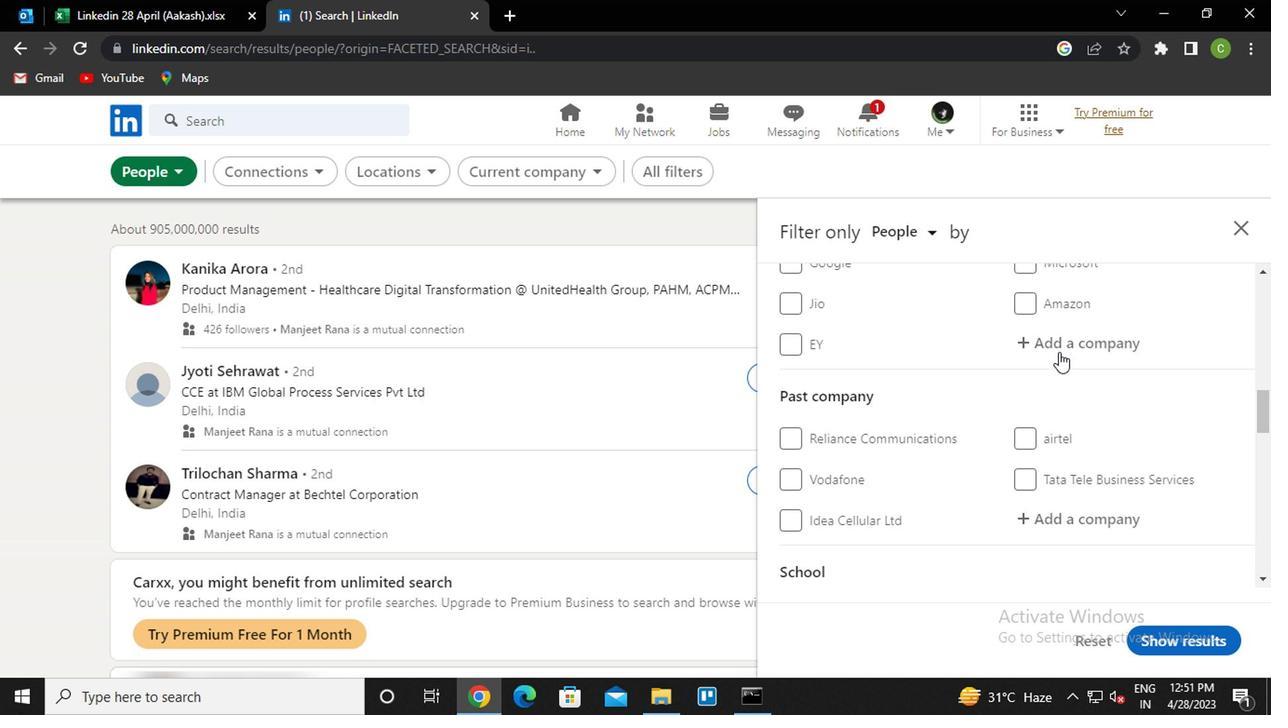 
Action: Mouse pressed left at (1059, 347)
Screenshot: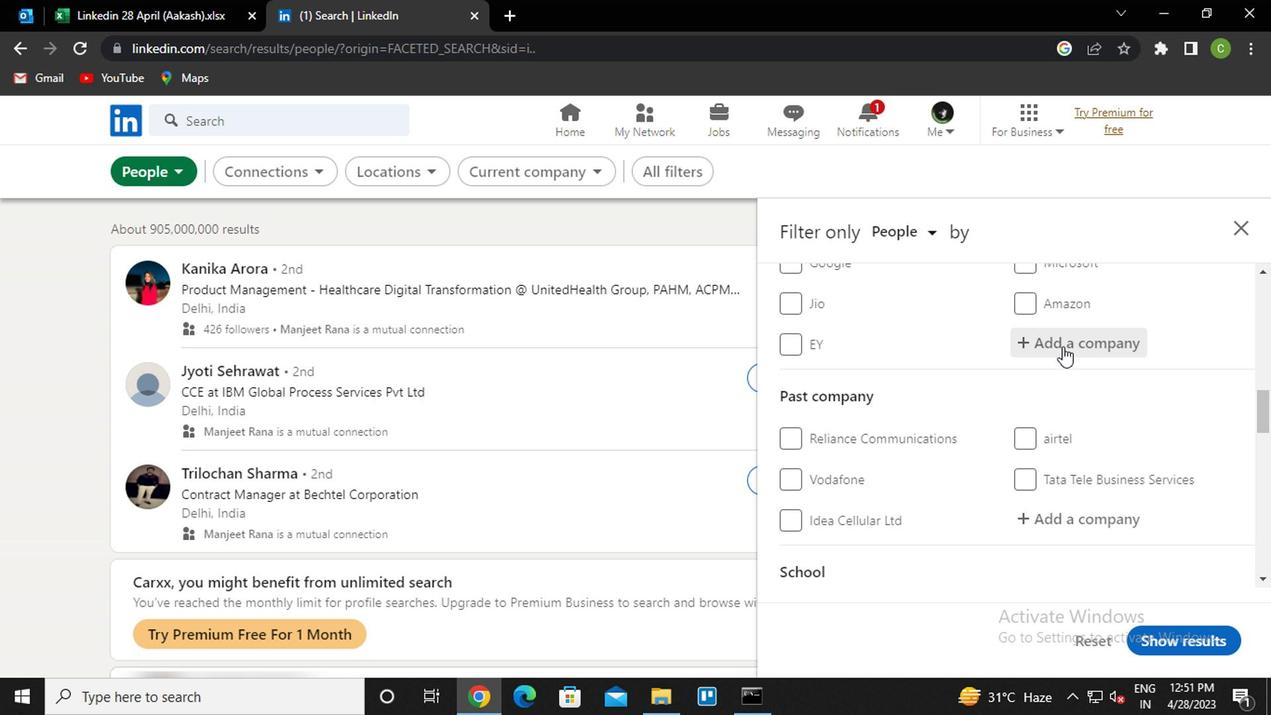 
Action: Key pressed <Key.caps_lock>t<Key.caps_lock>esco<Key.down><Key.enter>
Screenshot: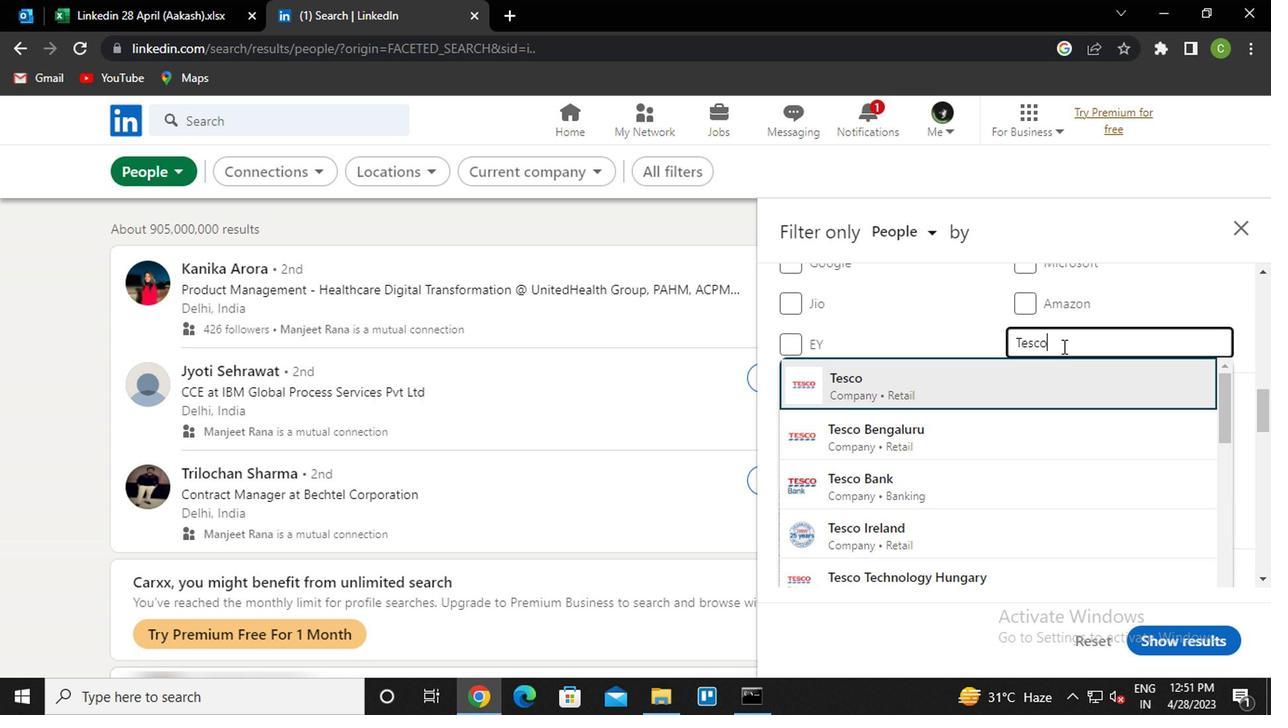 
Action: Mouse scrolled (1059, 347) with delta (0, 0)
Screenshot: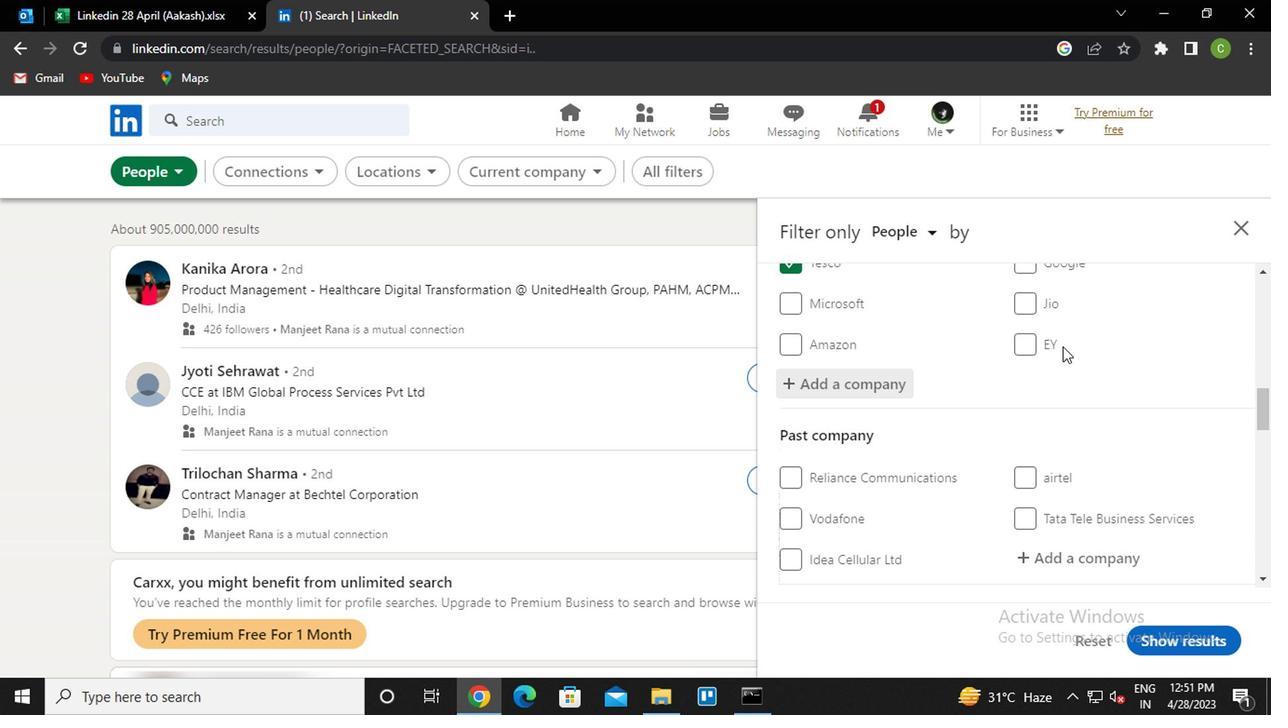 
Action: Mouse scrolled (1059, 347) with delta (0, 0)
Screenshot: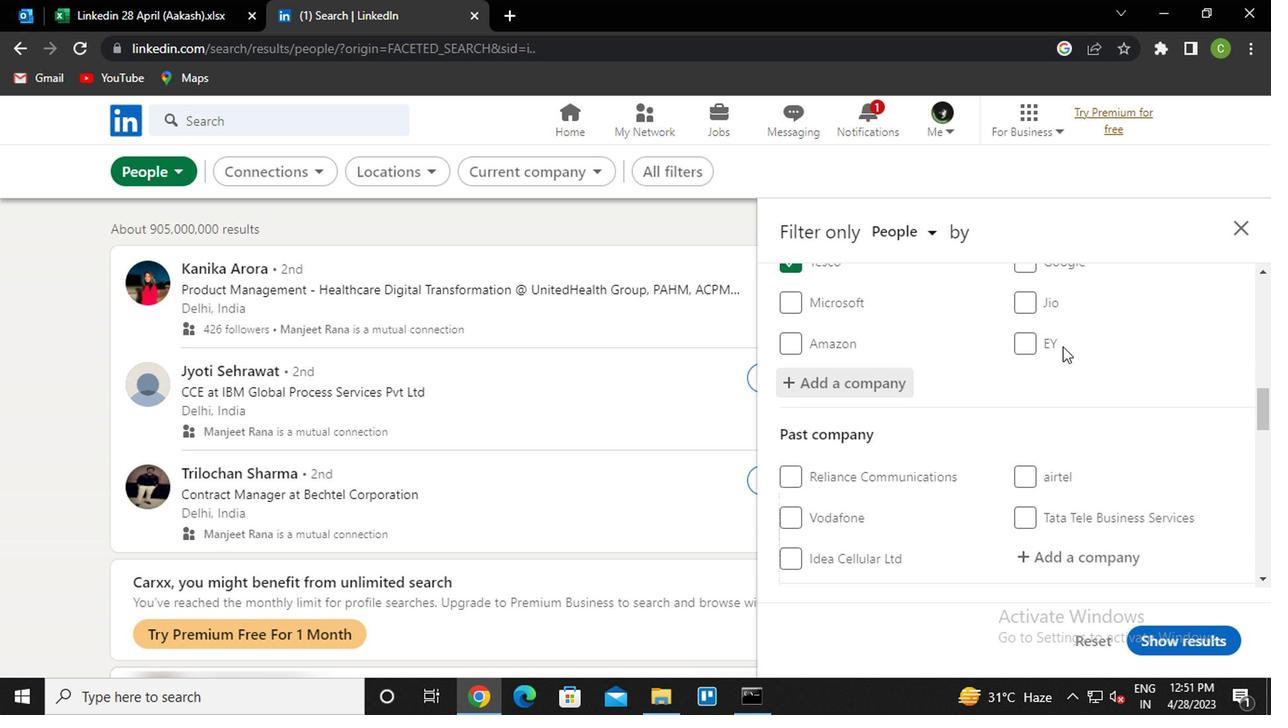 
Action: Mouse scrolled (1059, 347) with delta (0, 0)
Screenshot: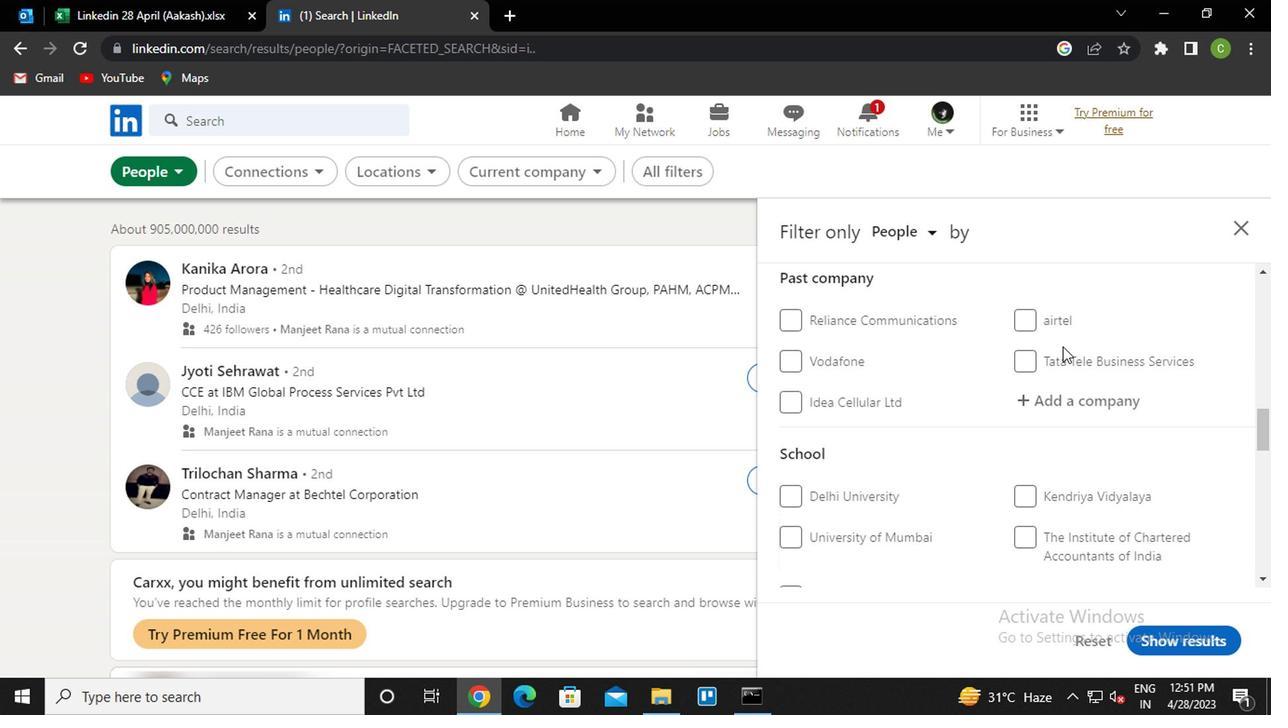 
Action: Mouse scrolled (1059, 347) with delta (0, 0)
Screenshot: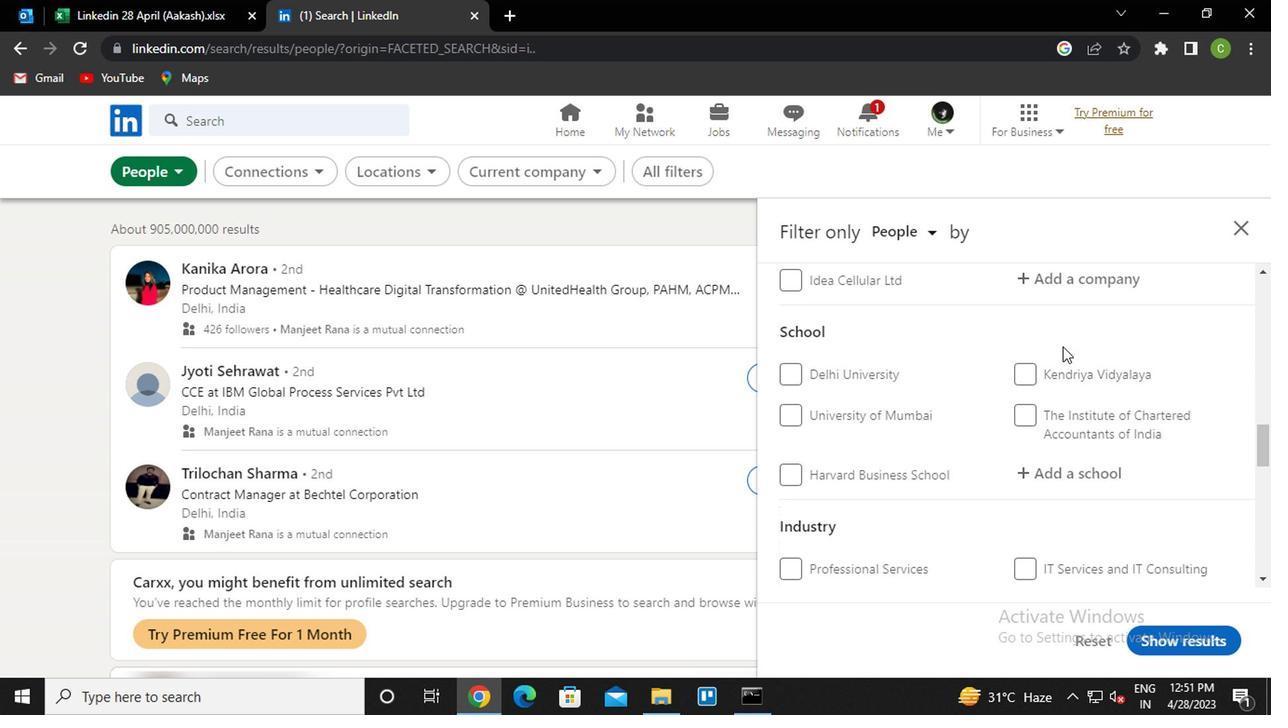 
Action: Mouse moved to (1069, 387)
Screenshot: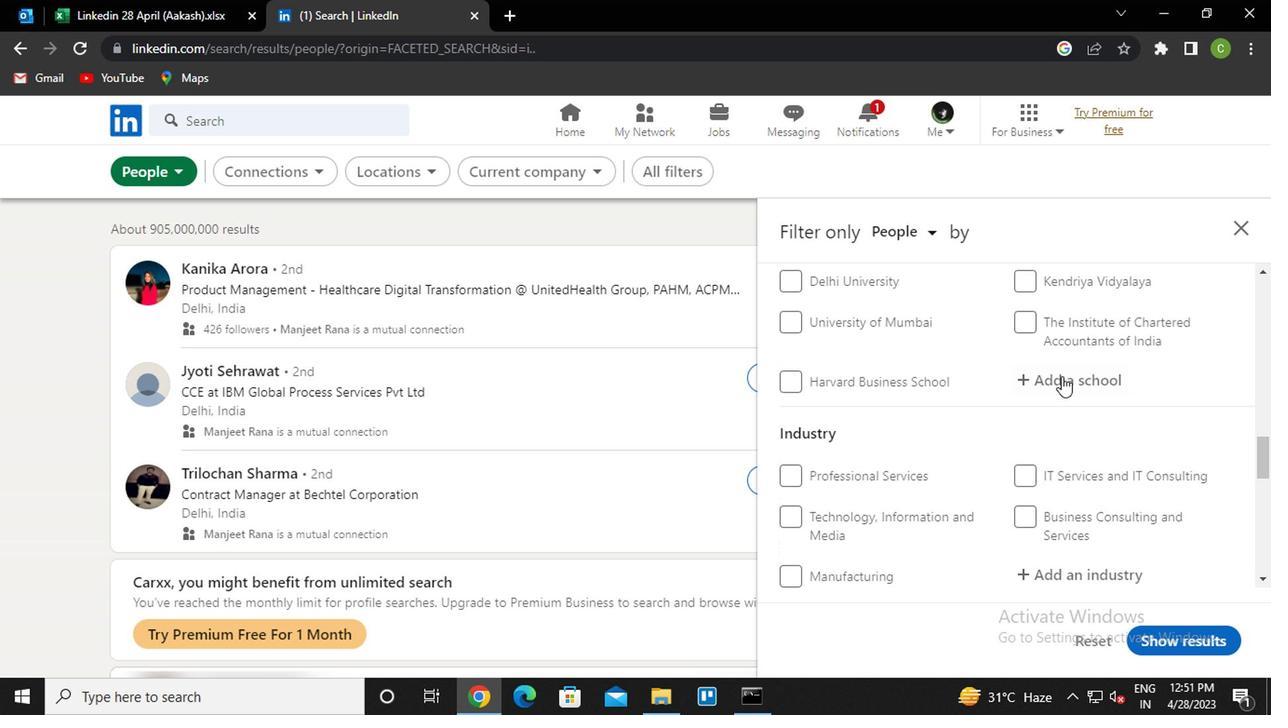 
Action: Mouse pressed left at (1069, 387)
Screenshot: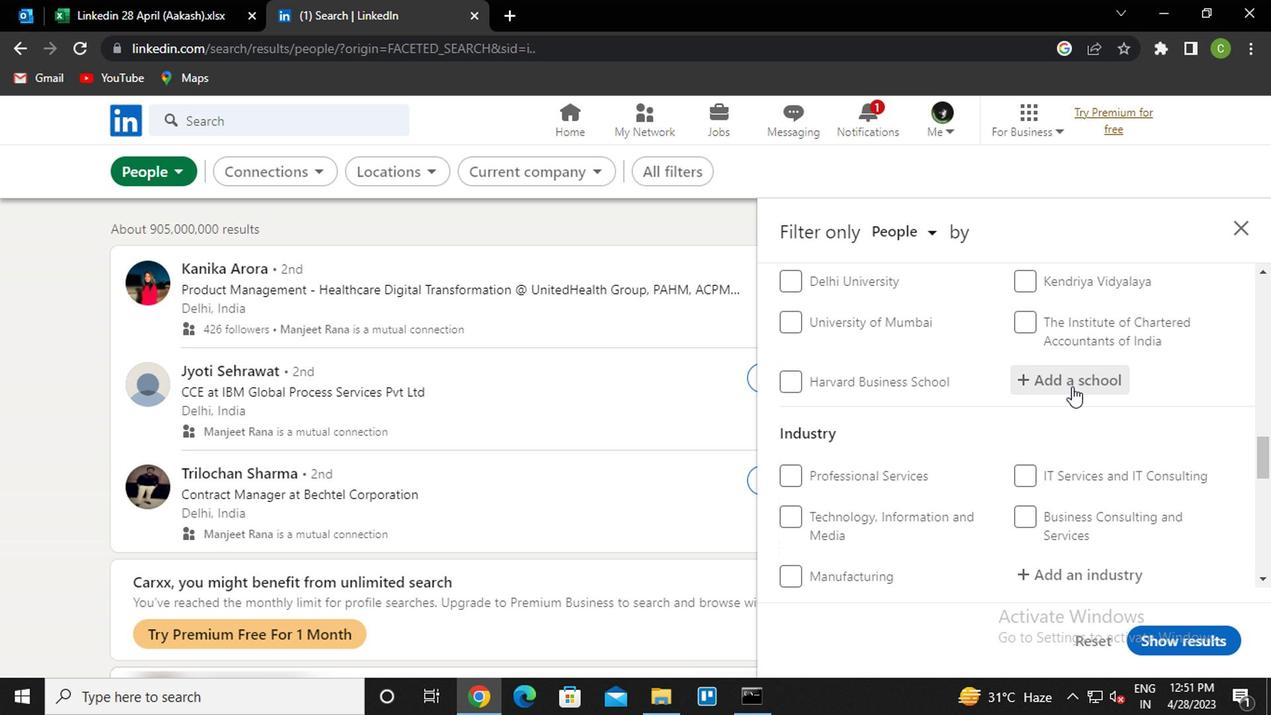 
Action: Key pressed <Key.caps_lock>v<Key.caps_lock>idyala<Key.down><Key.enter>
Screenshot: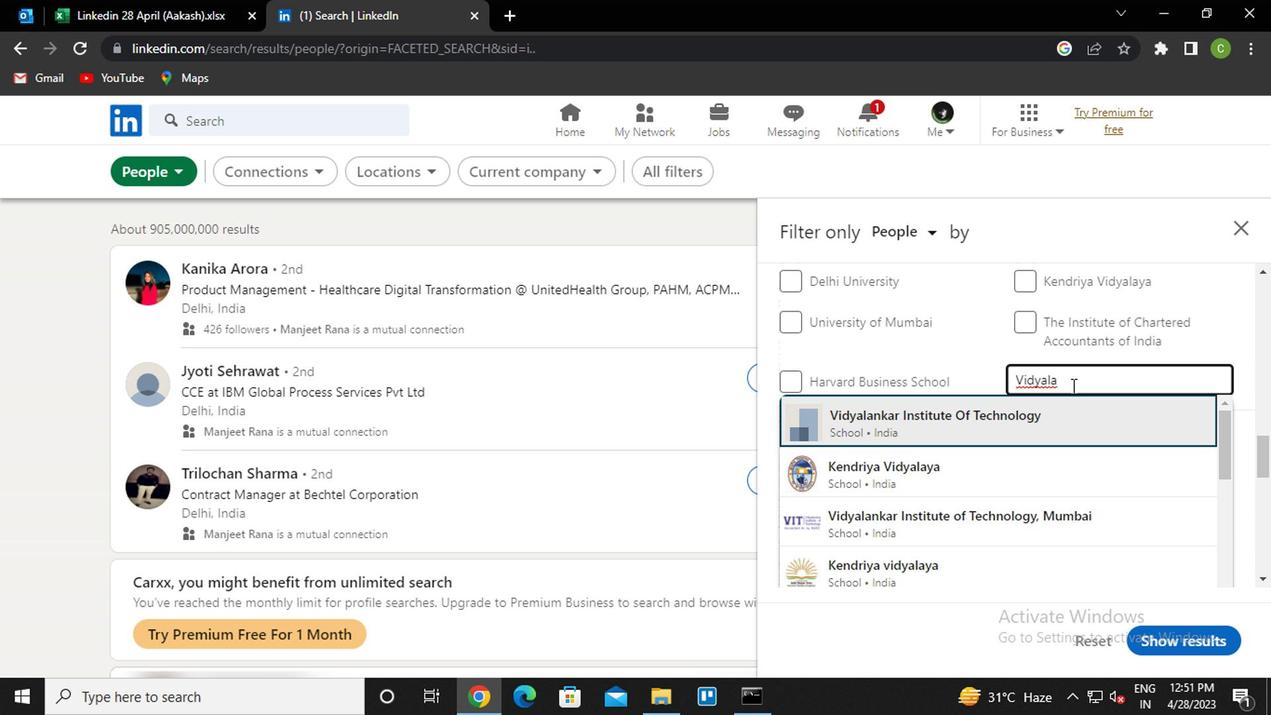 
Action: Mouse moved to (1075, 400)
Screenshot: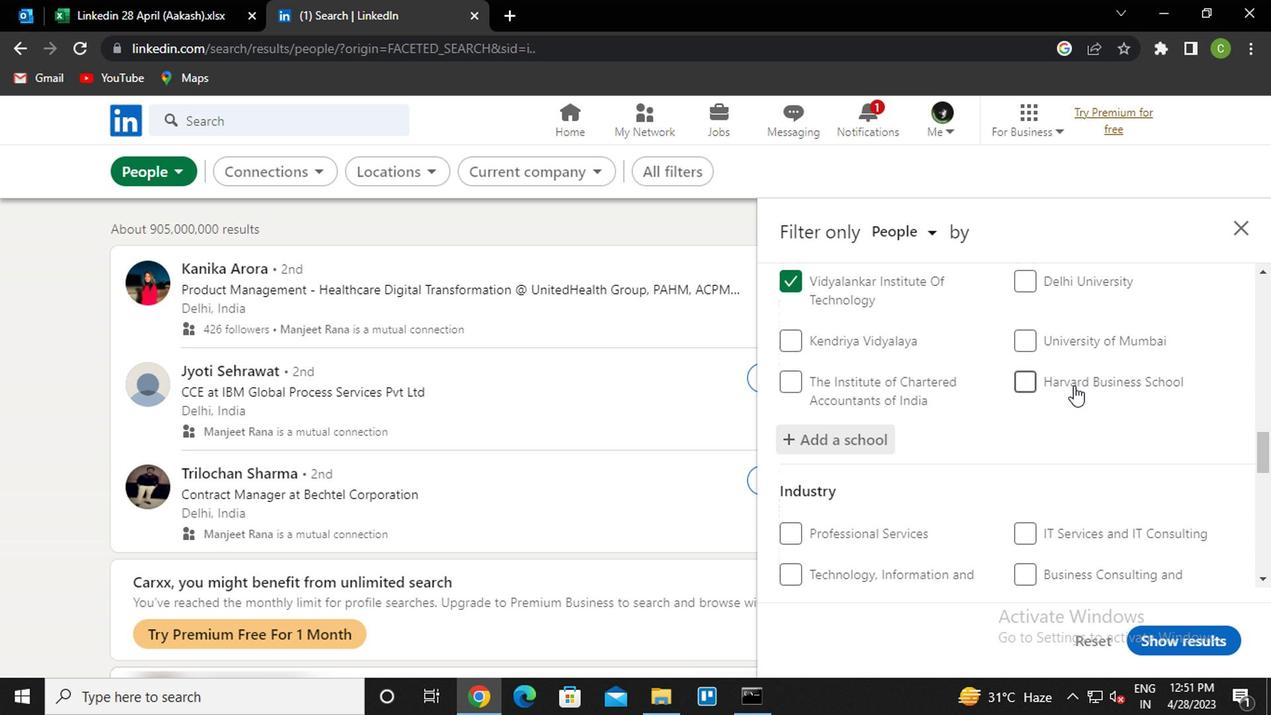 
Action: Mouse scrolled (1075, 399) with delta (0, 0)
Screenshot: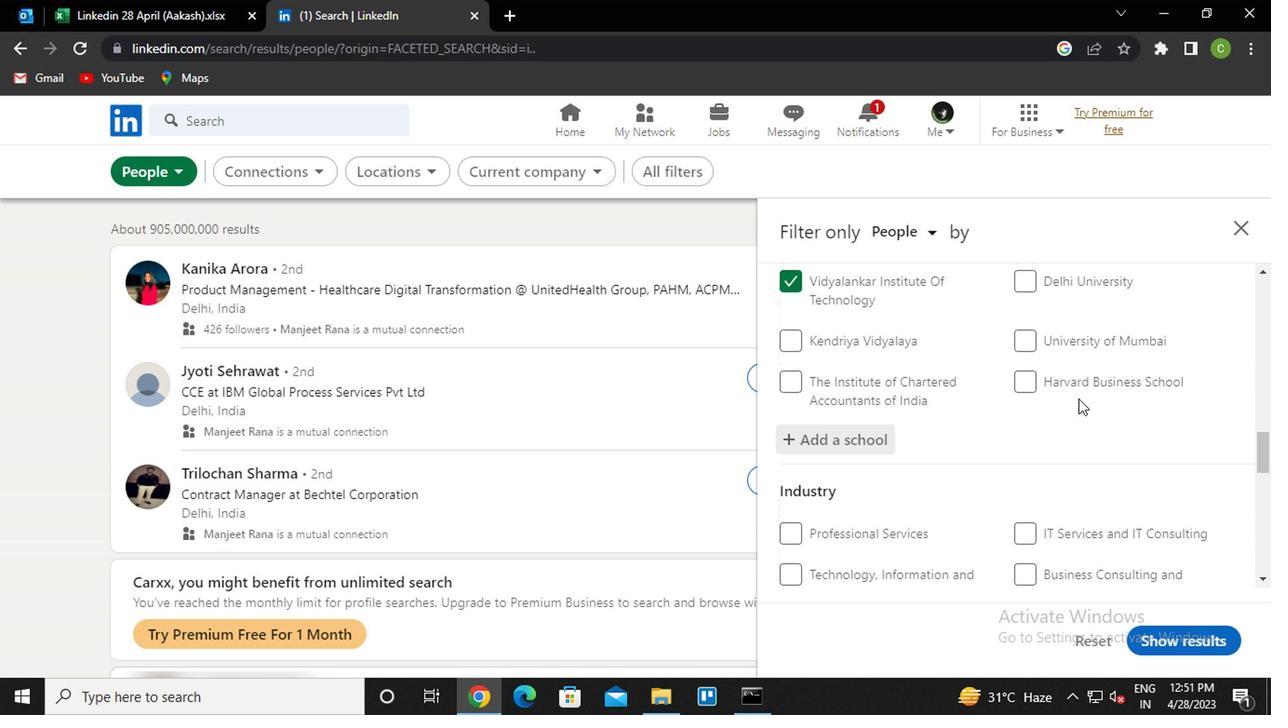 
Action: Mouse moved to (1076, 401)
Screenshot: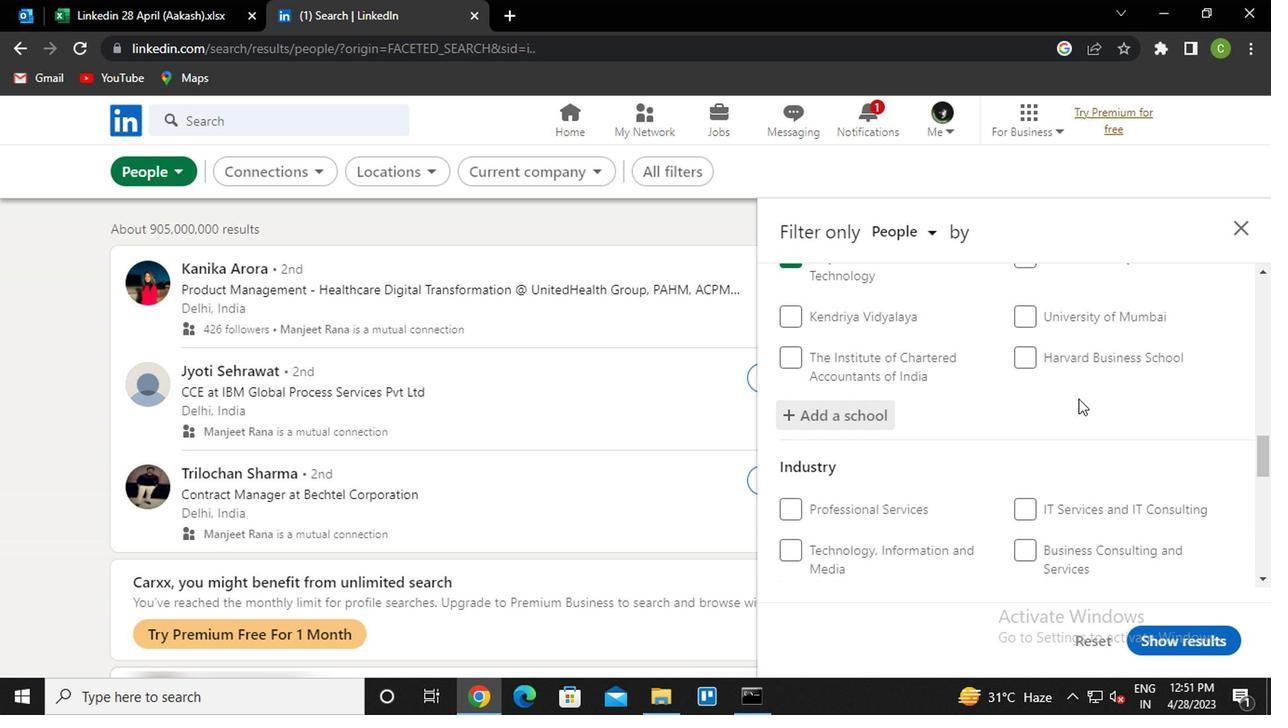 
Action: Mouse scrolled (1076, 400) with delta (0, -1)
Screenshot: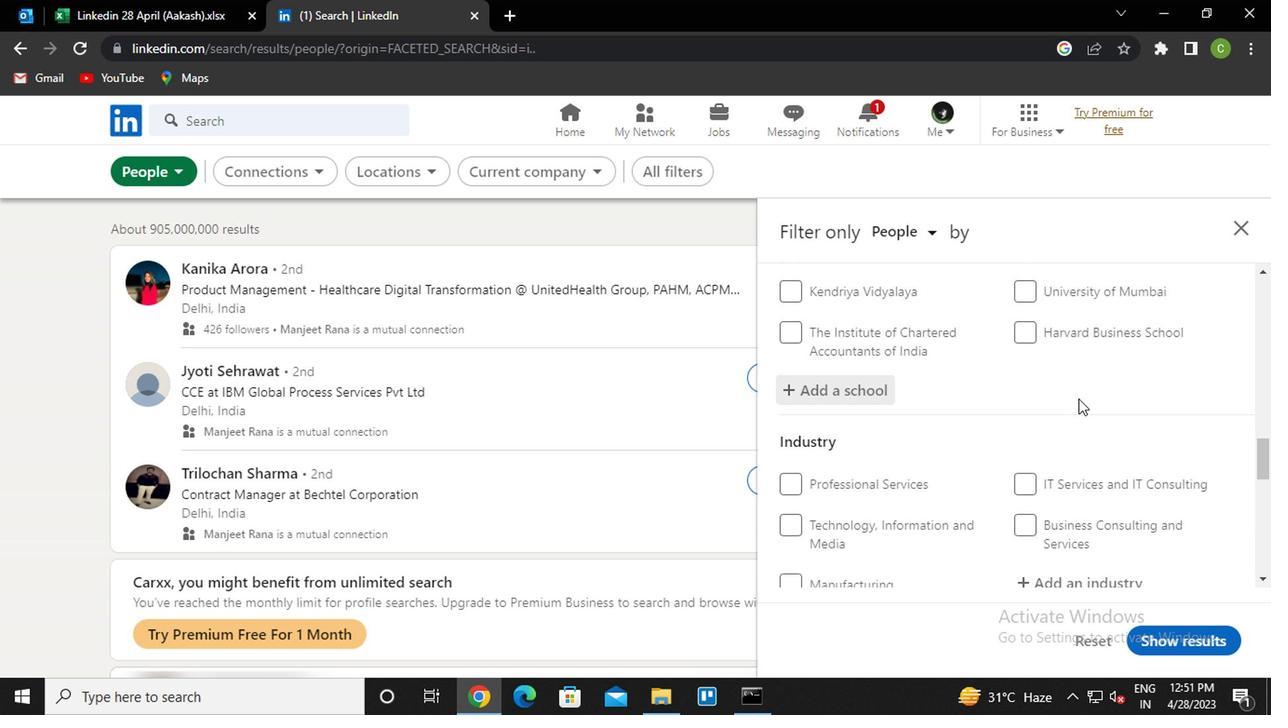 
Action: Mouse moved to (1075, 403)
Screenshot: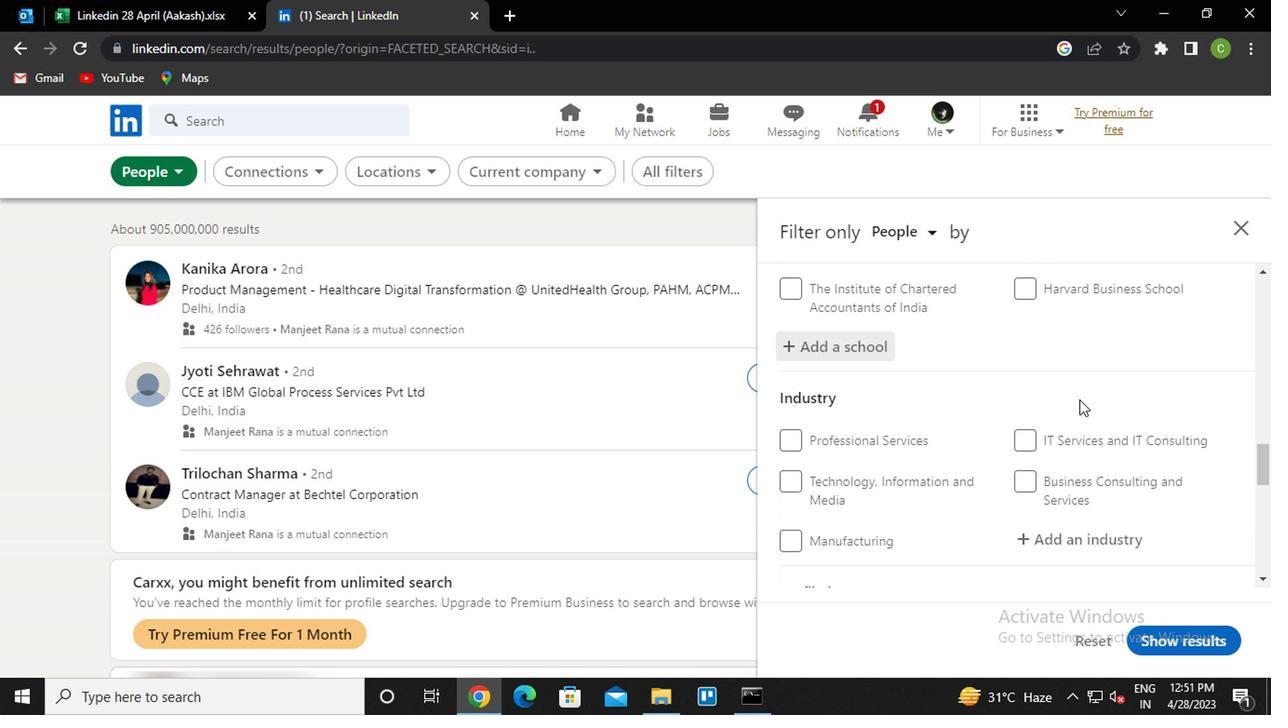 
Action: Mouse scrolled (1075, 402) with delta (0, -1)
Screenshot: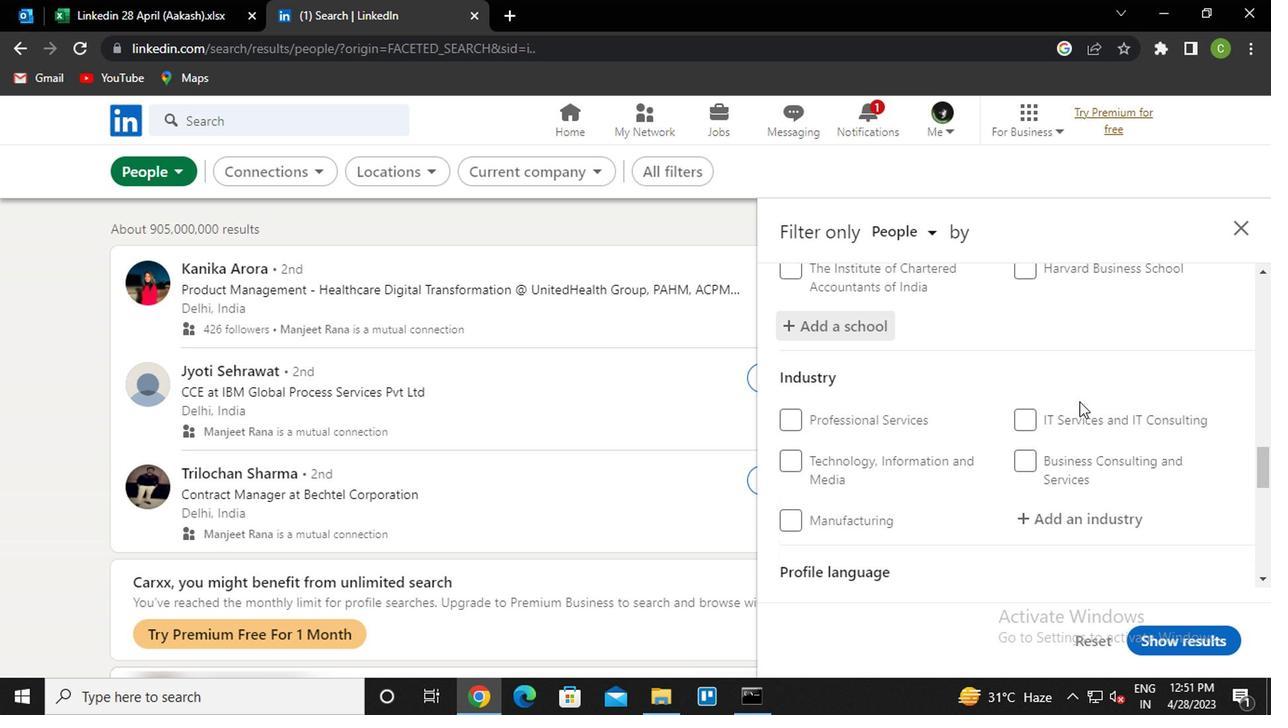 
Action: Mouse moved to (1080, 353)
Screenshot: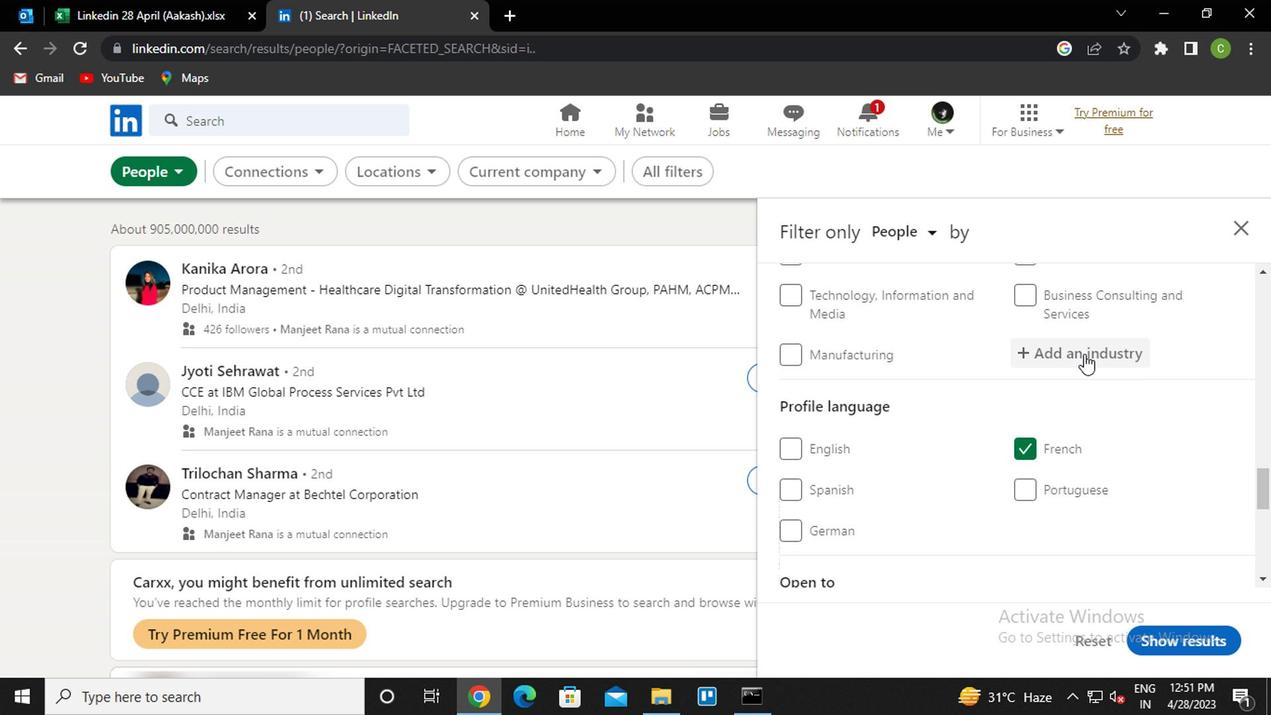 
Action: Mouse pressed left at (1080, 353)
Screenshot: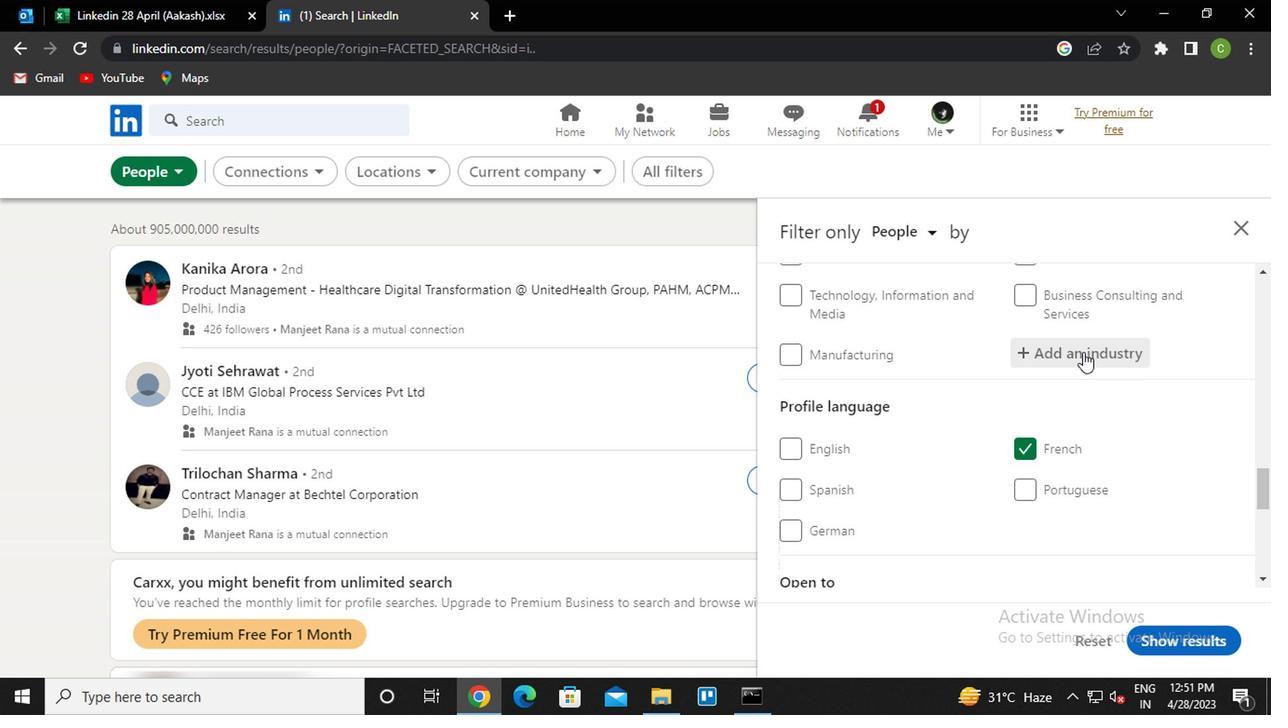 
Action: Key pressed <Key.caps_lock>r<Key.caps_lock>eup<Key.down><Key.enter>
Screenshot: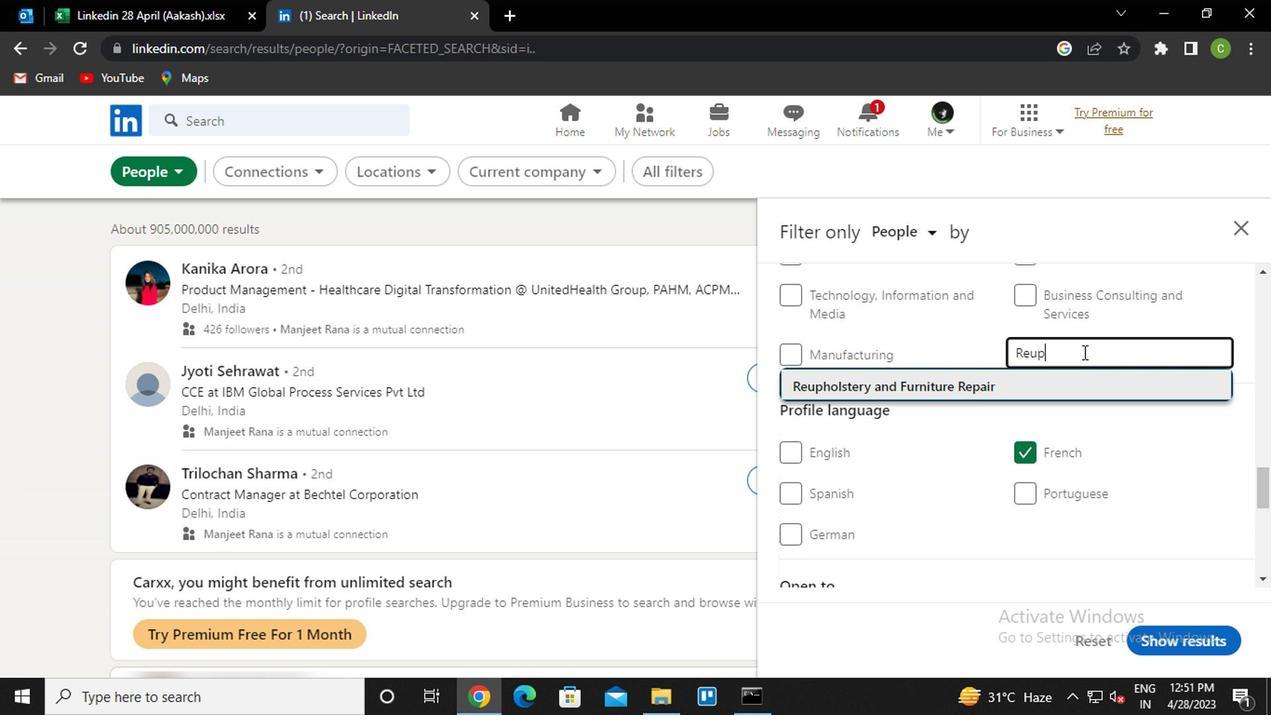 
Action: Mouse moved to (1078, 354)
Screenshot: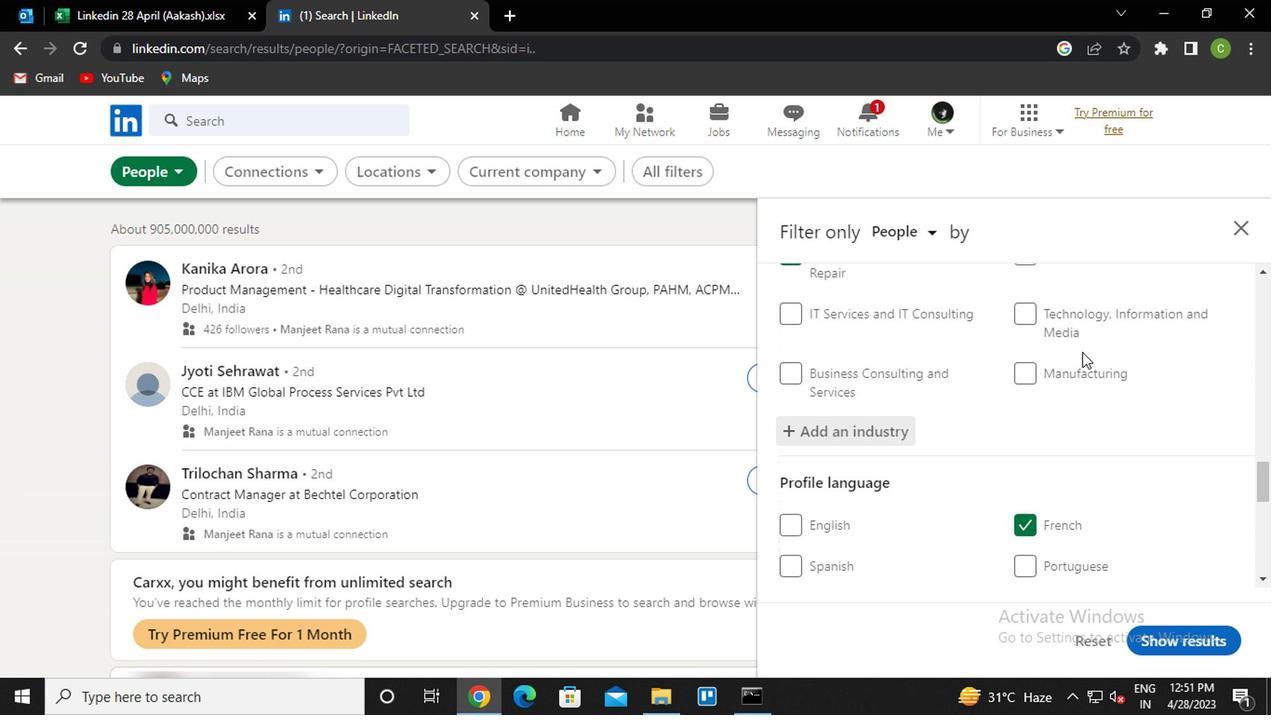 
Action: Mouse scrolled (1078, 353) with delta (0, 0)
Screenshot: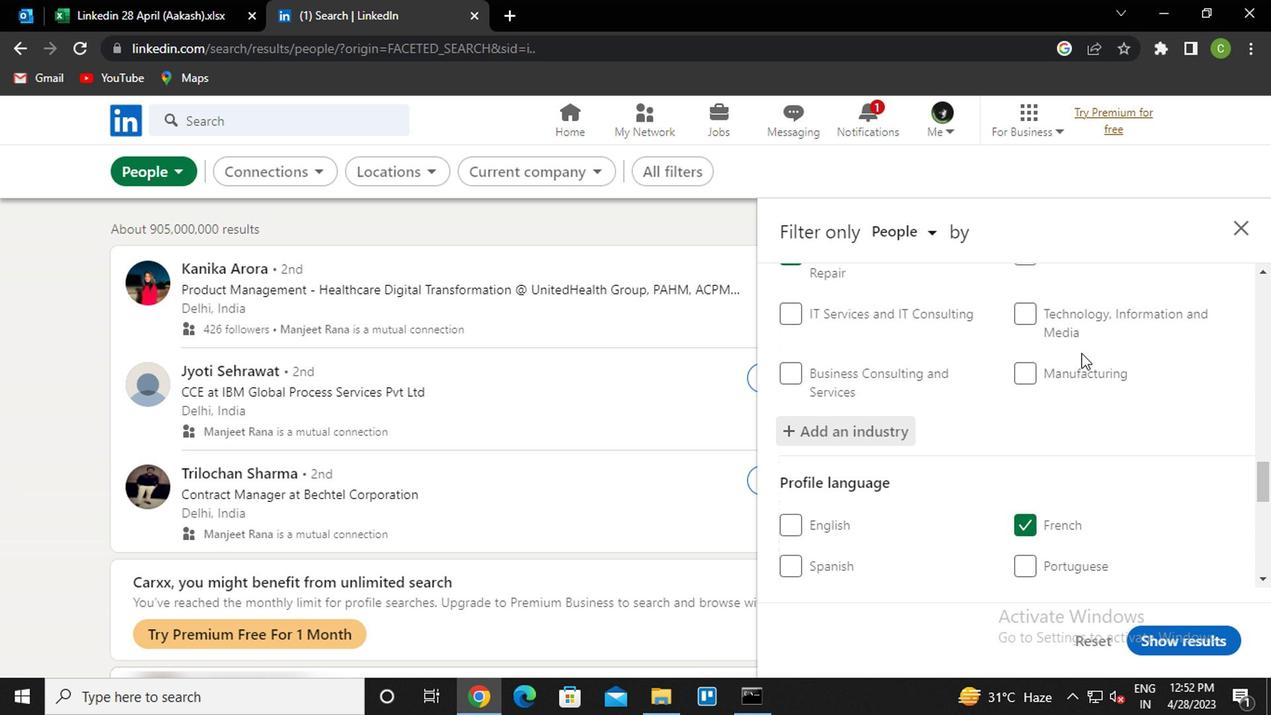 
Action: Mouse moved to (1076, 356)
Screenshot: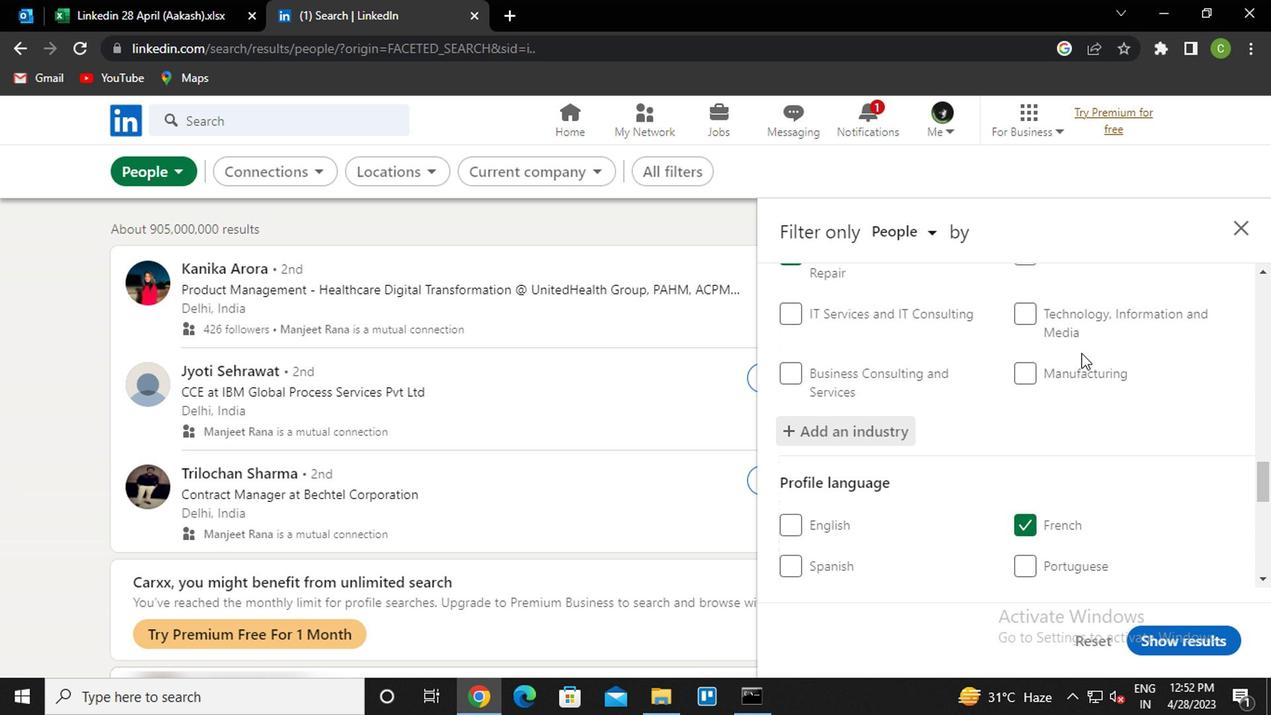 
Action: Mouse scrolled (1076, 355) with delta (0, 0)
Screenshot: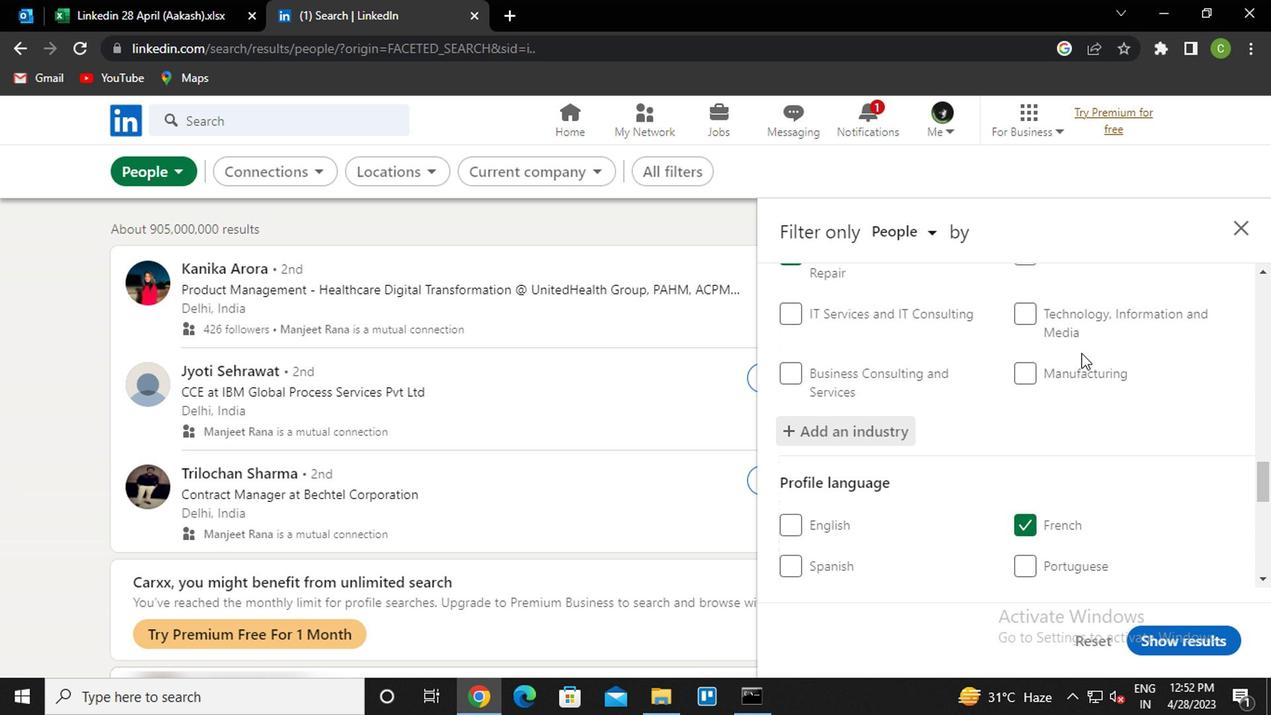 
Action: Mouse moved to (1071, 359)
Screenshot: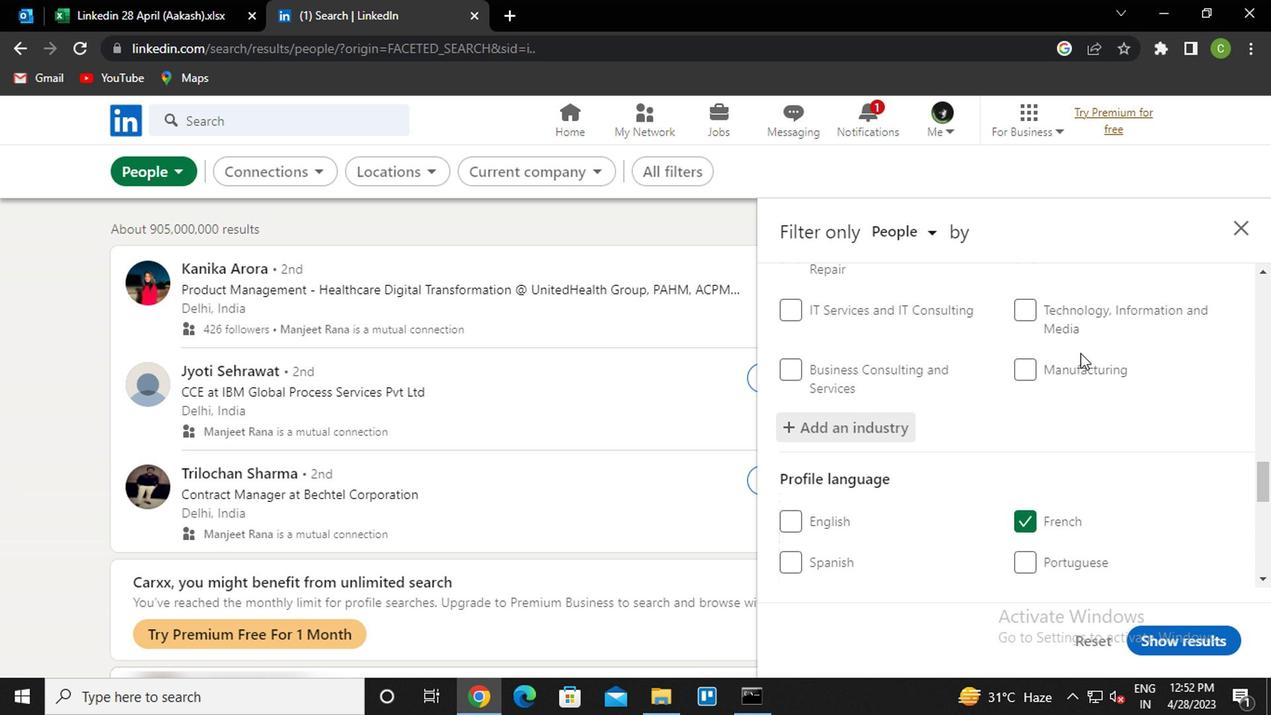 
Action: Mouse scrolled (1071, 358) with delta (0, 0)
Screenshot: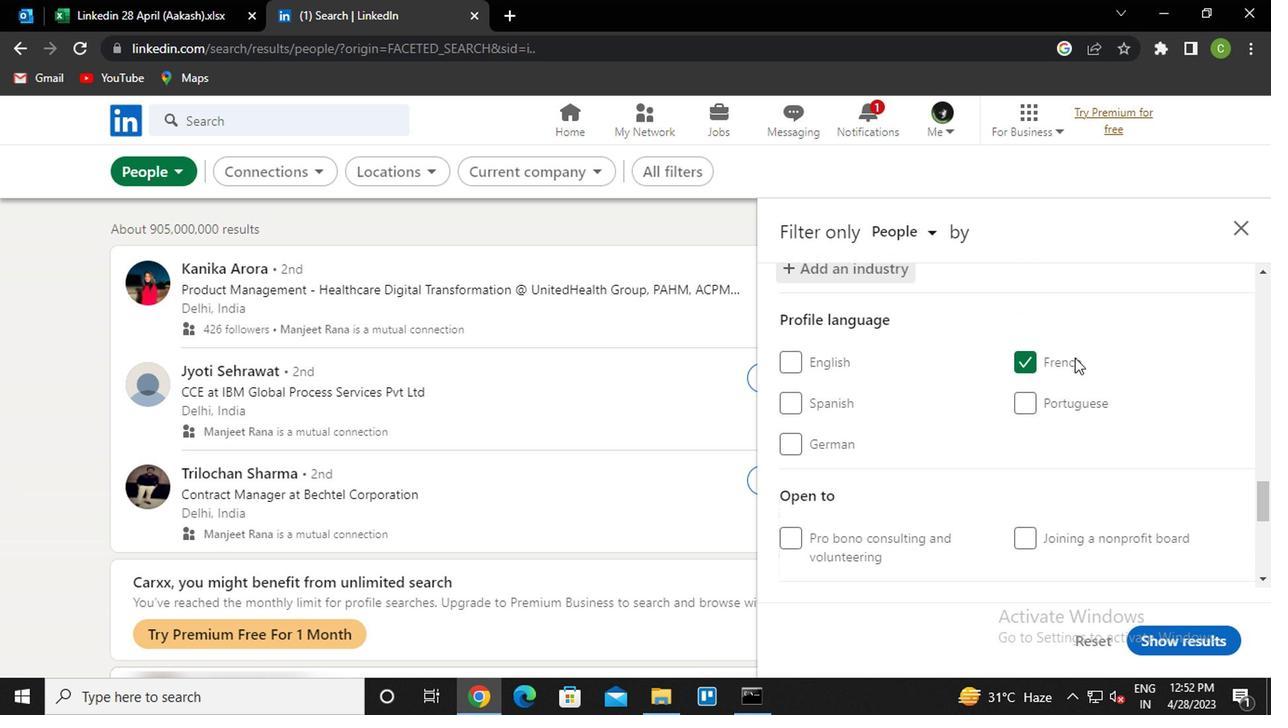 
Action: Mouse scrolled (1071, 358) with delta (0, 0)
Screenshot: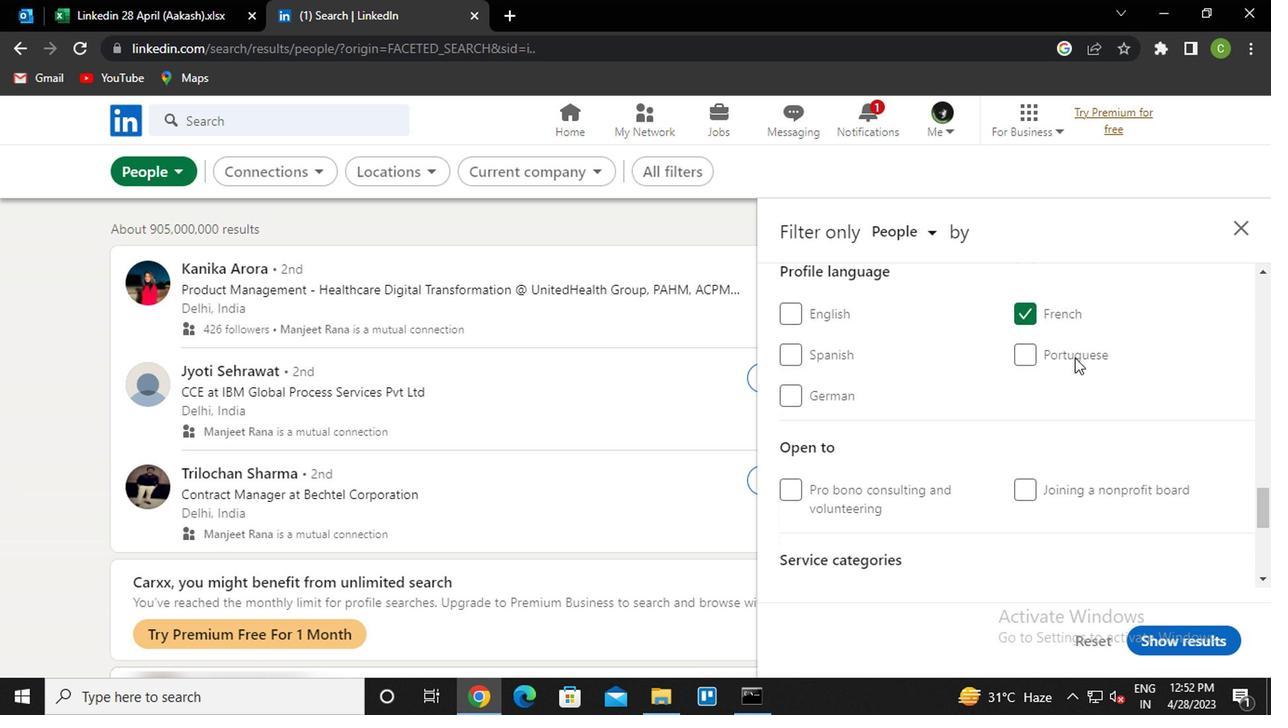 
Action: Mouse moved to (1055, 401)
Screenshot: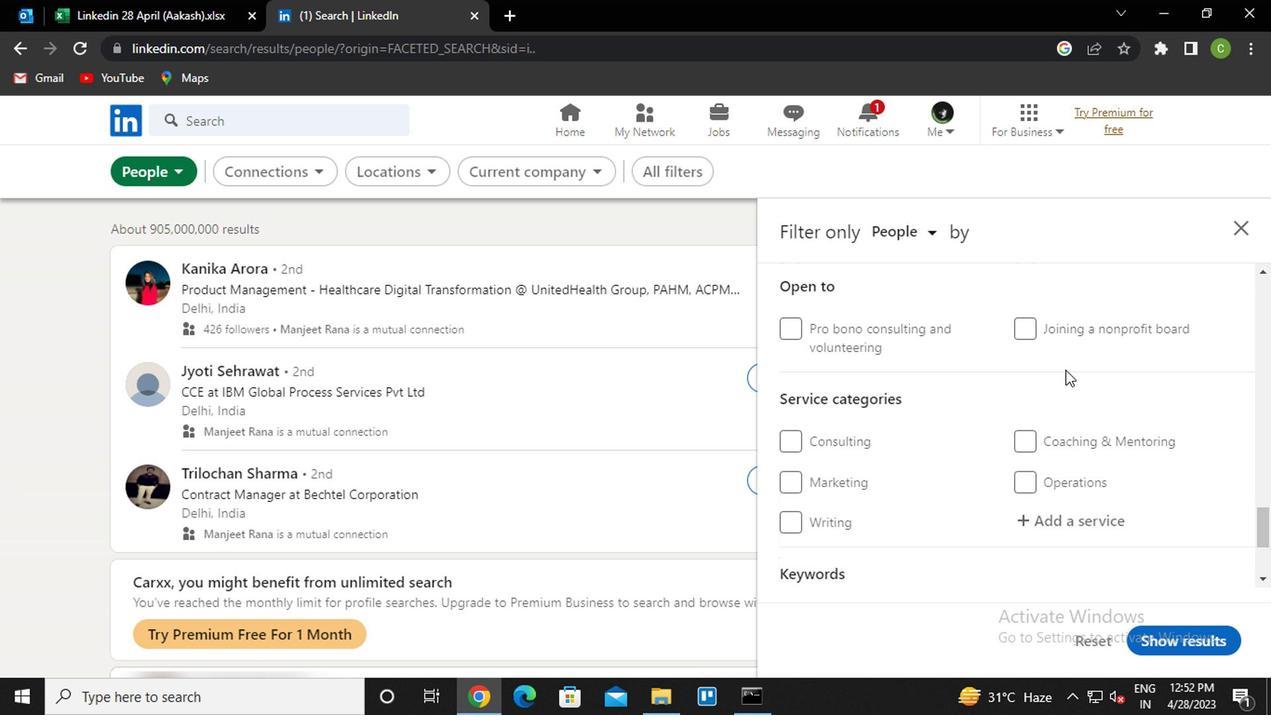 
Action: Mouse scrolled (1055, 400) with delta (0, -1)
Screenshot: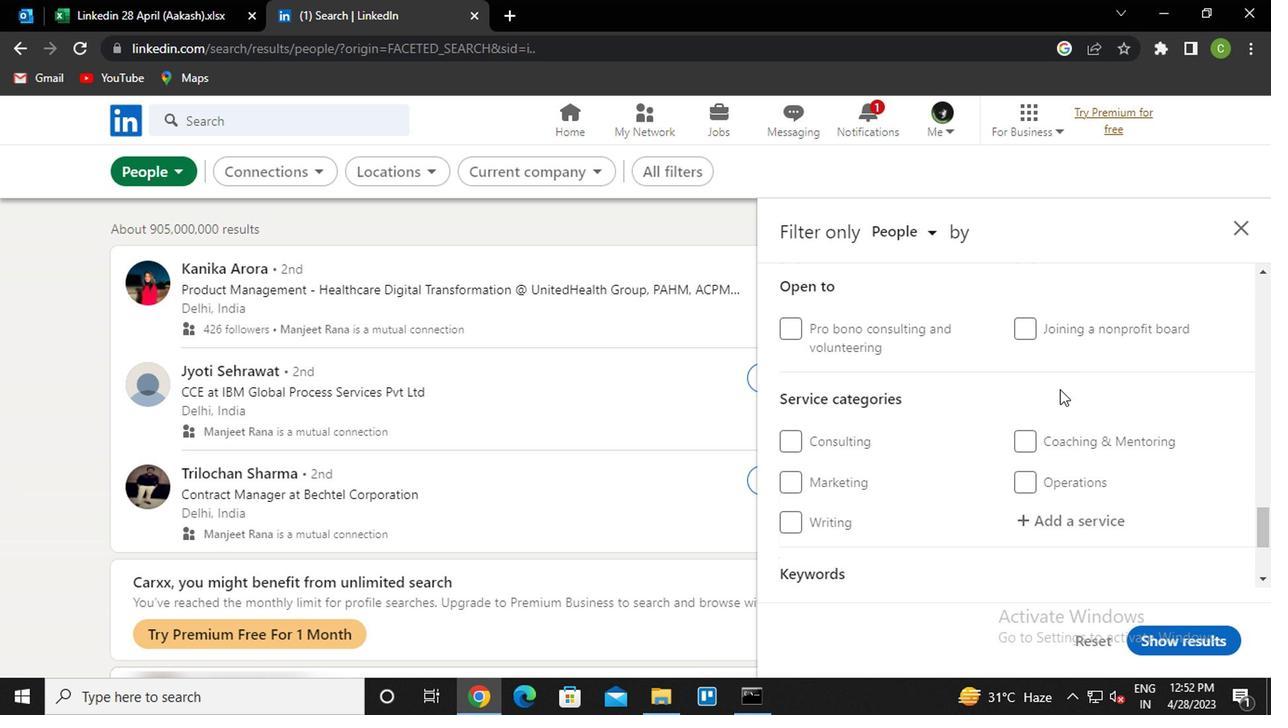 
Action: Mouse scrolled (1055, 400) with delta (0, -1)
Screenshot: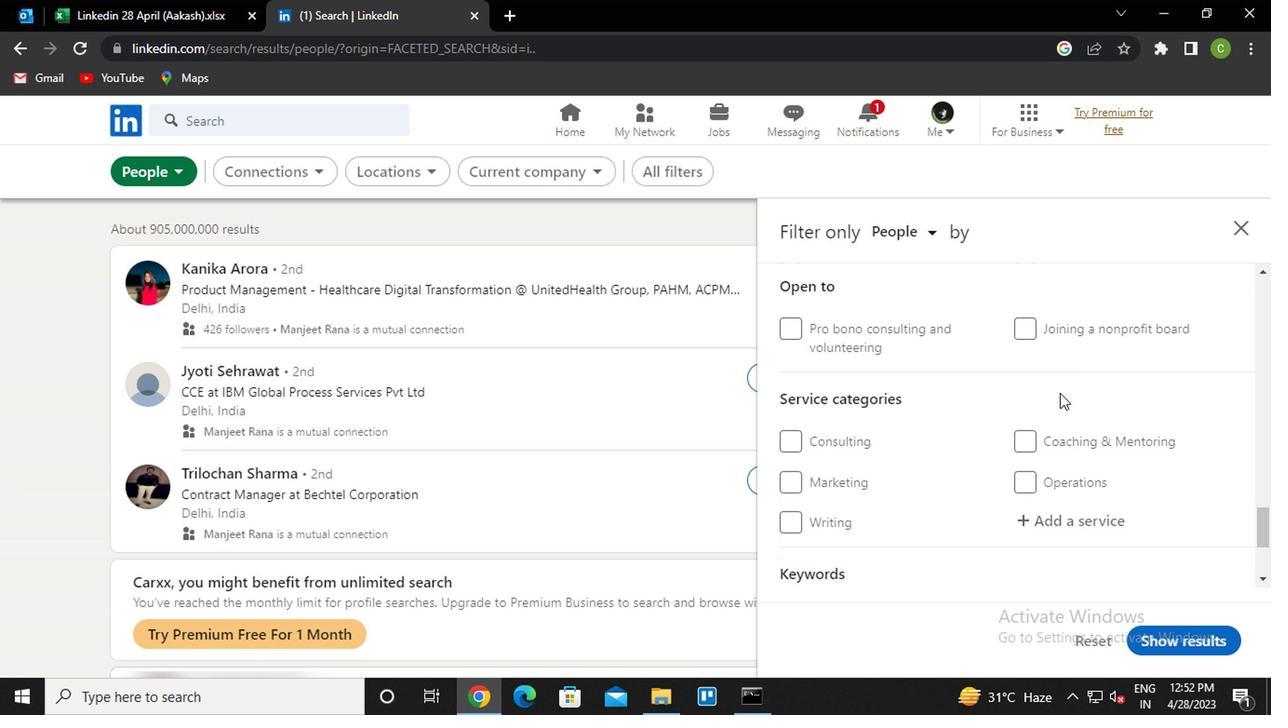 
Action: Mouse moved to (1089, 344)
Screenshot: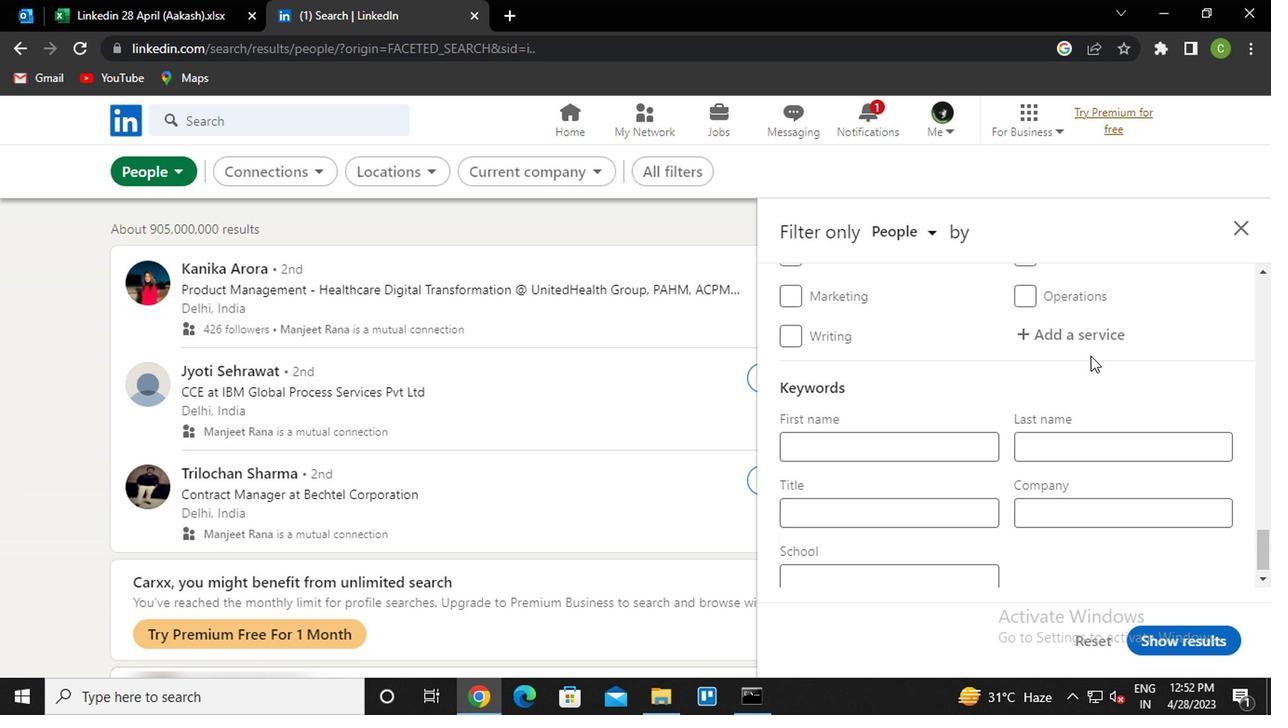 
Action: Mouse pressed left at (1089, 344)
Screenshot: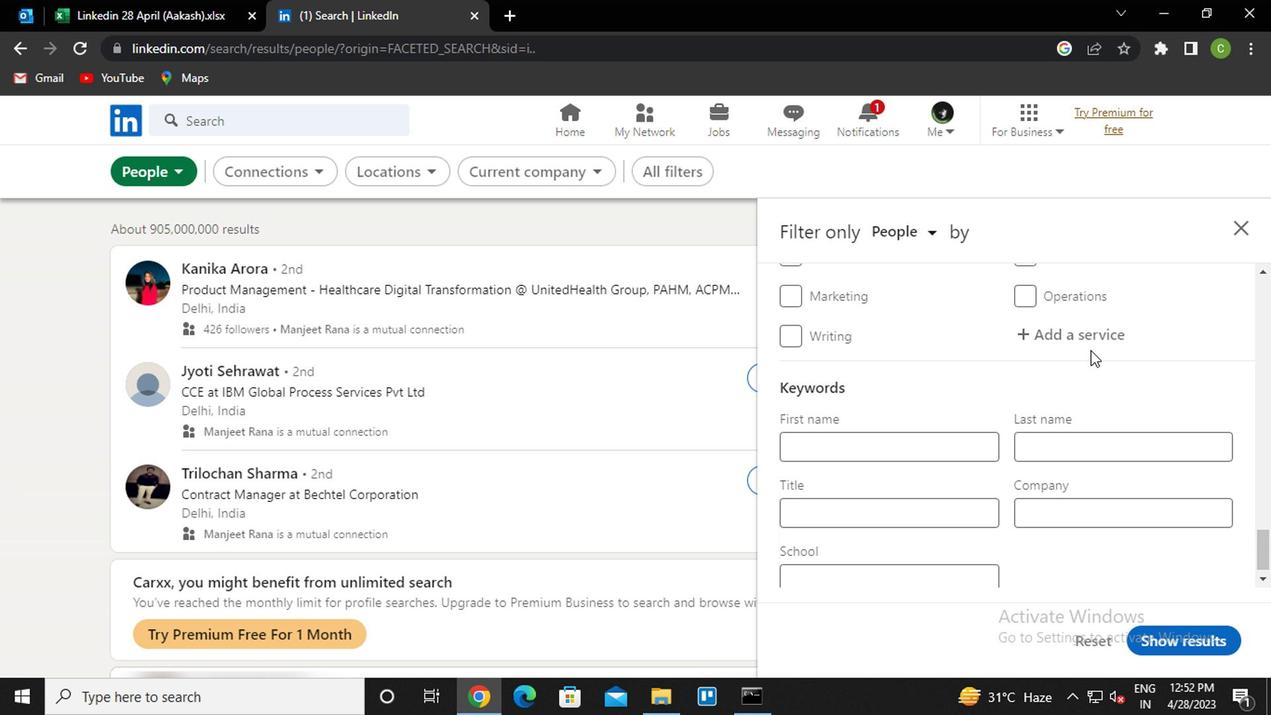 
Action: Key pressed <Key.caps_lock>m<Key.caps_lock>orta<Key.backspace>ga<Key.down><Key.enter>
Screenshot: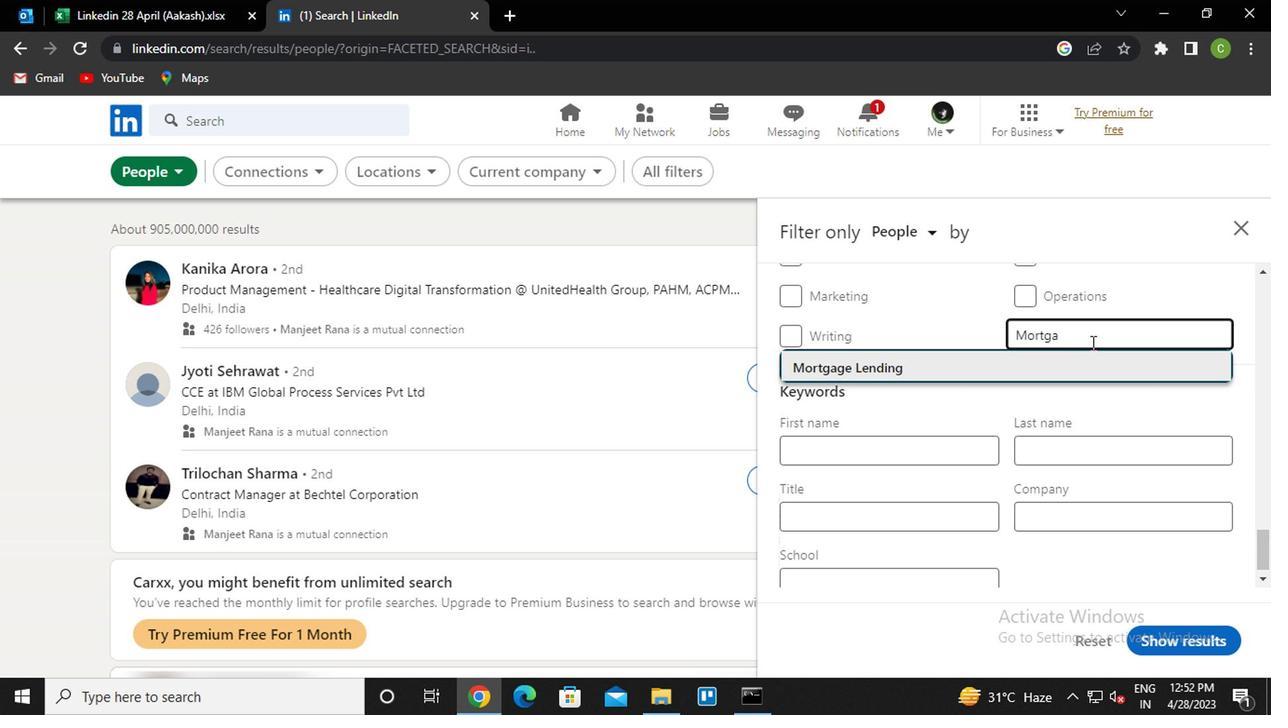 
Action: Mouse moved to (1094, 376)
Screenshot: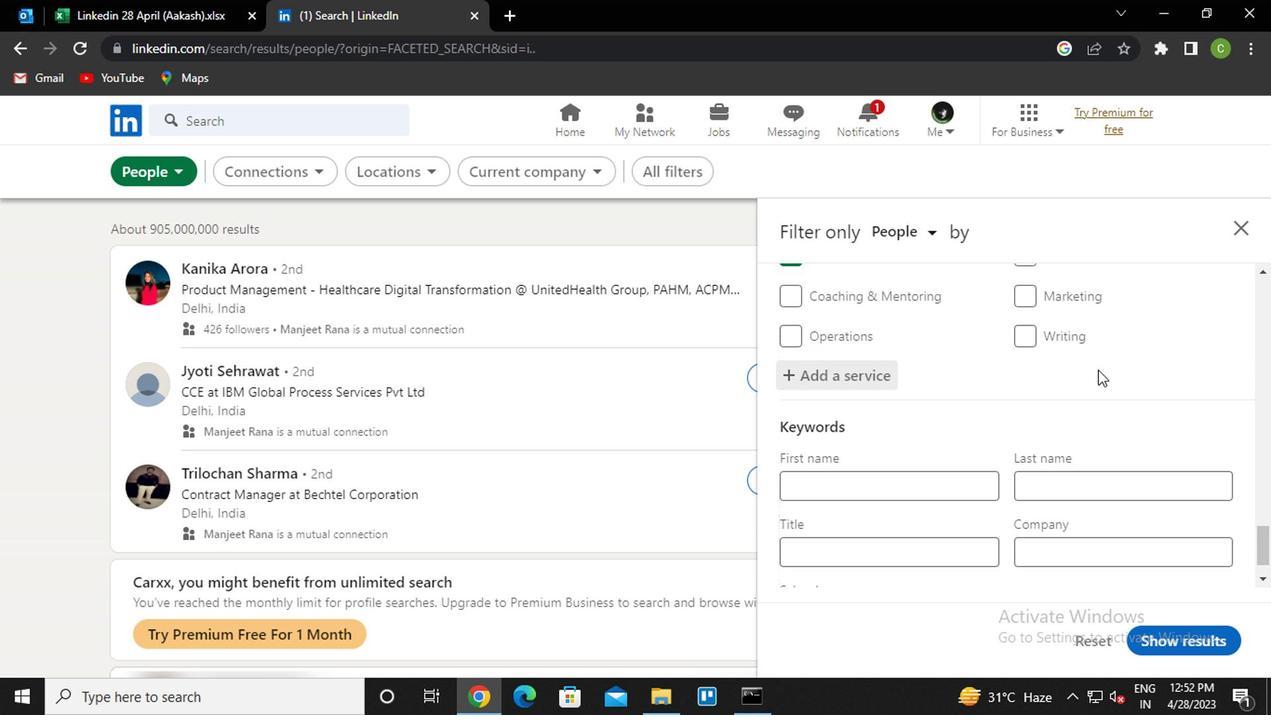 
Action: Mouse scrolled (1094, 376) with delta (0, 0)
Screenshot: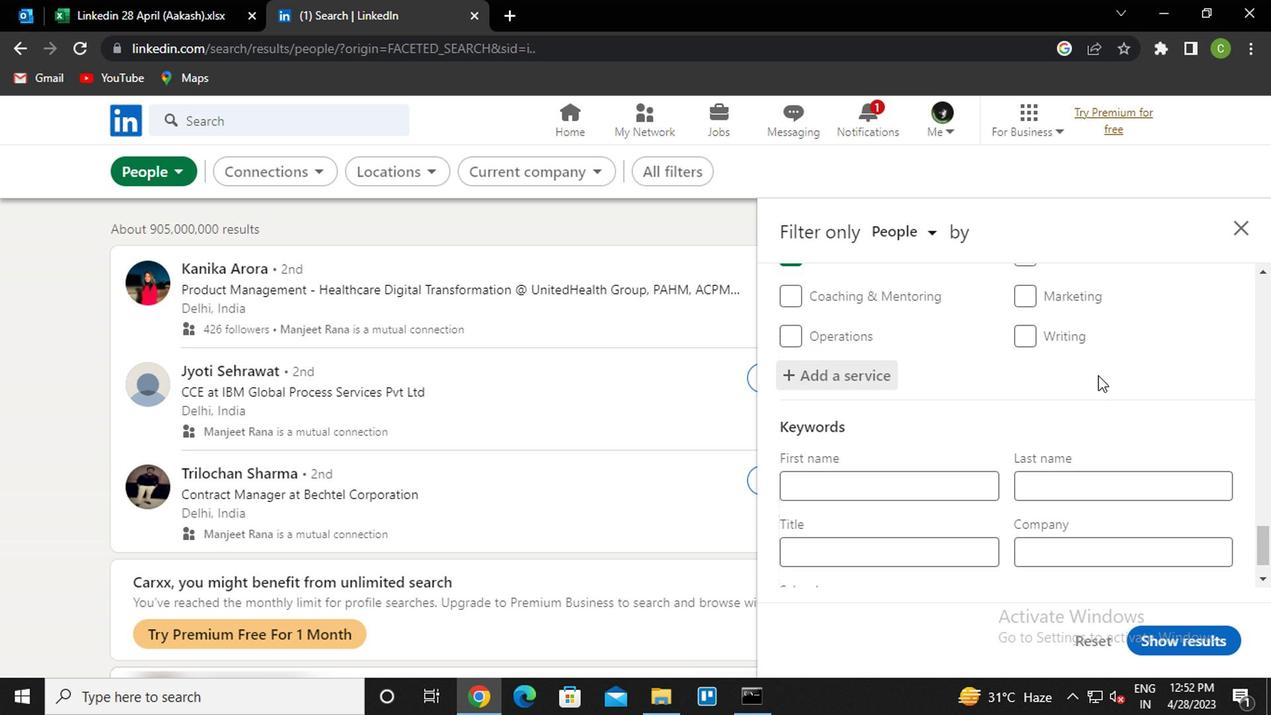 
Action: Mouse scrolled (1094, 376) with delta (0, 0)
Screenshot: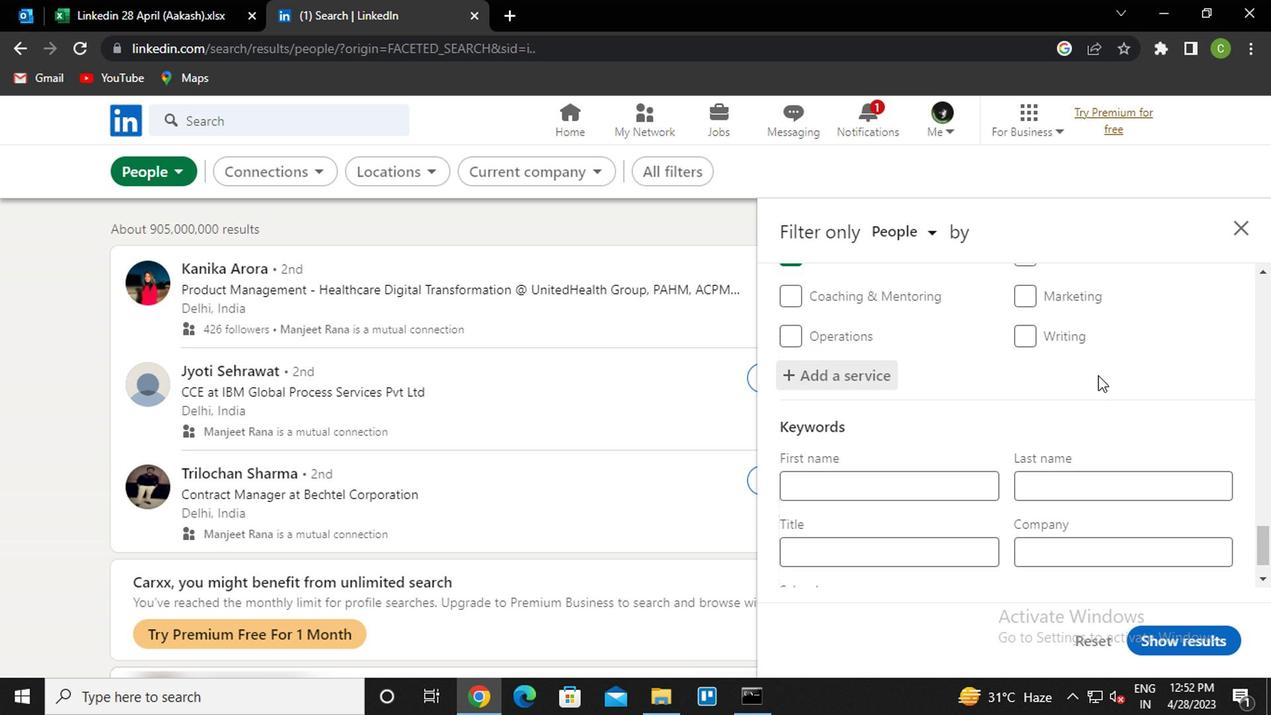 
Action: Mouse scrolled (1094, 376) with delta (0, 0)
Screenshot: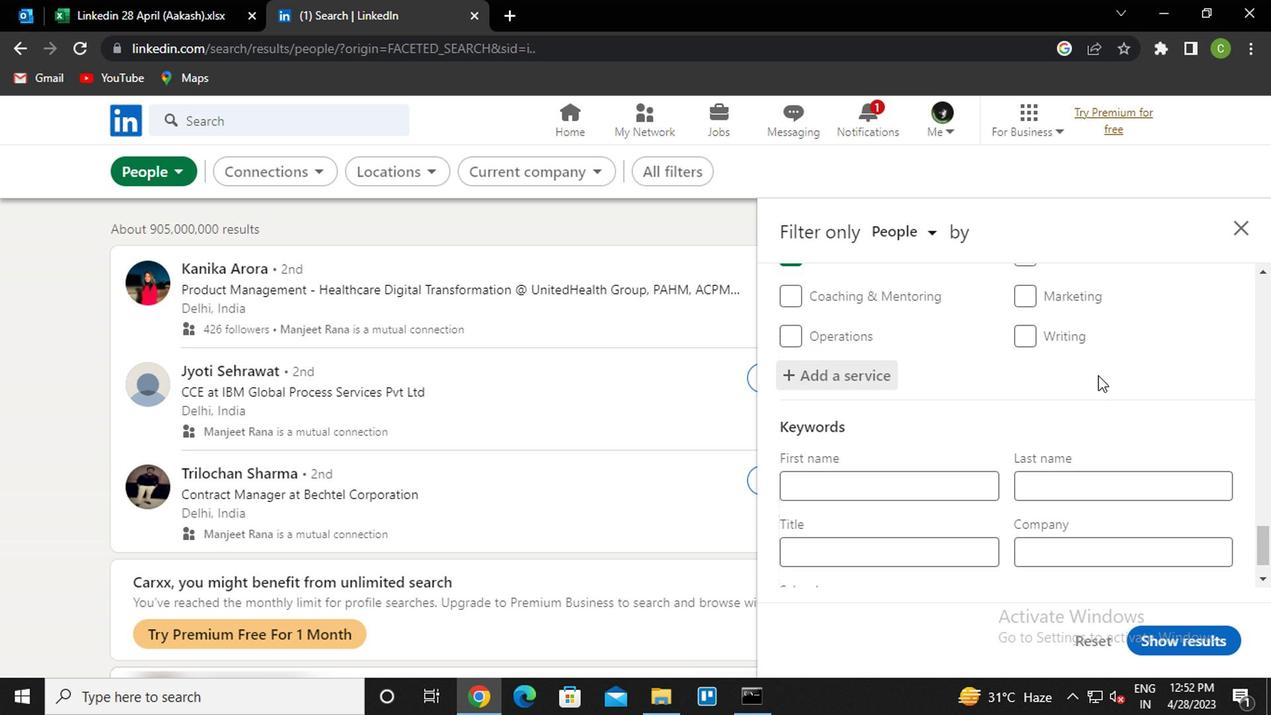 
Action: Mouse scrolled (1094, 376) with delta (0, 0)
Screenshot: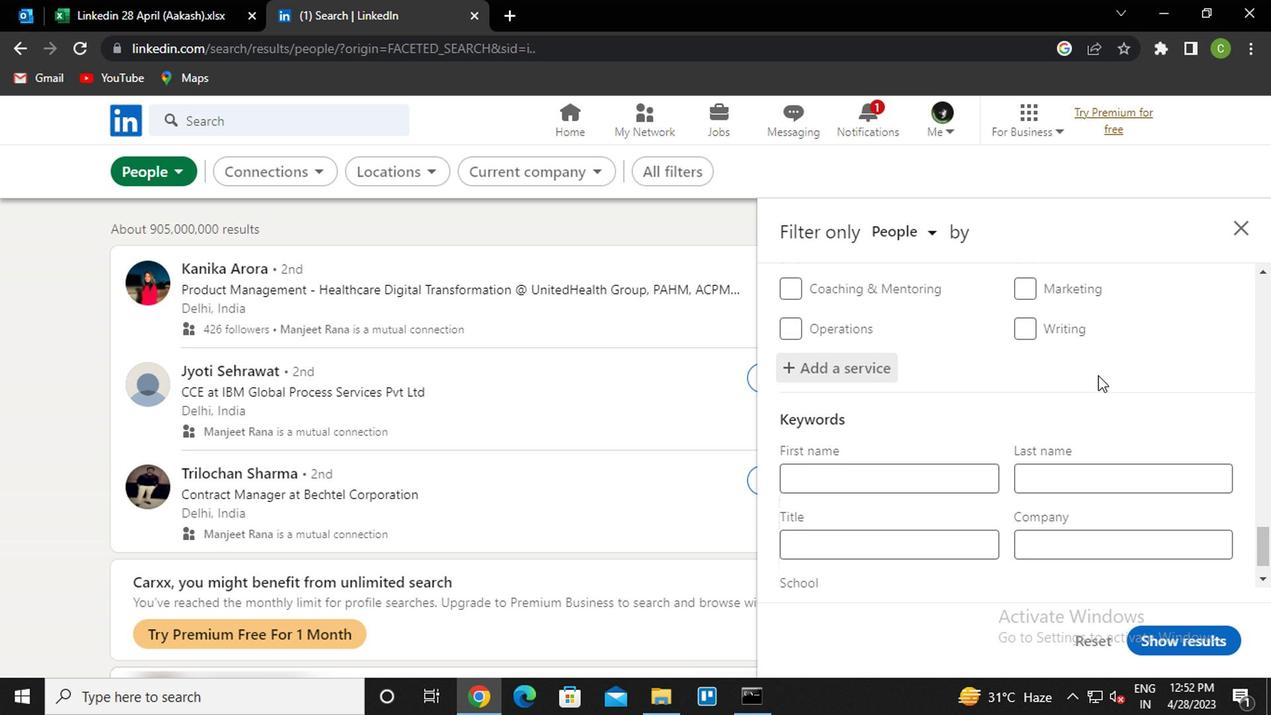 
Action: Mouse scrolled (1094, 376) with delta (0, 0)
Screenshot: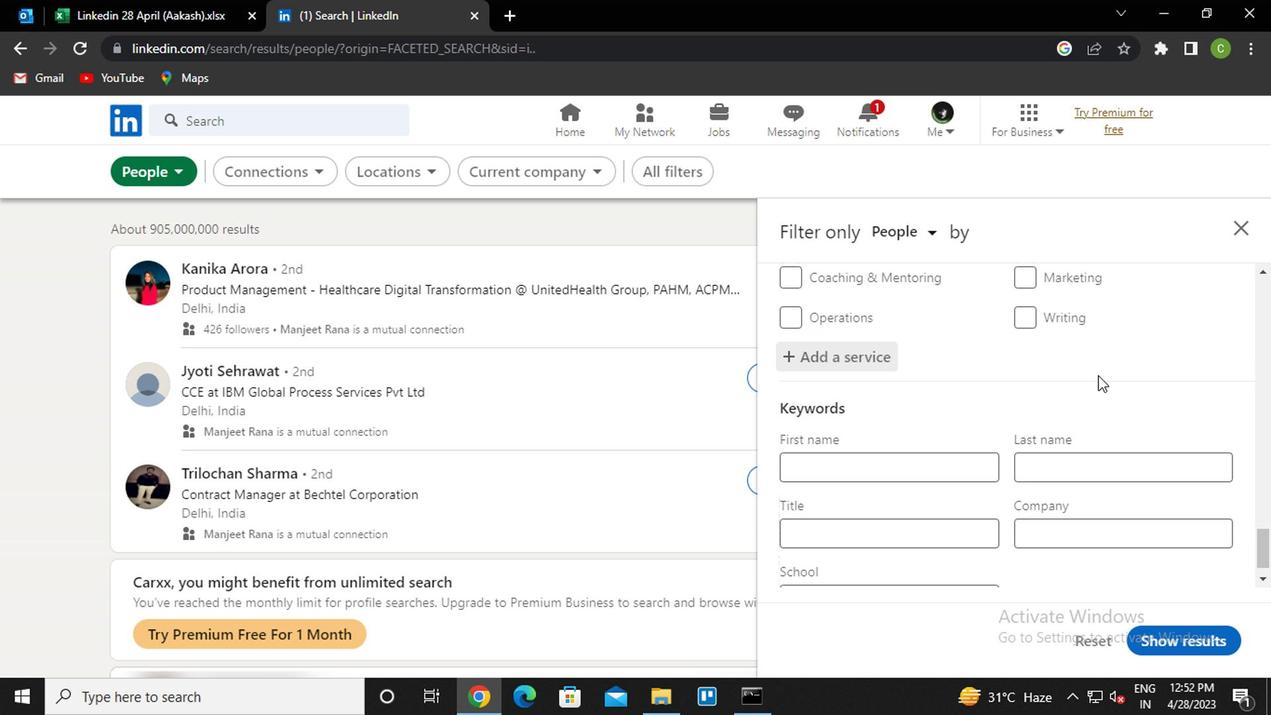 
Action: Mouse scrolled (1094, 376) with delta (0, 0)
Screenshot: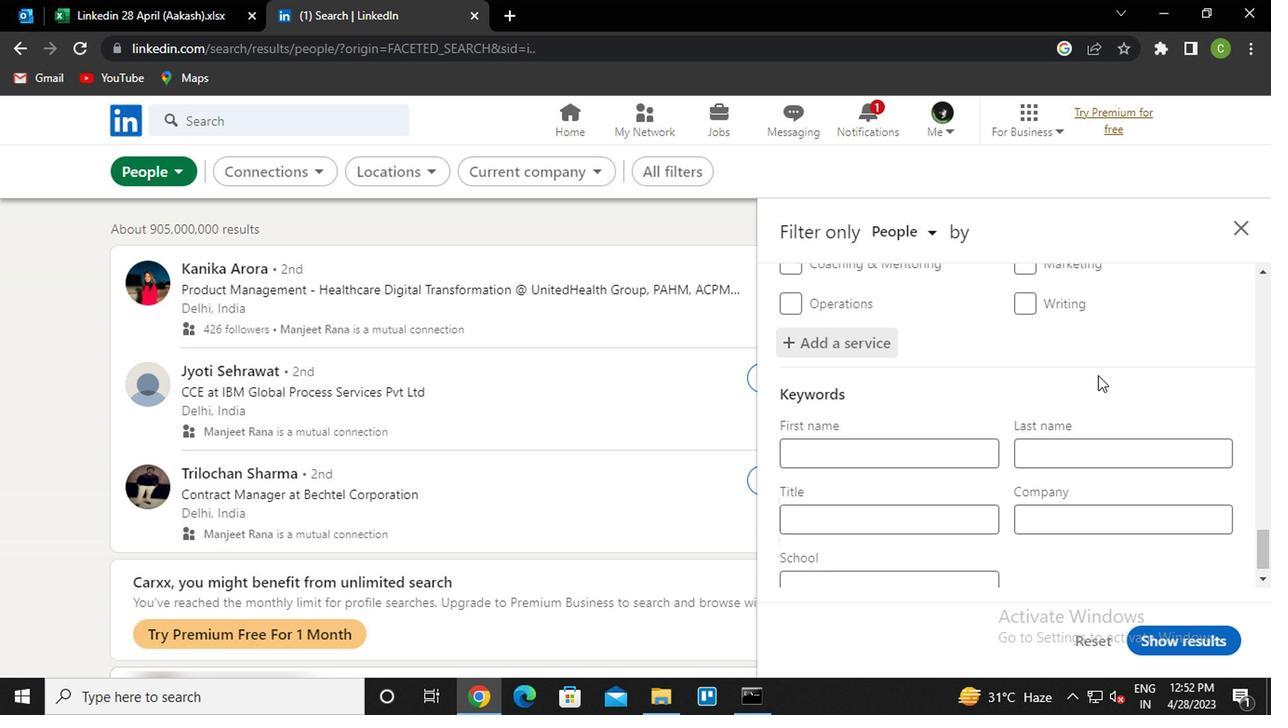 
Action: Mouse moved to (906, 517)
Screenshot: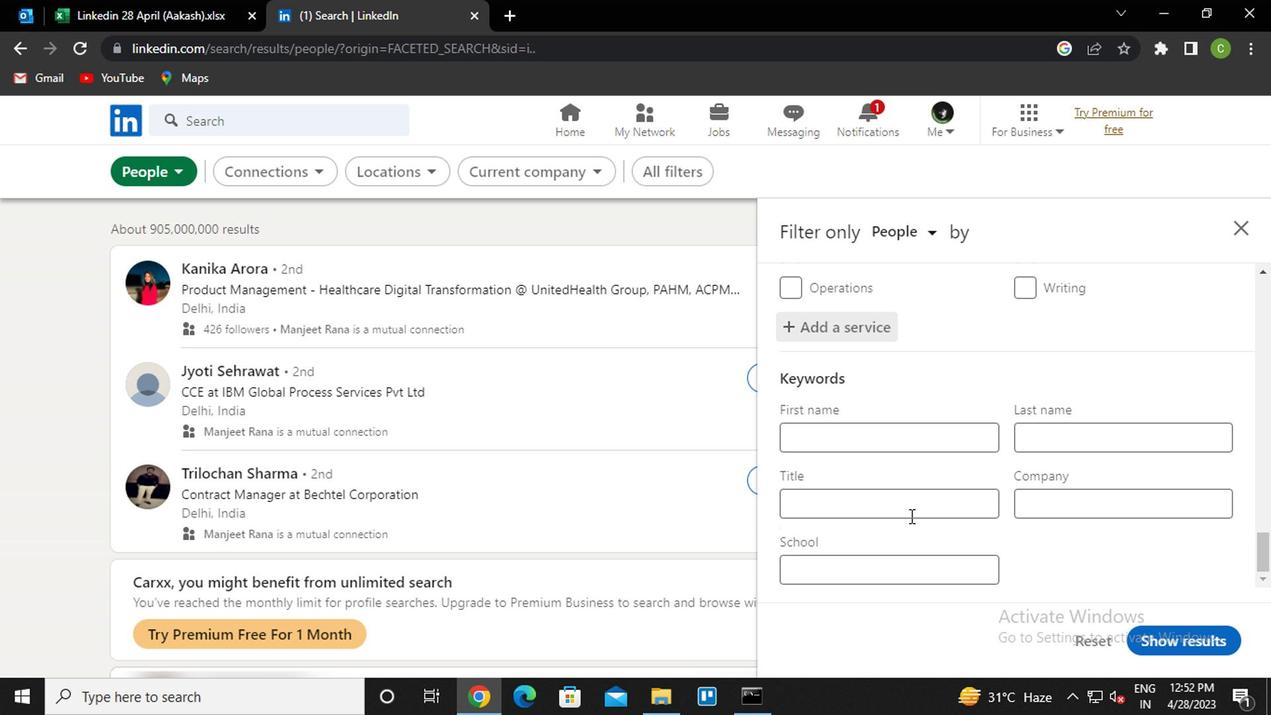 
Action: Mouse pressed left at (906, 517)
Screenshot: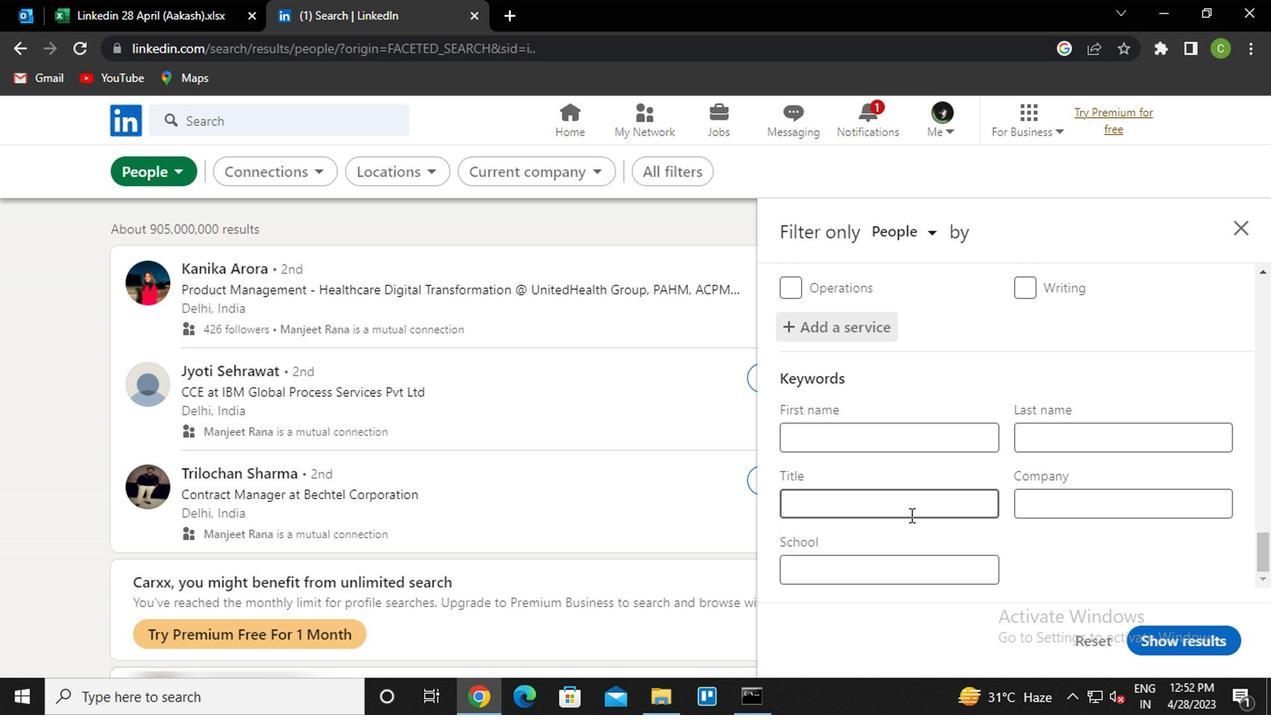 
Action: Key pressed <Key.caps_lock>c<Key.caps_lock>ourier
Screenshot: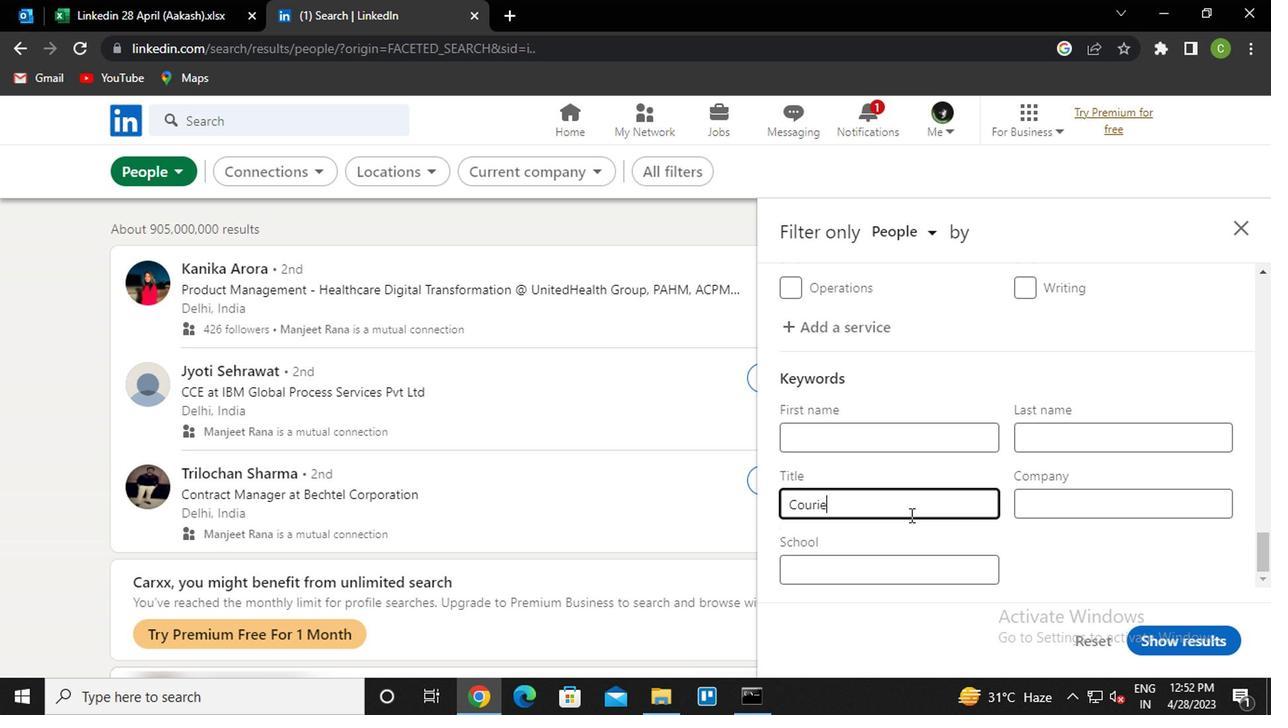
Action: Mouse moved to (1175, 636)
Screenshot: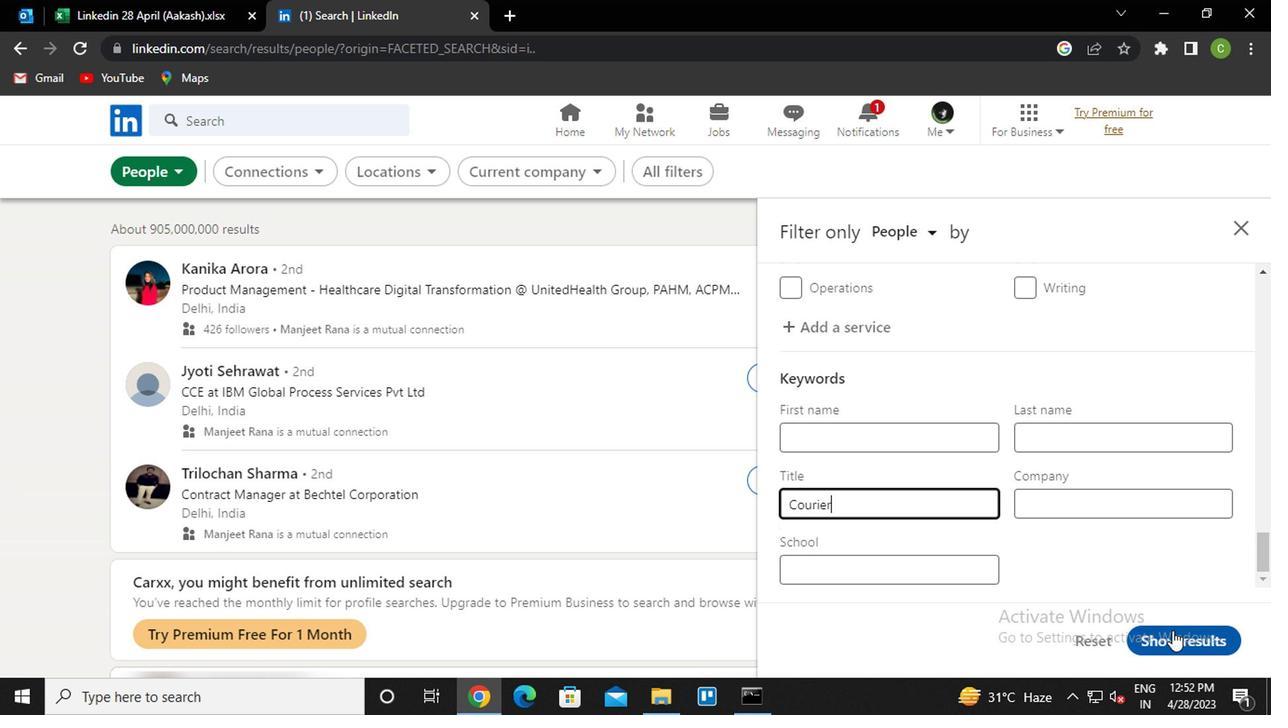 
Action: Mouse pressed left at (1175, 636)
Screenshot: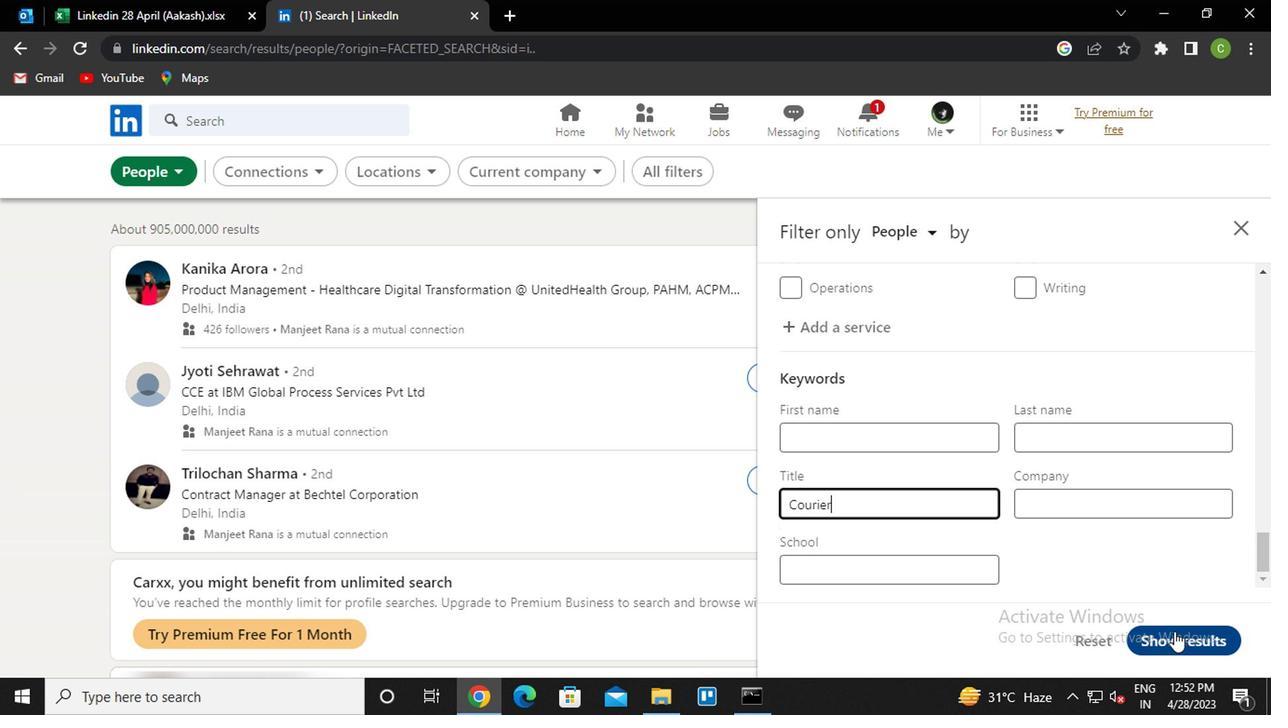 
